 Task: Look for space in Fairfield, United States from 6th September, 2023 to 15th September, 2023 for 6 adults in price range Rs.8000 to Rs.12000. Place can be entire place or private room with 6 bedrooms having 6 beds and 6 bathrooms. Property type can be house, flat, guest house. Amenities needed are: wifi, TV, free parkinig on premises, gym, breakfast. Booking option can be shelf check-in. Required host language is English.
Action: Mouse moved to (468, 110)
Screenshot: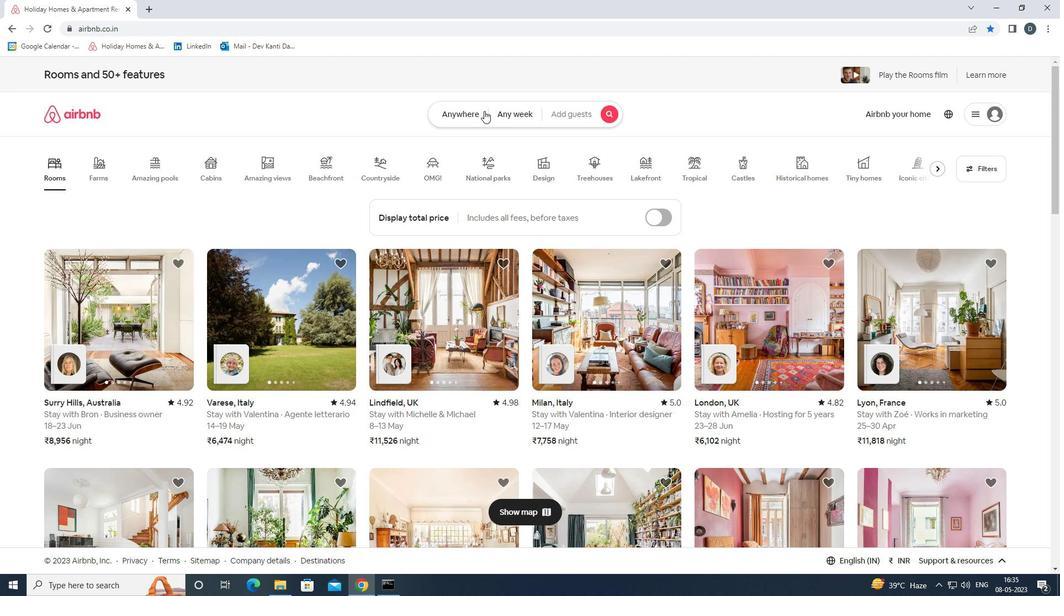 
Action: Mouse pressed left at (468, 110)
Screenshot: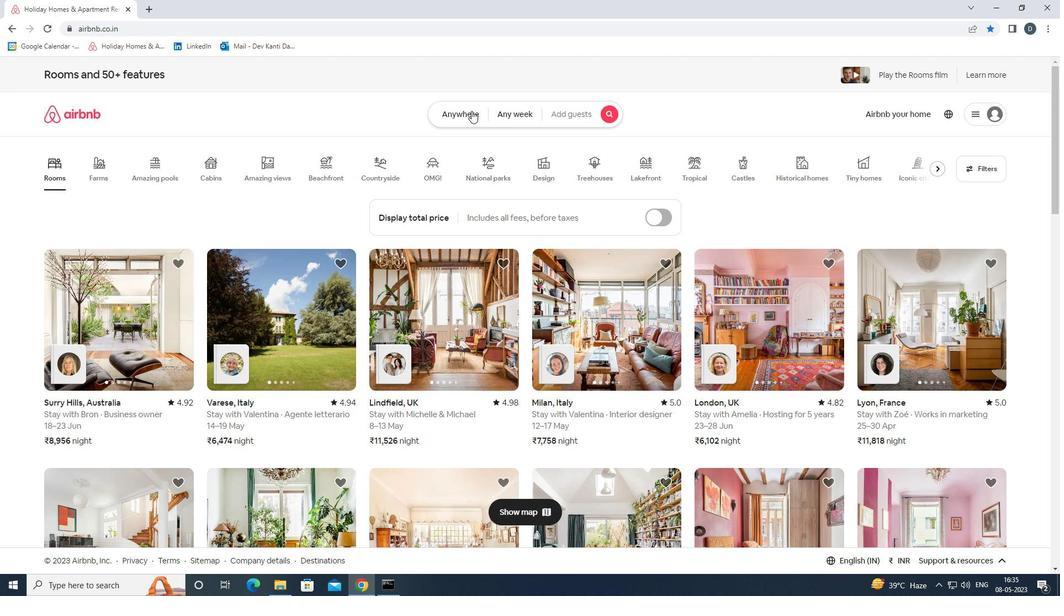 
Action: Mouse moved to (395, 159)
Screenshot: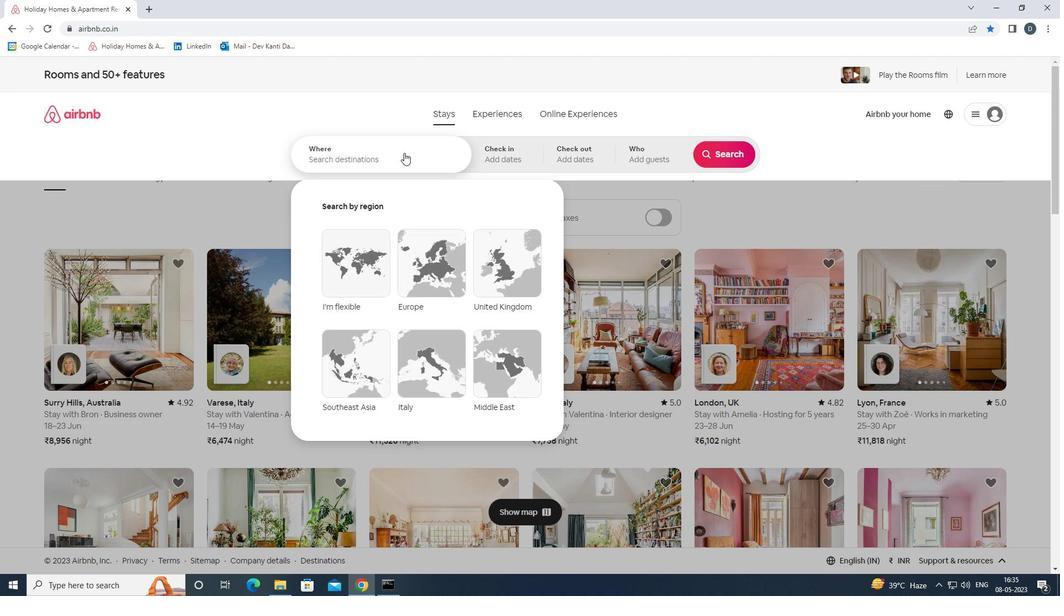 
Action: Mouse pressed left at (395, 159)
Screenshot: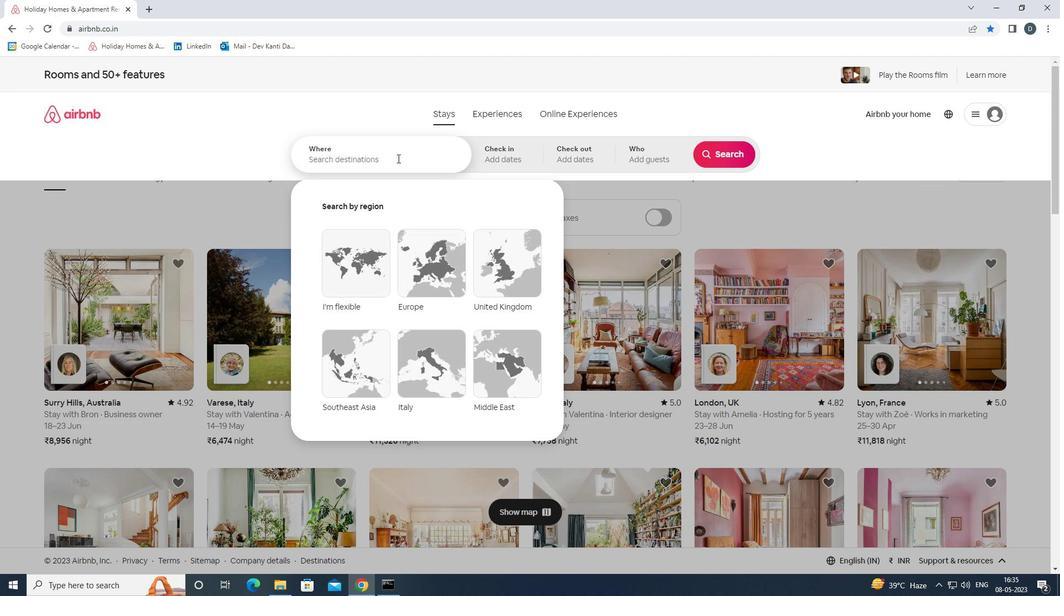 
Action: Key pressed <Key.shift><Key.shift><Key.shift><Key.shift><Key.shift><Key.shift><Key.shift><Key.shift><Key.shift><Key.shift><Key.shift><Key.shift><Key.shift><Key.shift><Key.shift><Key.shift><Key.shift><Key.shift><Key.shift>FAIRFIELD,<Key.shift>UNITED<Key.space><Key.shift>STATES<Key.enter>
Screenshot: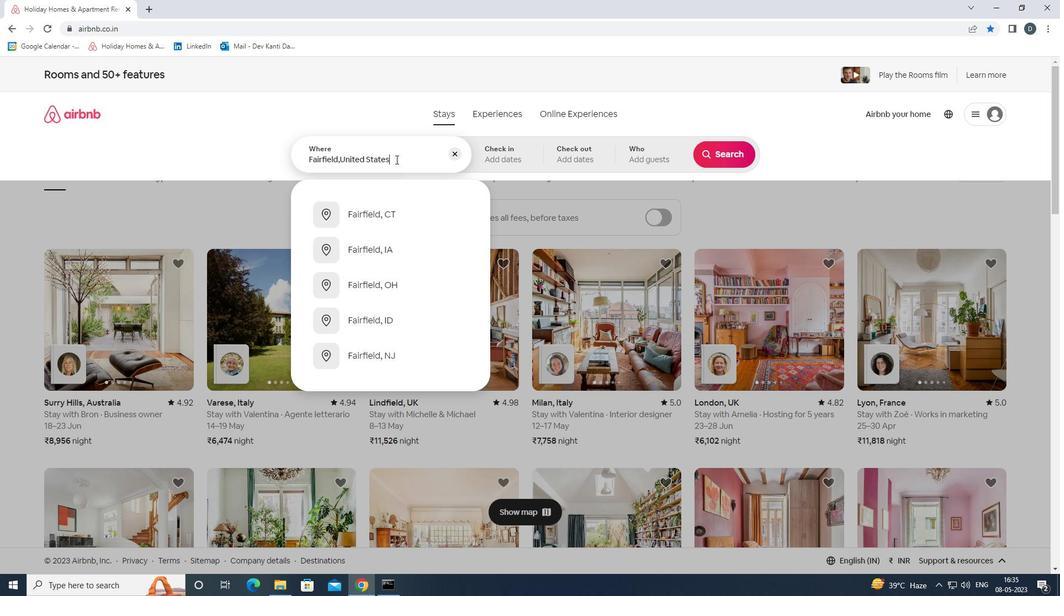 
Action: Mouse moved to (723, 239)
Screenshot: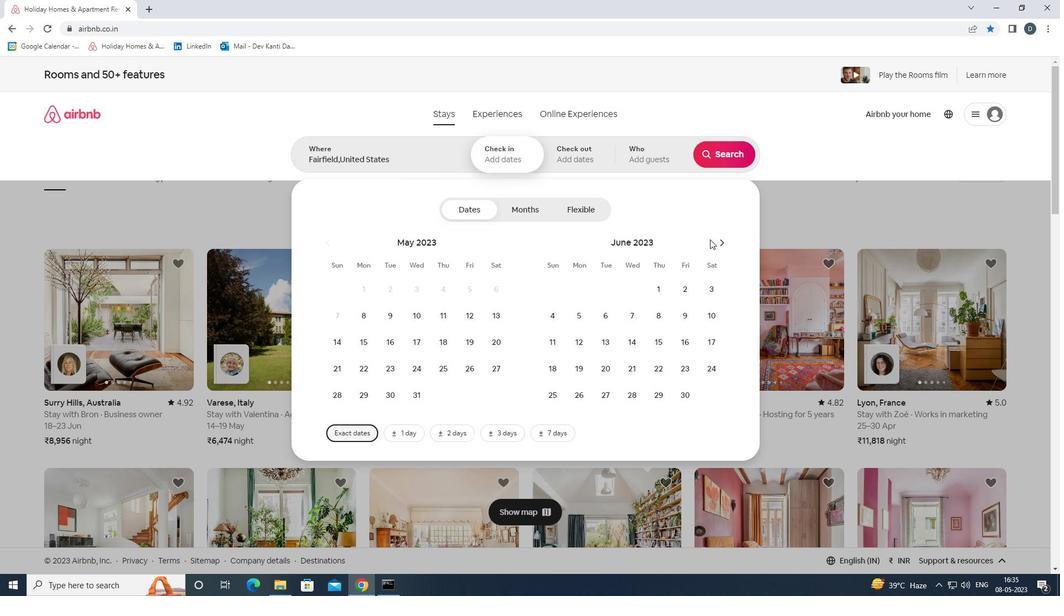 
Action: Mouse pressed left at (723, 239)
Screenshot: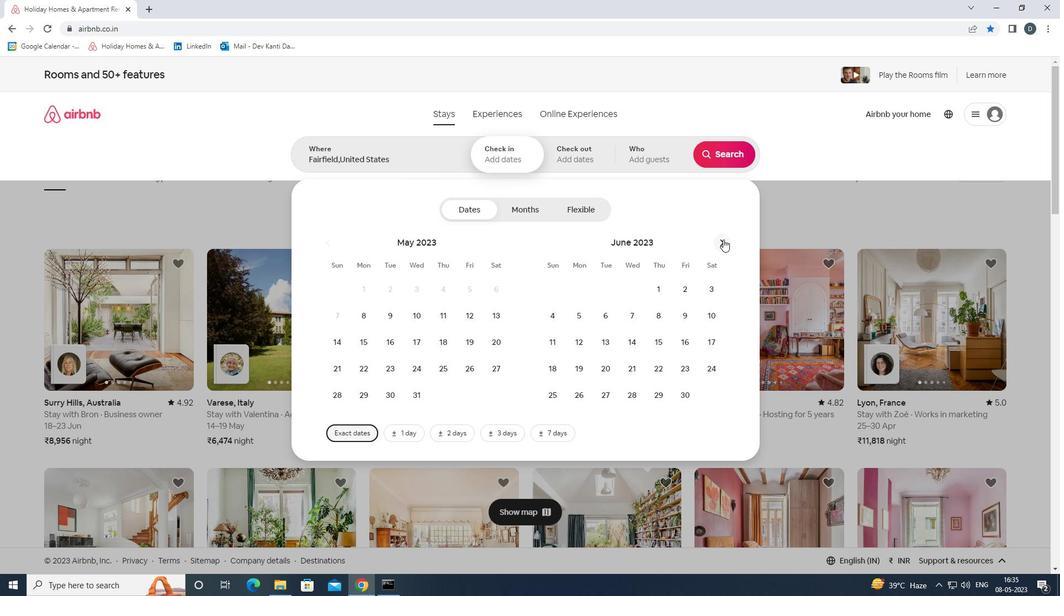 
Action: Mouse moved to (723, 240)
Screenshot: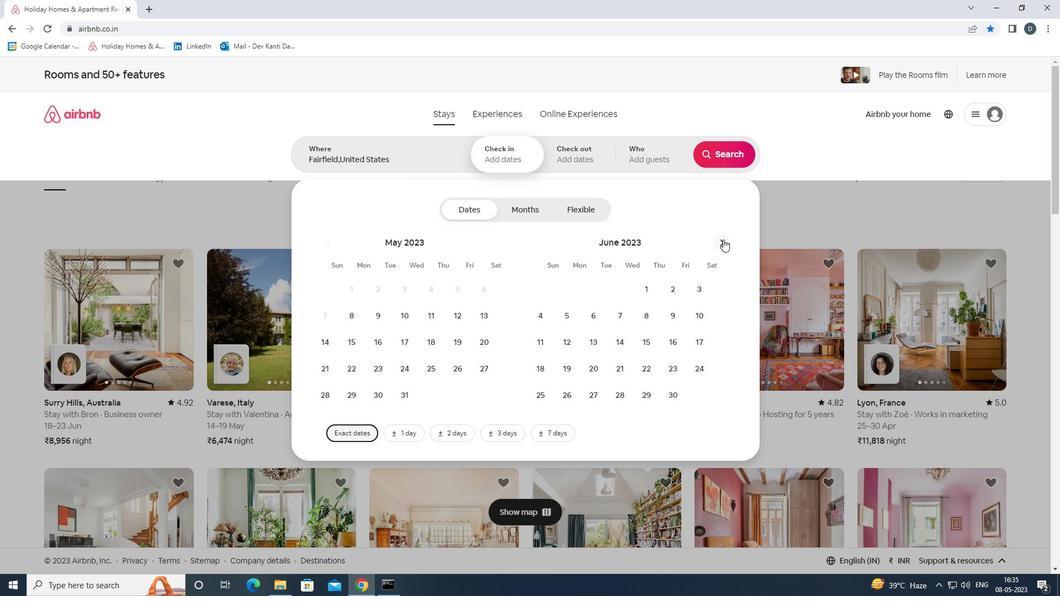 
Action: Mouse pressed left at (723, 240)
Screenshot: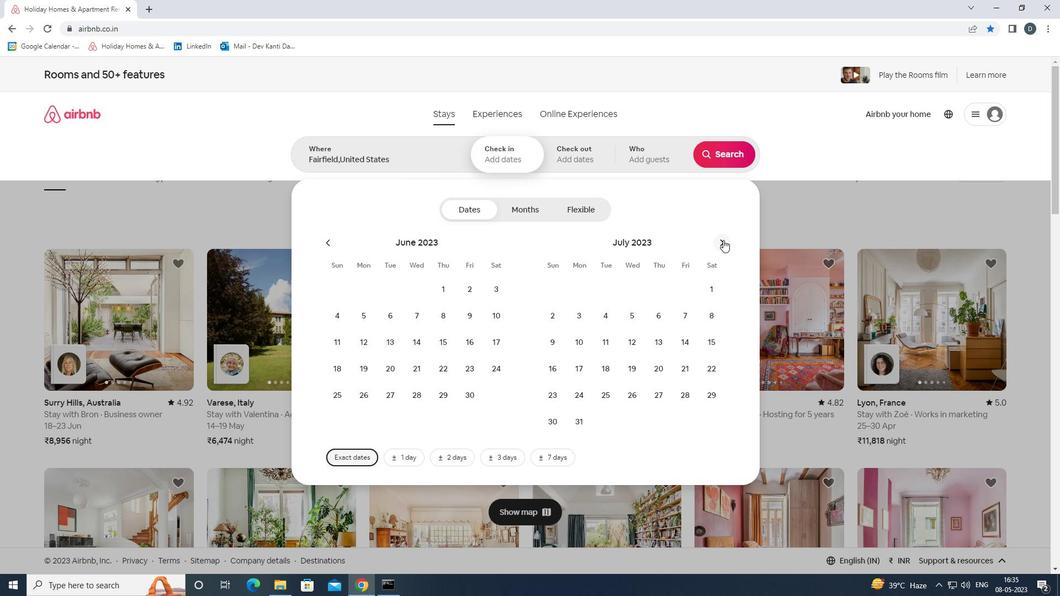 
Action: Mouse pressed left at (723, 240)
Screenshot: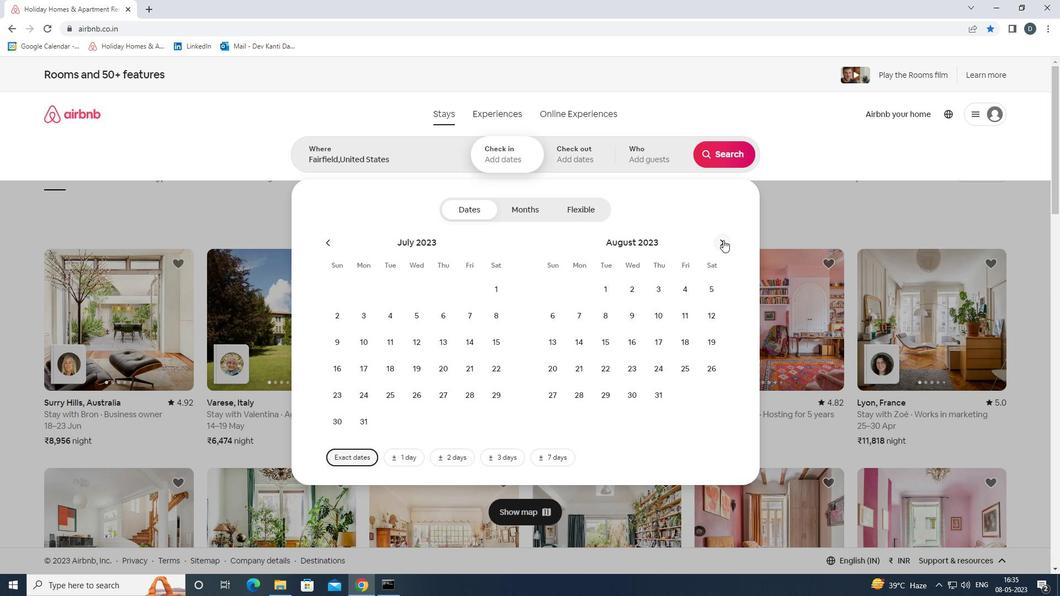 
Action: Mouse moved to (636, 314)
Screenshot: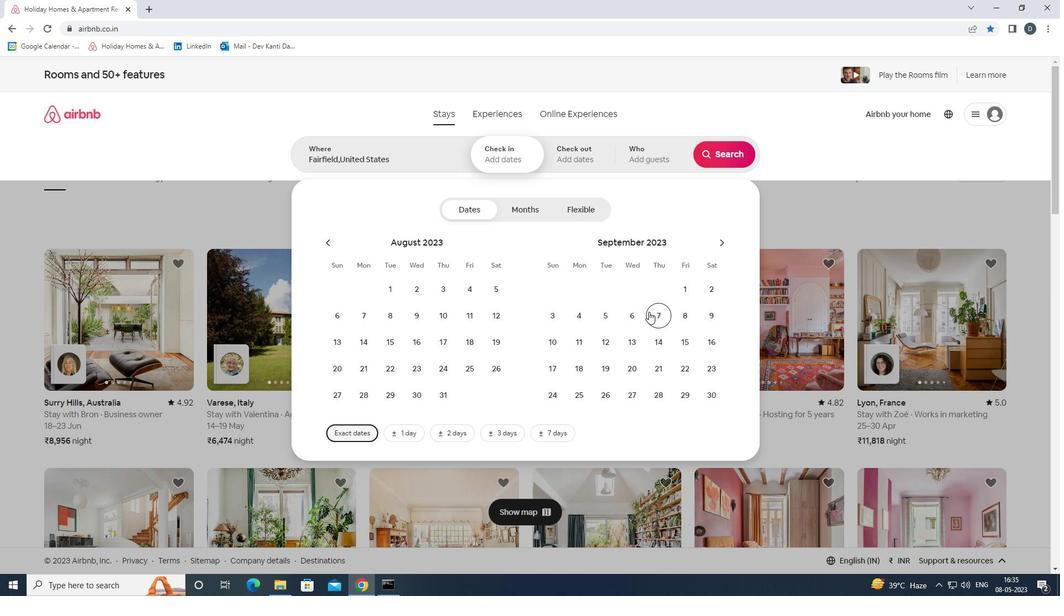 
Action: Mouse pressed left at (636, 314)
Screenshot: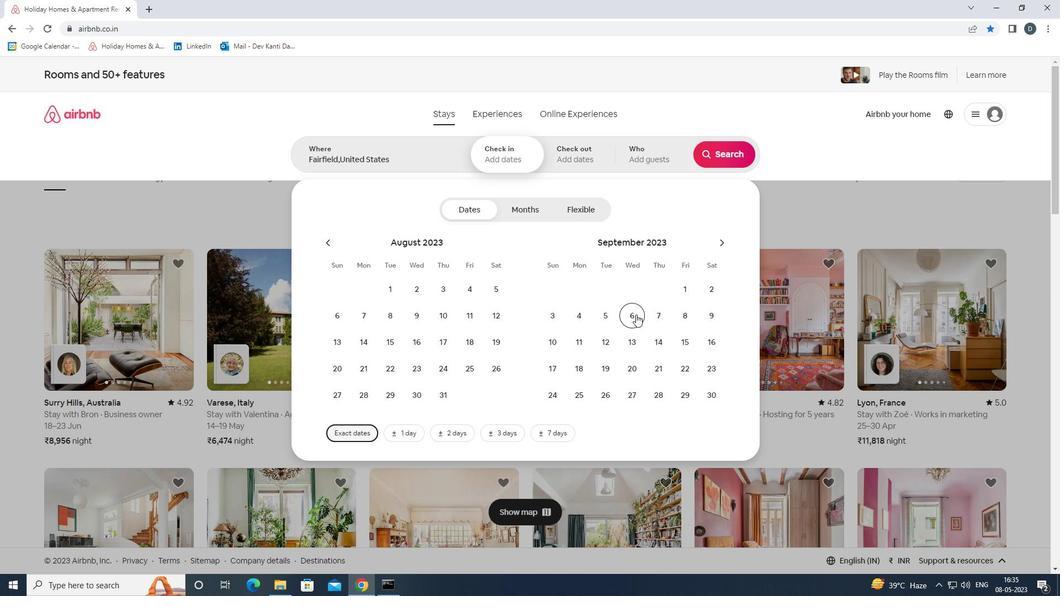 
Action: Mouse moved to (679, 336)
Screenshot: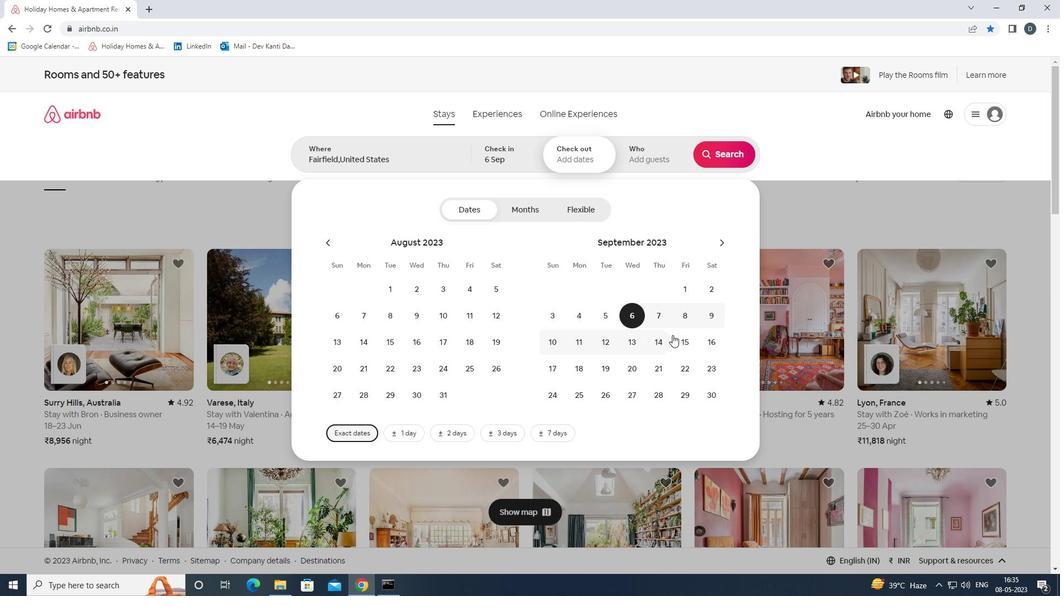 
Action: Mouse pressed left at (679, 336)
Screenshot: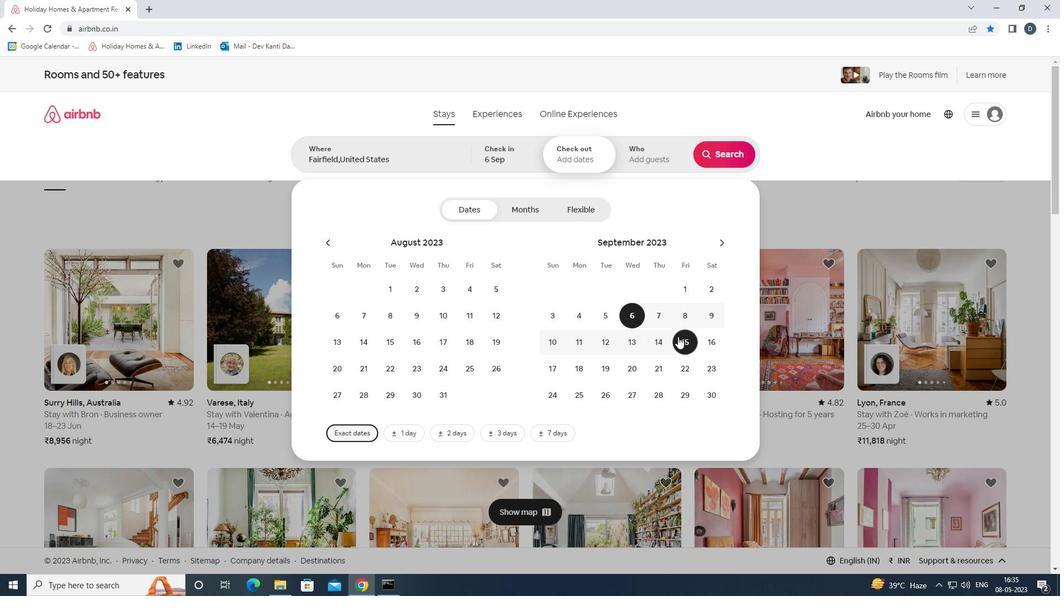 
Action: Mouse moved to (640, 163)
Screenshot: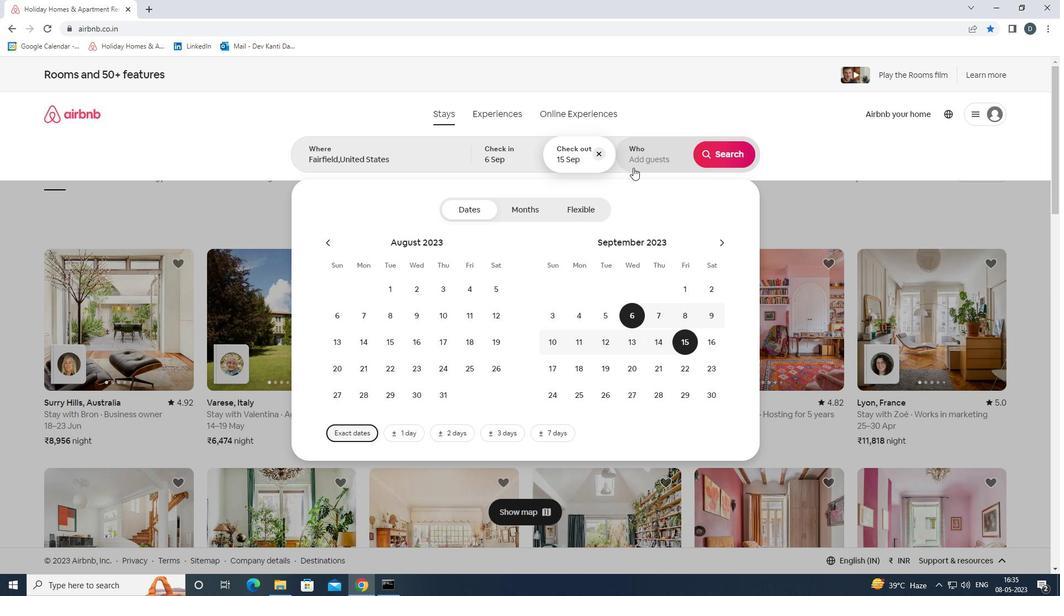 
Action: Mouse pressed left at (640, 163)
Screenshot: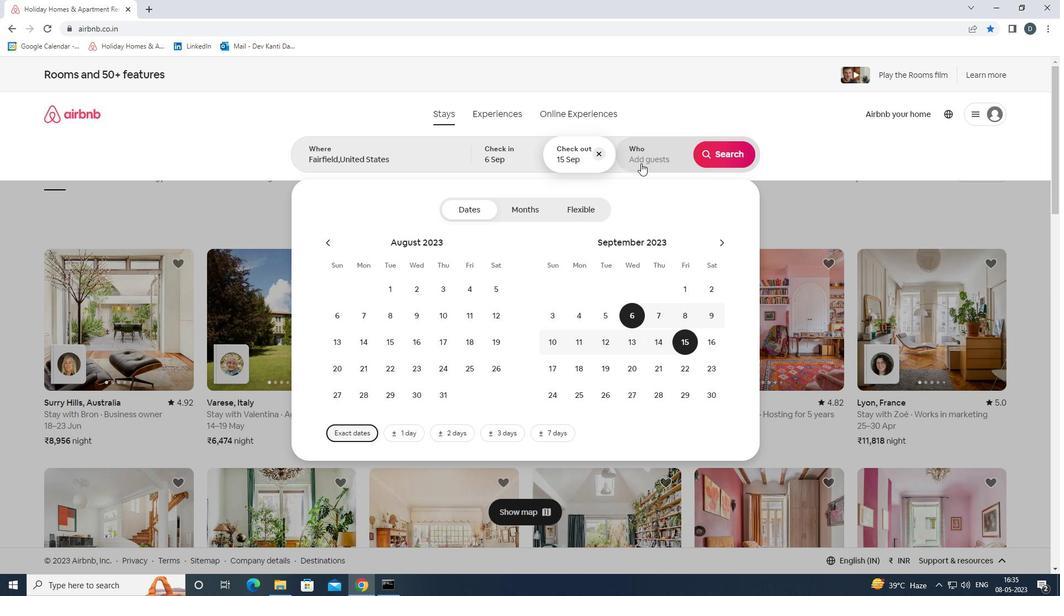 
Action: Mouse moved to (719, 212)
Screenshot: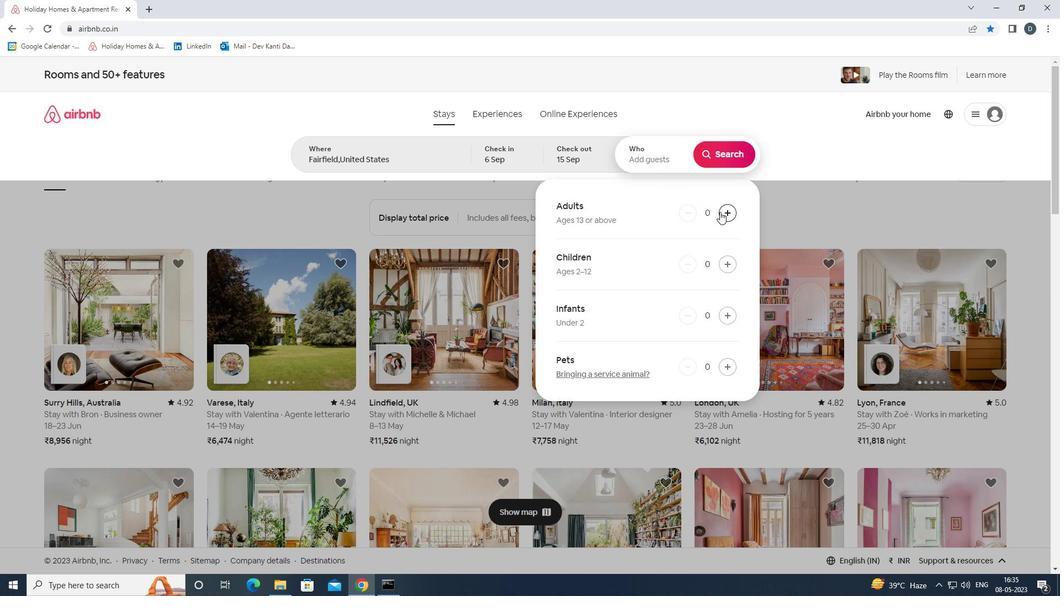 
Action: Mouse pressed left at (719, 212)
Screenshot: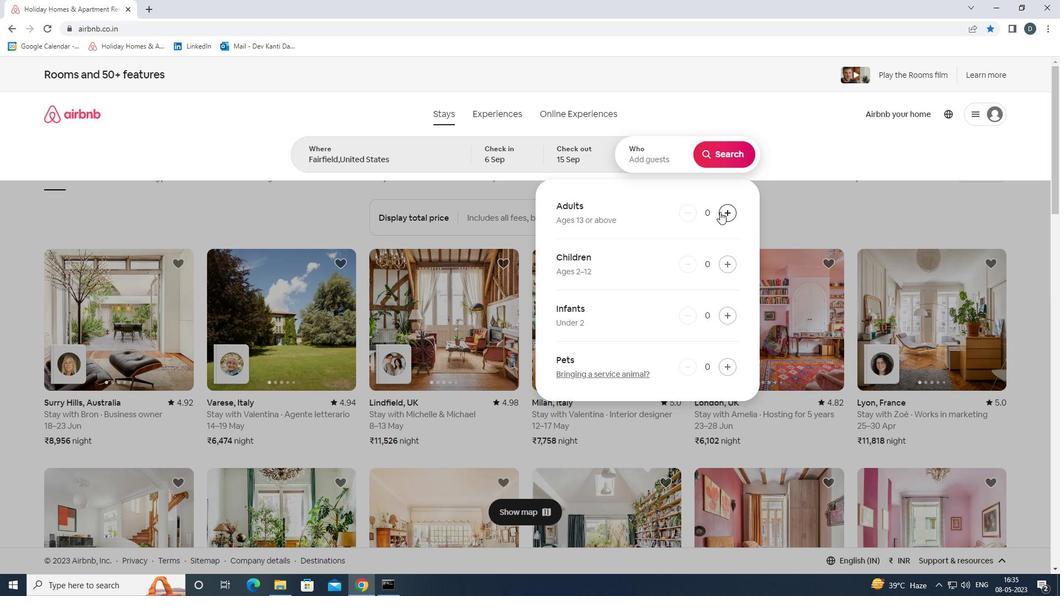 
Action: Mouse pressed left at (719, 212)
Screenshot: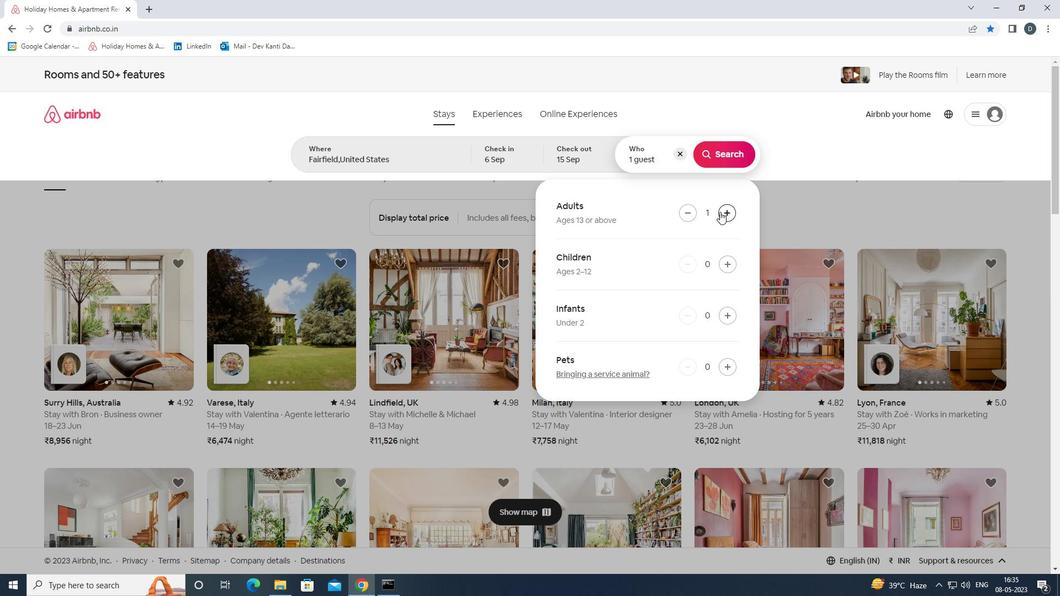
Action: Mouse pressed left at (719, 212)
Screenshot: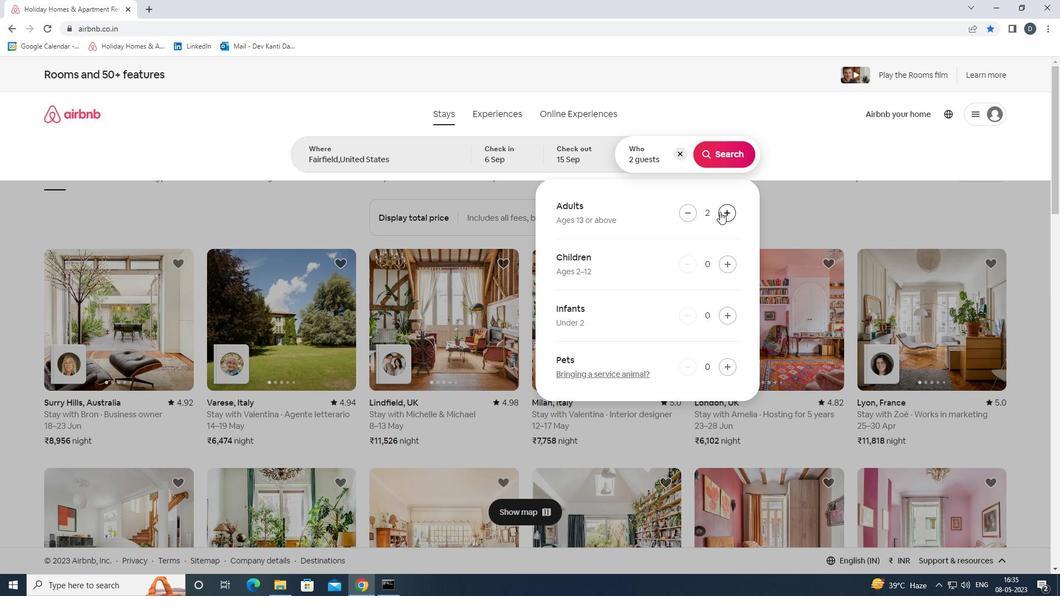 
Action: Mouse moved to (720, 212)
Screenshot: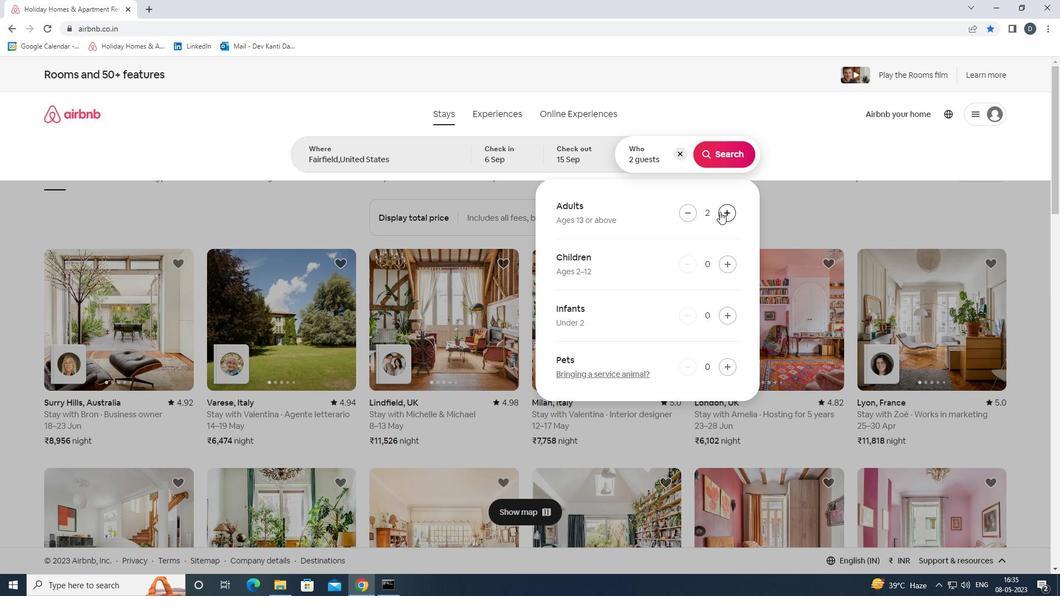 
Action: Mouse pressed left at (720, 212)
Screenshot: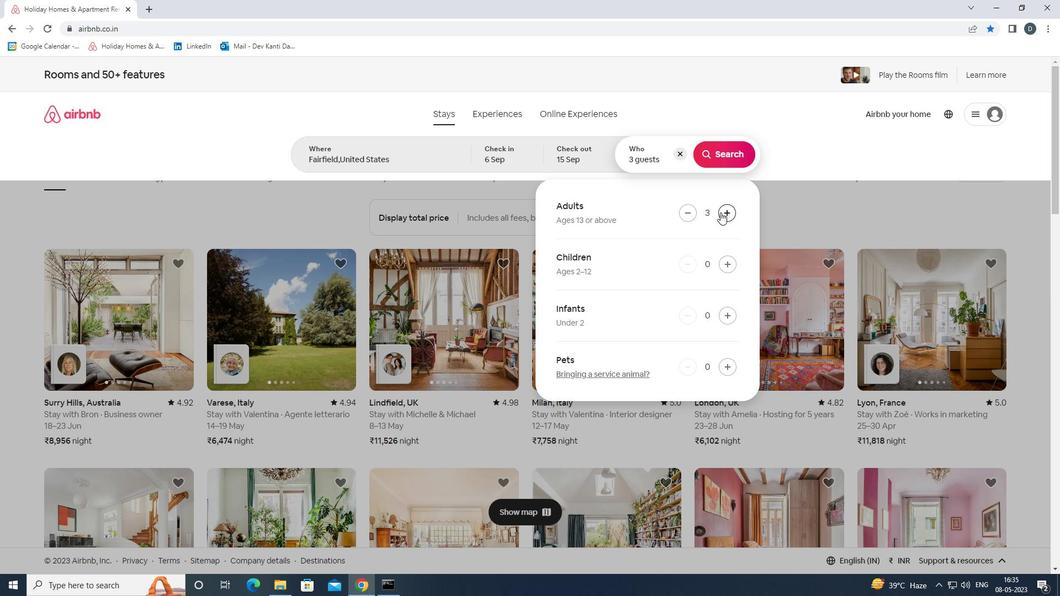 
Action: Mouse moved to (721, 212)
Screenshot: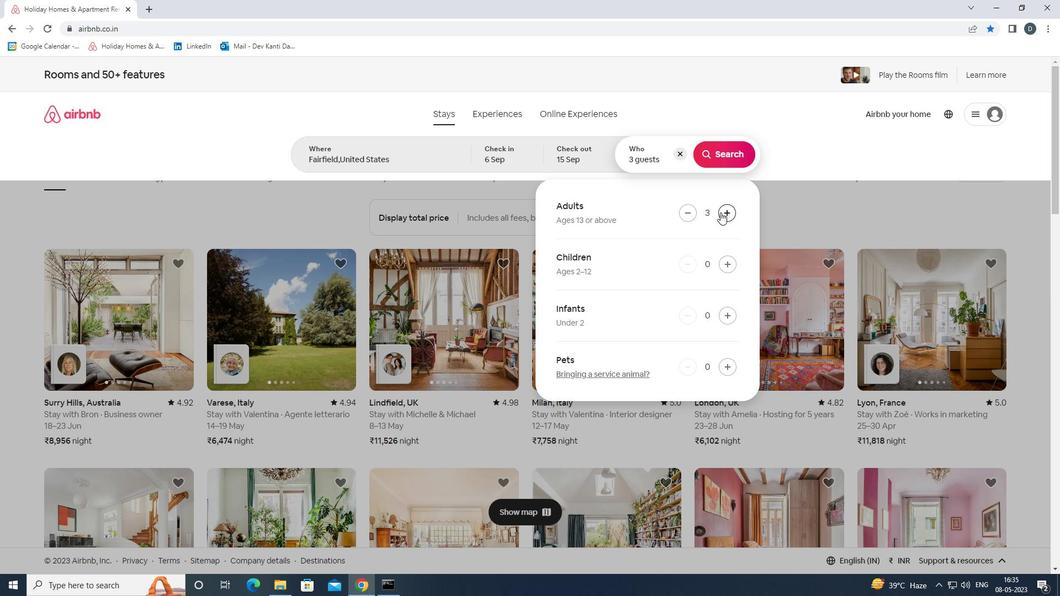
Action: Mouse pressed left at (721, 212)
Screenshot: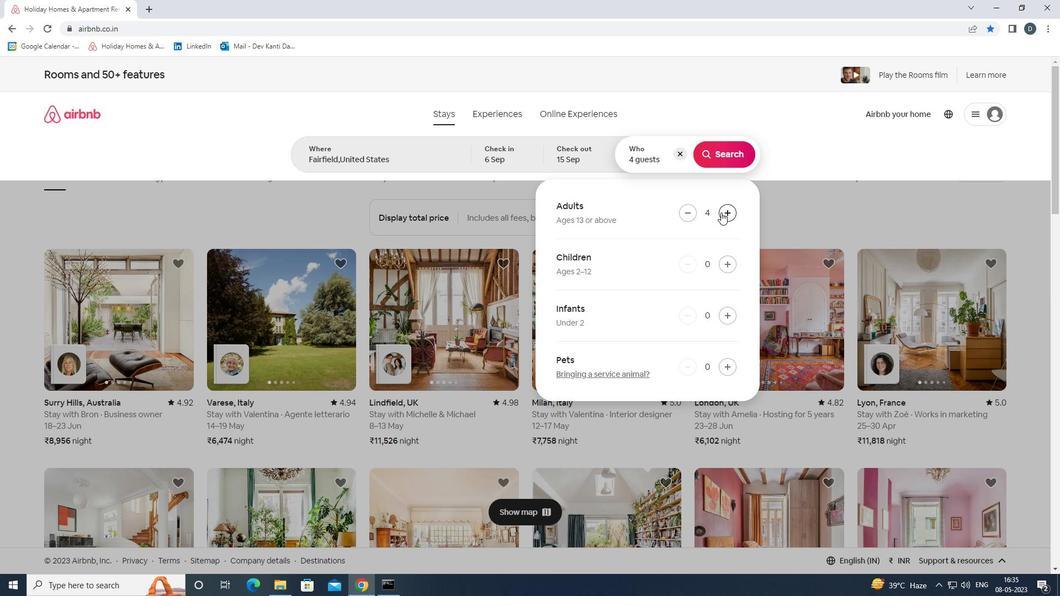 
Action: Mouse pressed left at (721, 212)
Screenshot: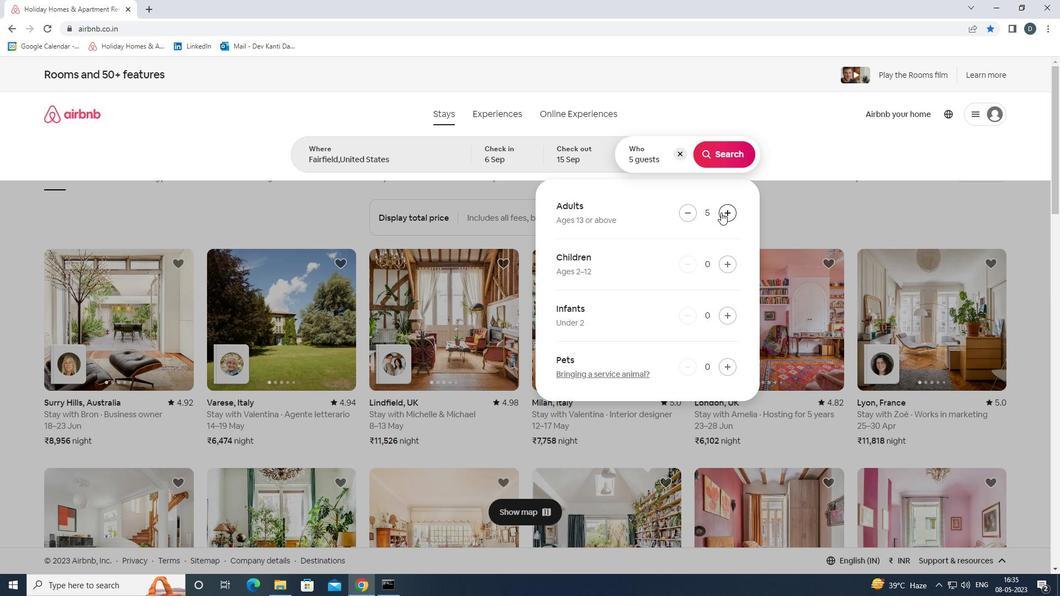 
Action: Mouse moved to (722, 162)
Screenshot: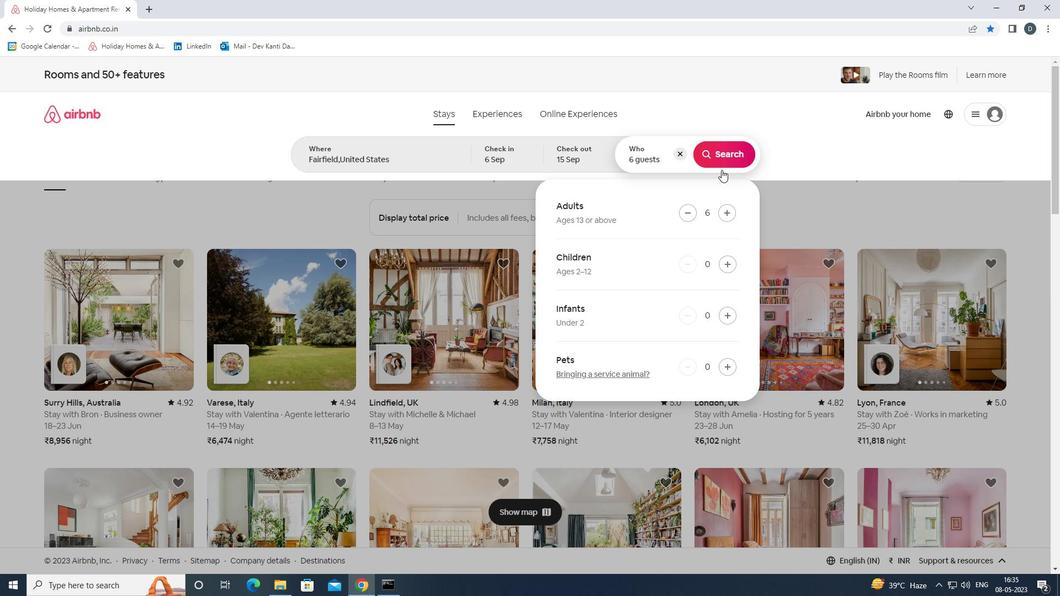 
Action: Mouse pressed left at (722, 162)
Screenshot: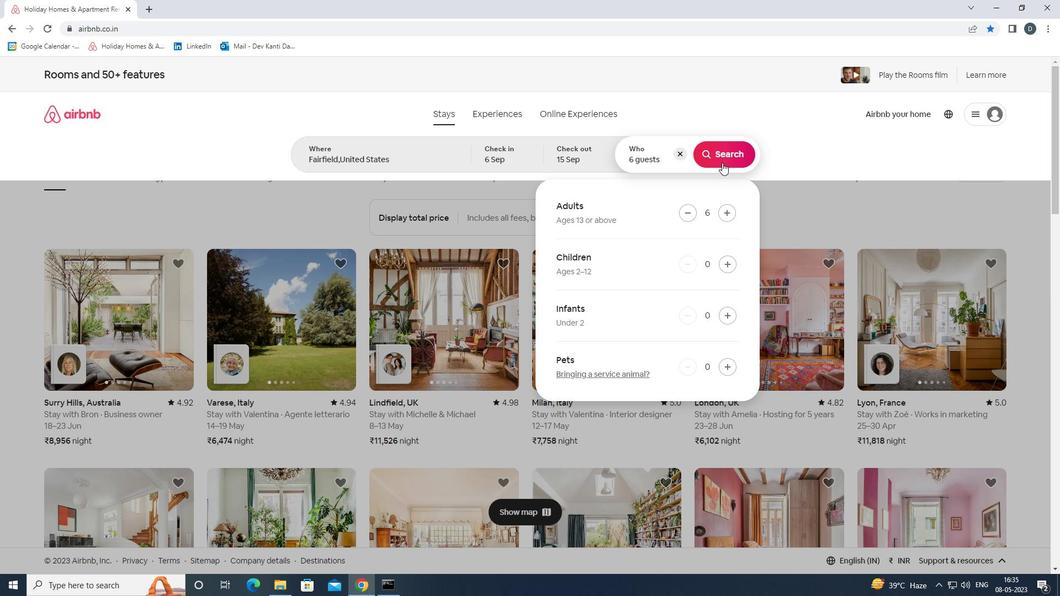 
Action: Mouse moved to (1018, 121)
Screenshot: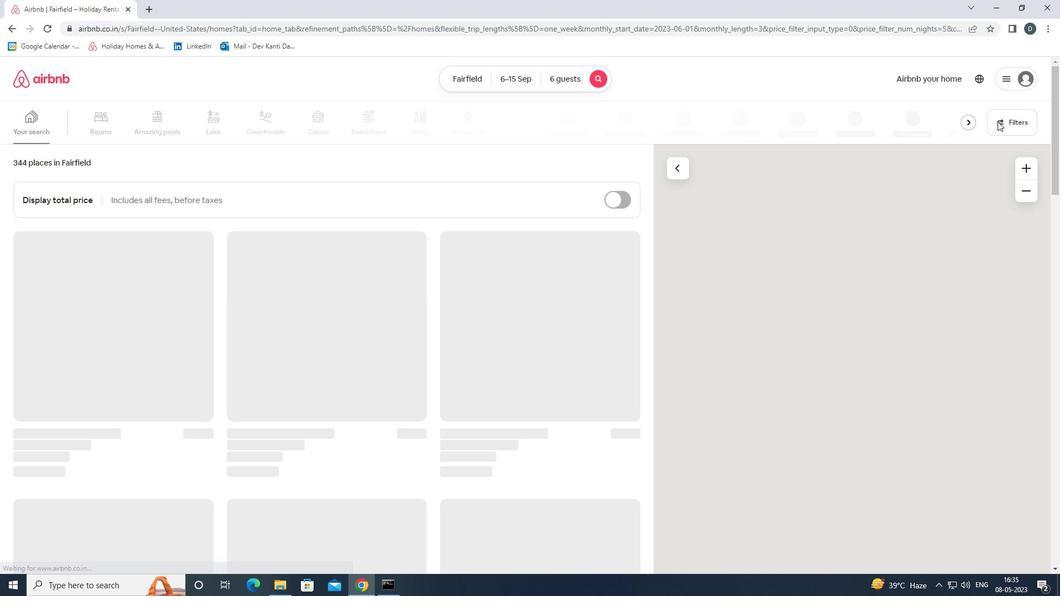
Action: Mouse pressed left at (1018, 121)
Screenshot: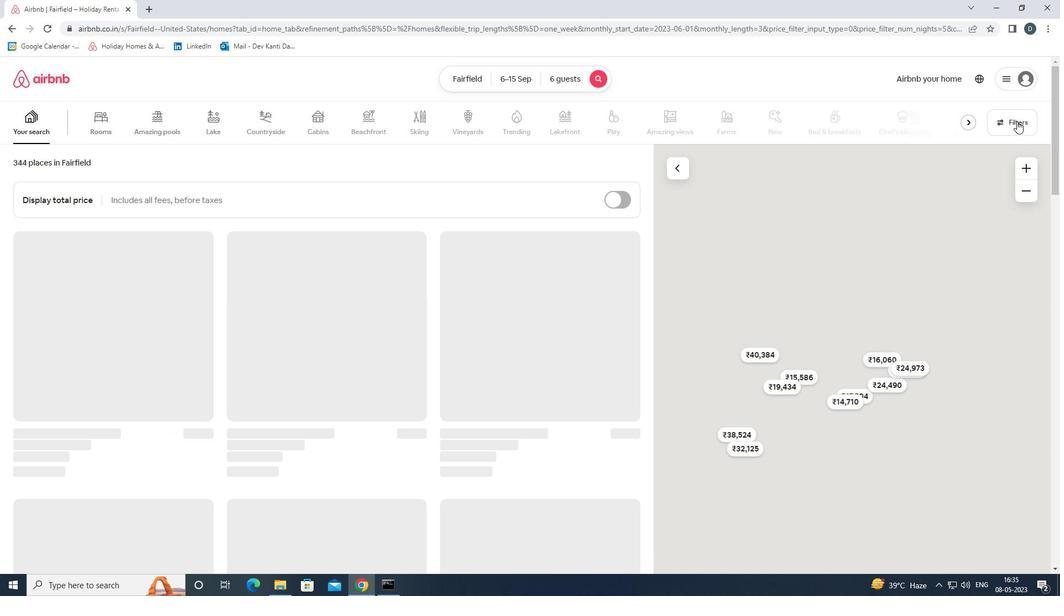 
Action: Mouse moved to (455, 393)
Screenshot: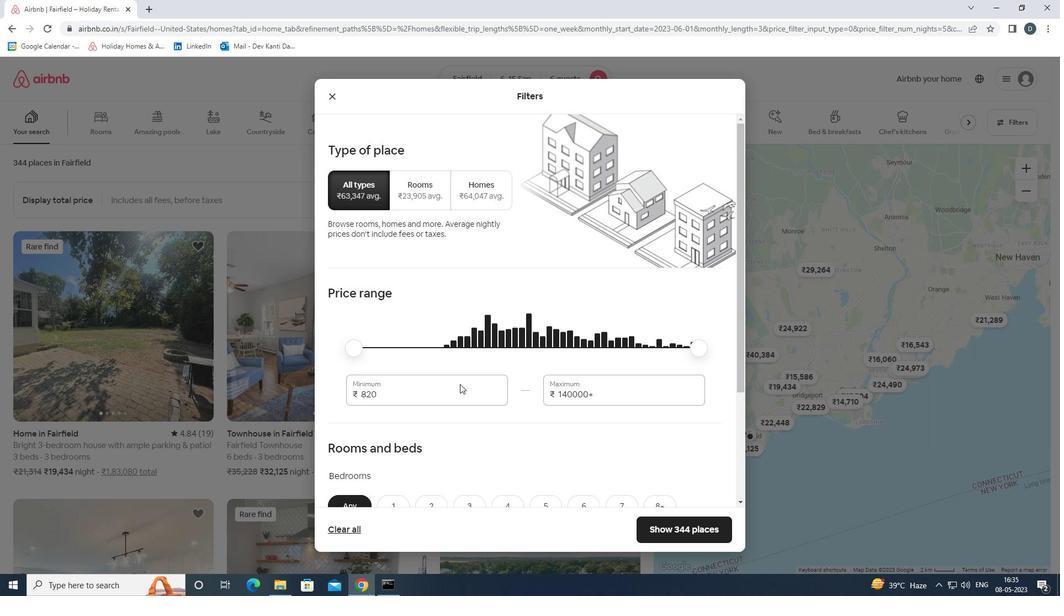 
Action: Mouse pressed left at (455, 393)
Screenshot: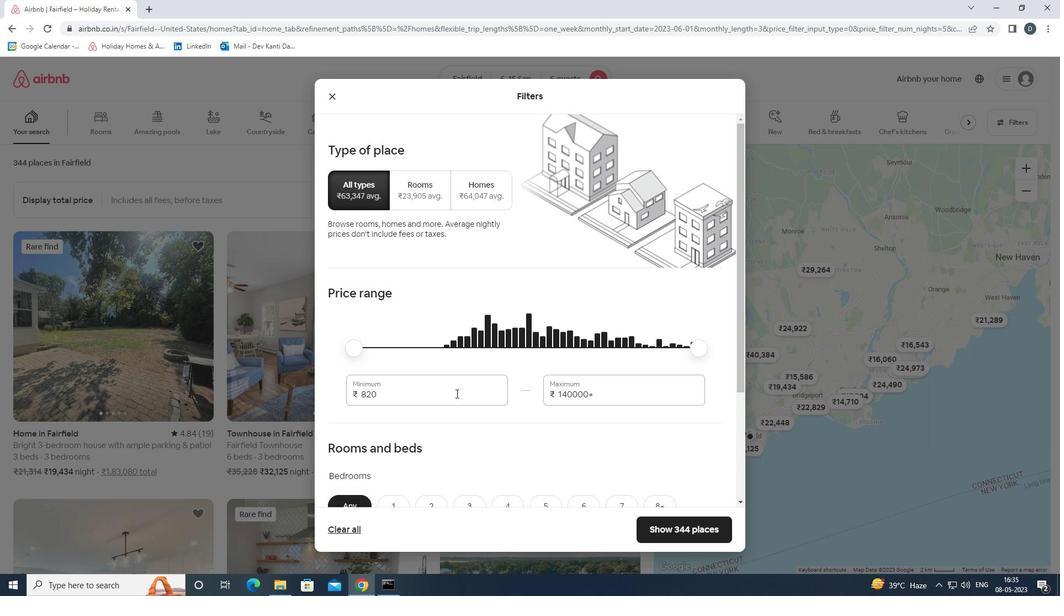 
Action: Mouse pressed left at (455, 393)
Screenshot: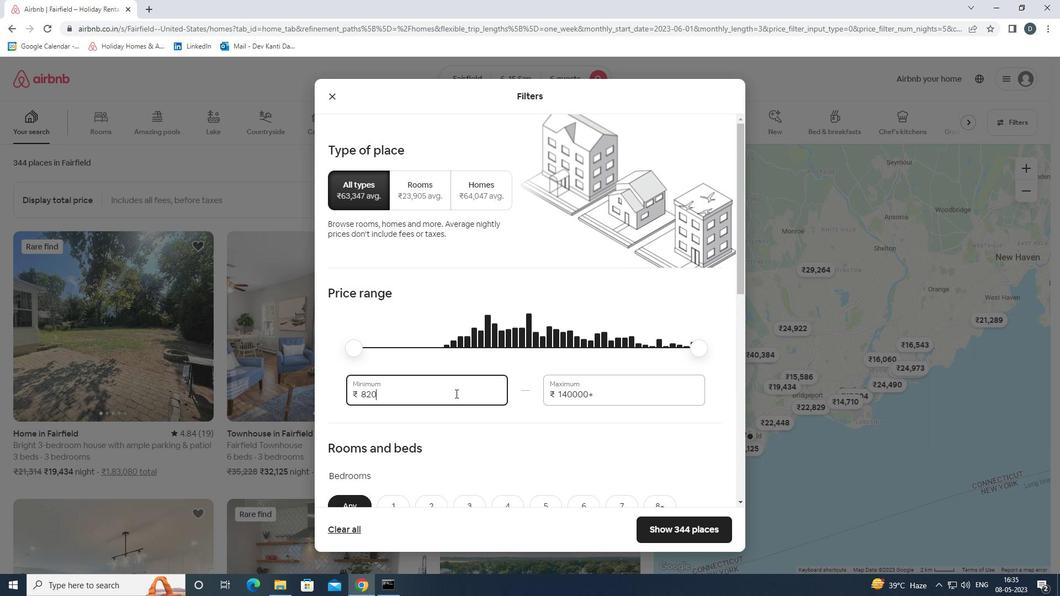 
Action: Mouse moved to (452, 358)
Screenshot: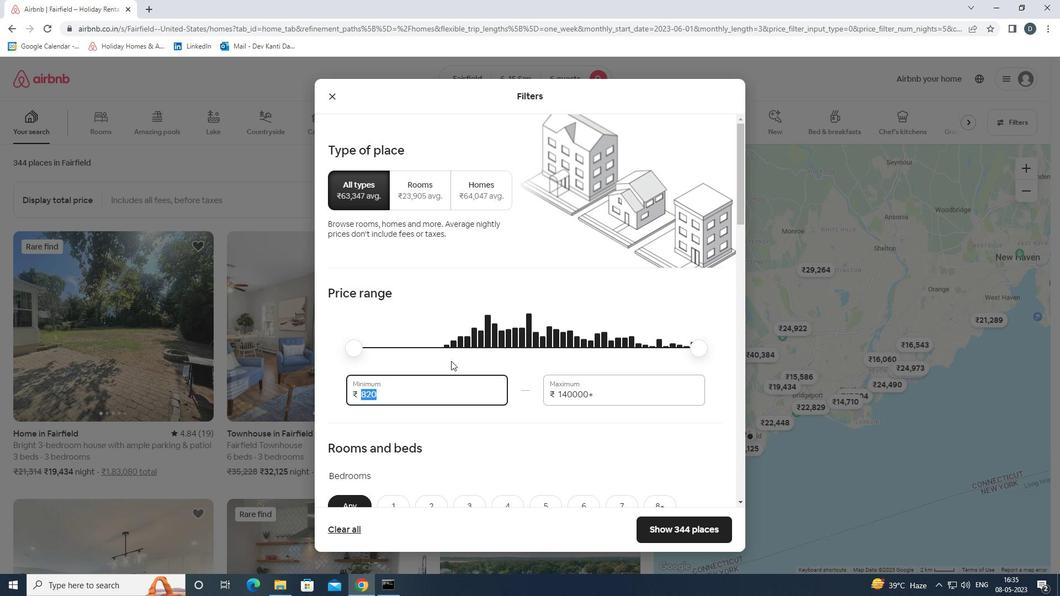 
Action: Key pressed 8000<Key.tab>12000
Screenshot: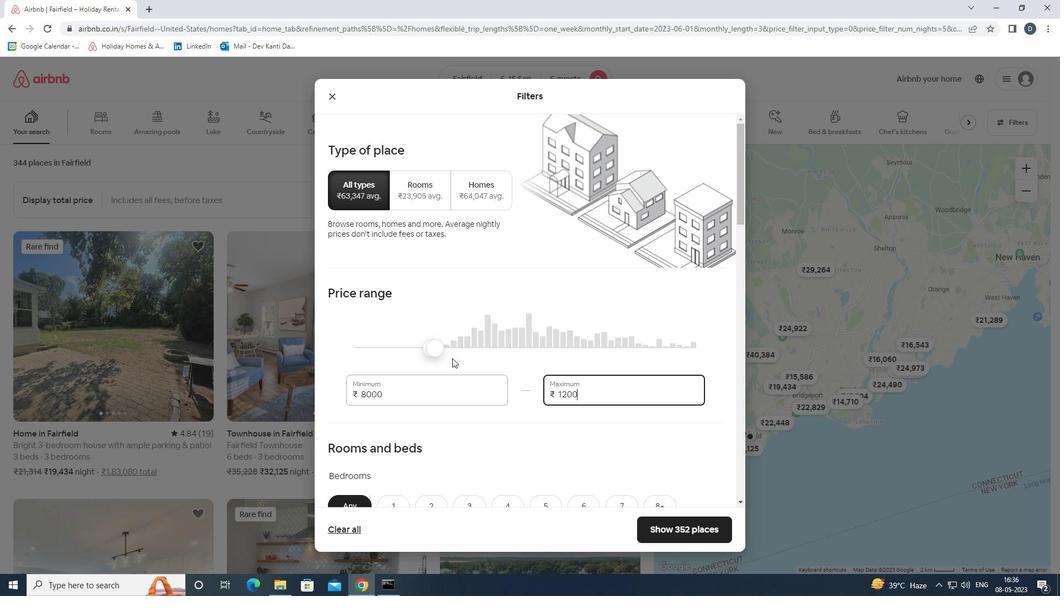 
Action: Mouse scrolled (452, 357) with delta (0, 0)
Screenshot: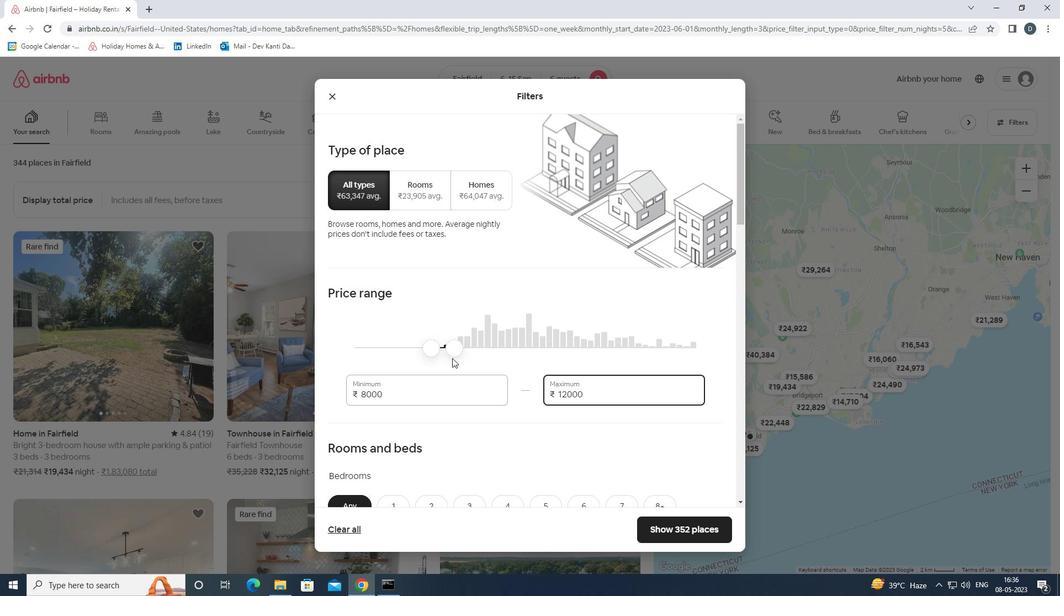 
Action: Mouse scrolled (452, 357) with delta (0, 0)
Screenshot: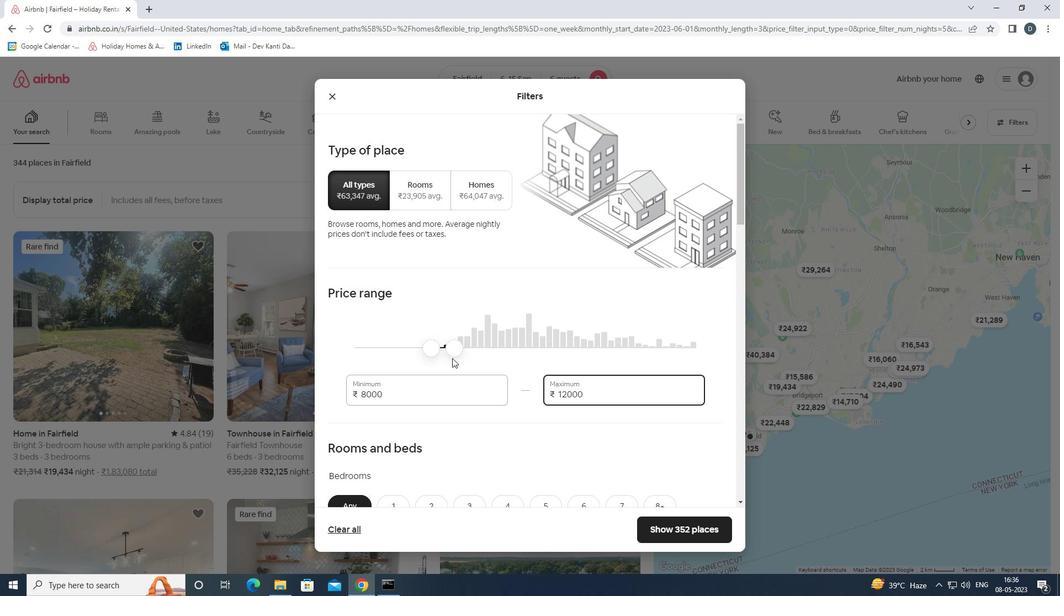 
Action: Mouse moved to (461, 356)
Screenshot: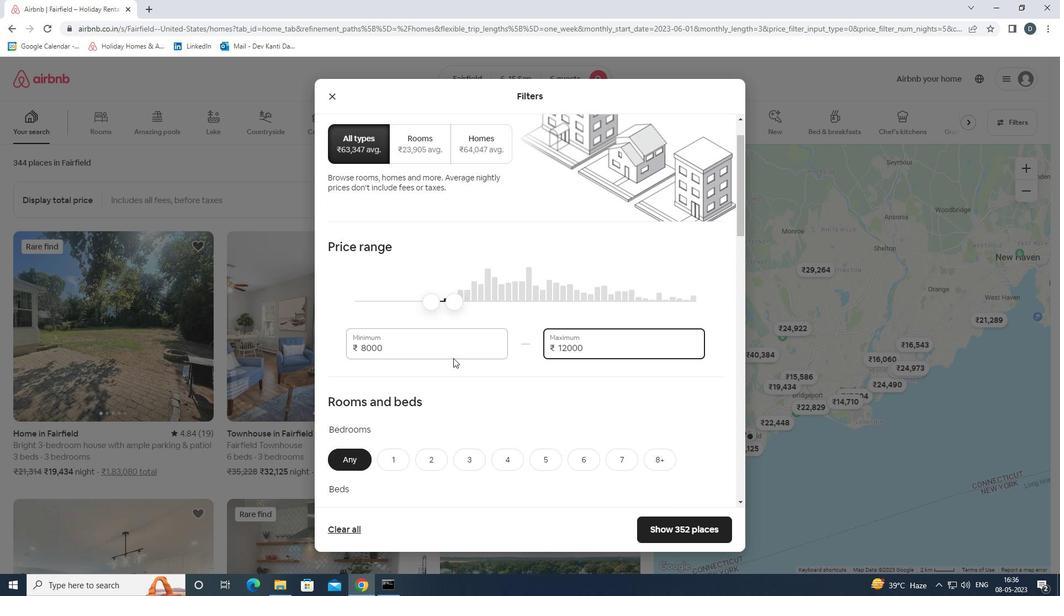 
Action: Mouse scrolled (461, 356) with delta (0, 0)
Screenshot: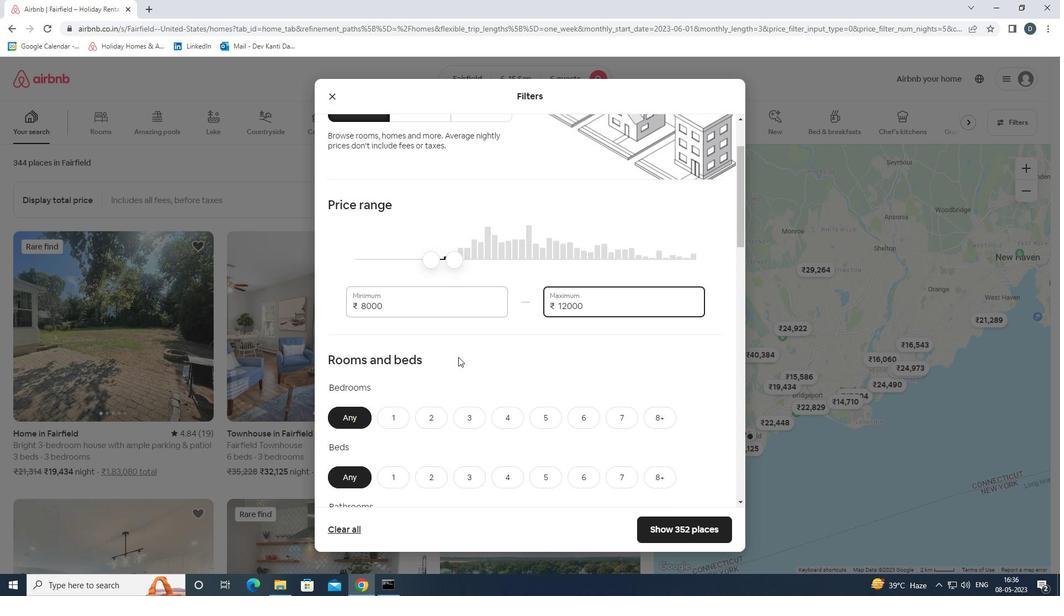 
Action: Mouse scrolled (461, 356) with delta (0, 0)
Screenshot: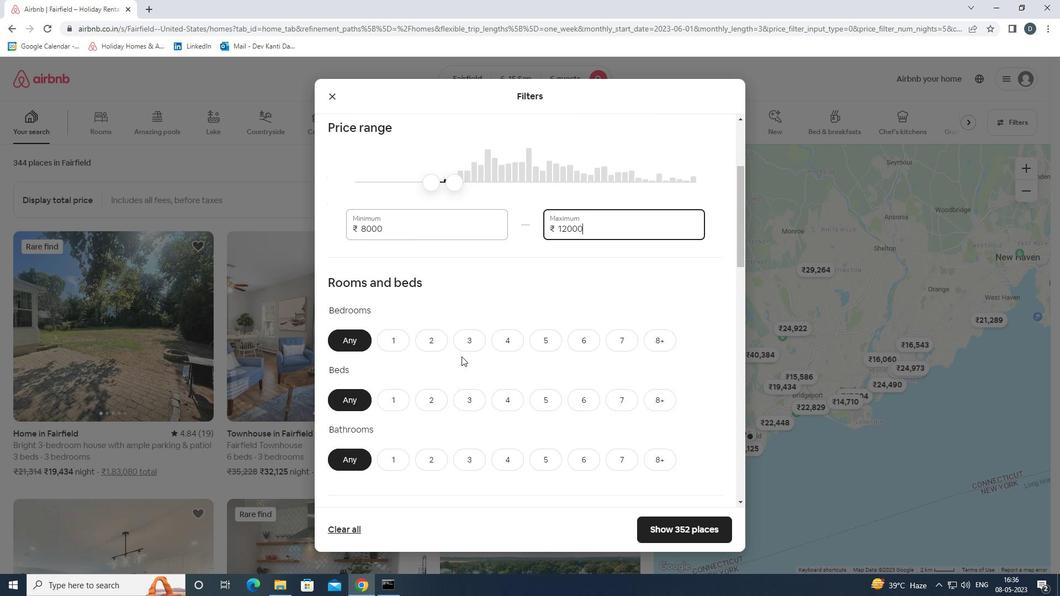 
Action: Mouse moved to (581, 288)
Screenshot: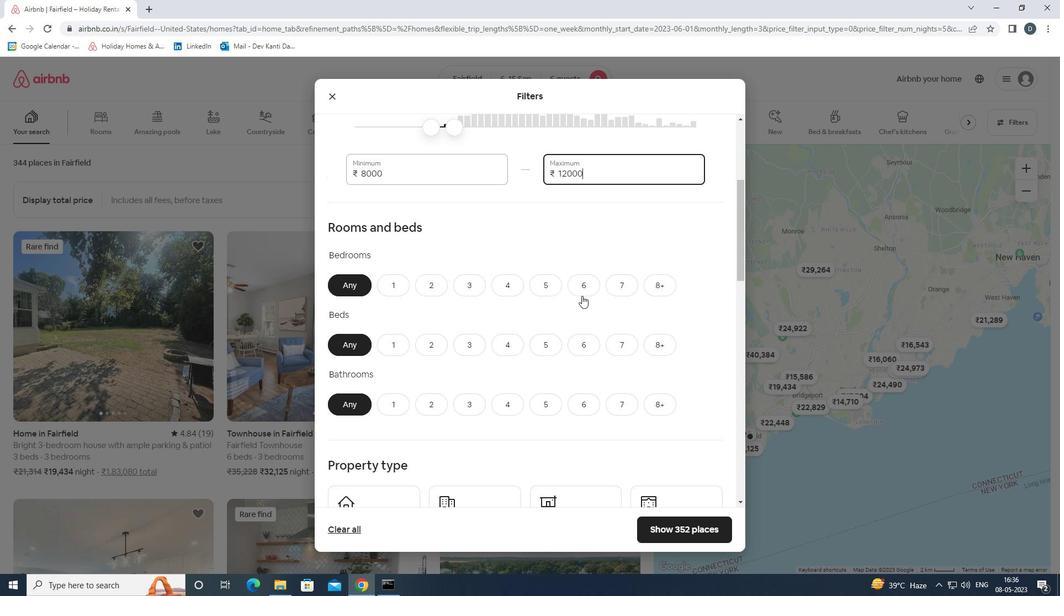 
Action: Mouse pressed left at (581, 288)
Screenshot: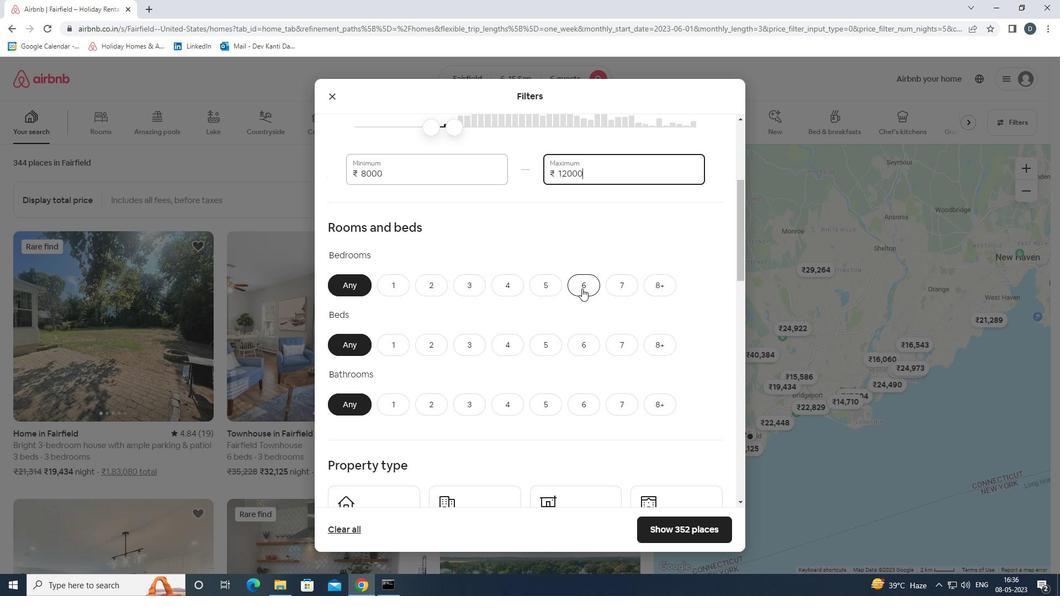 
Action: Mouse moved to (577, 340)
Screenshot: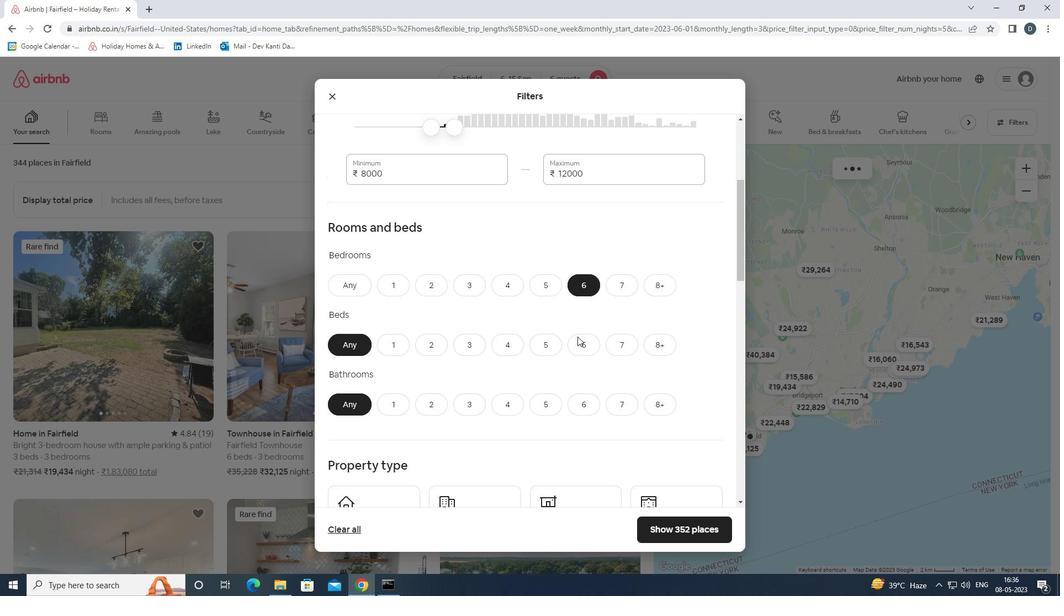 
Action: Mouse pressed left at (577, 340)
Screenshot: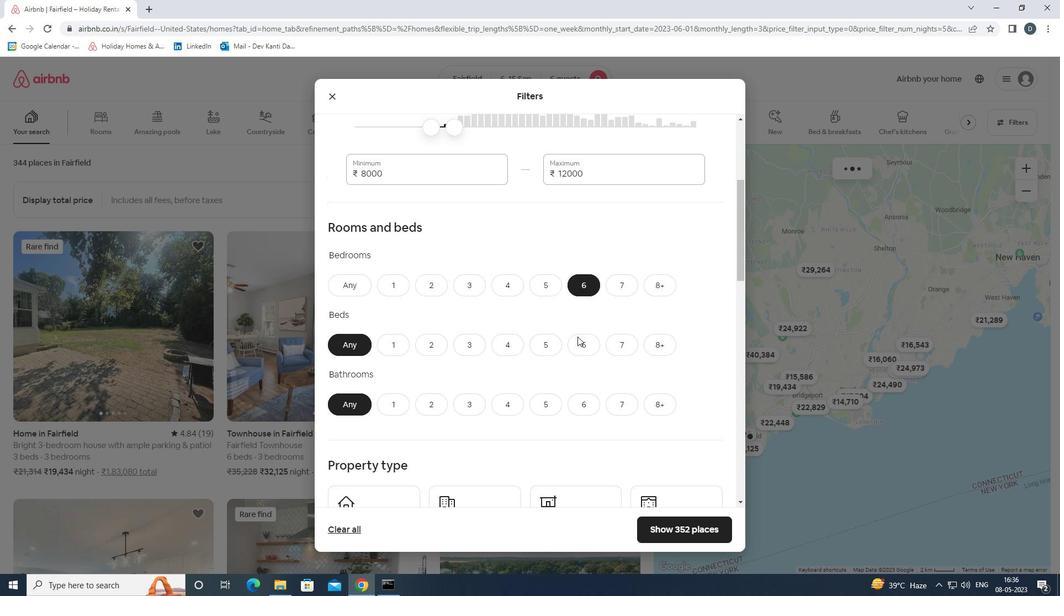
Action: Mouse moved to (581, 404)
Screenshot: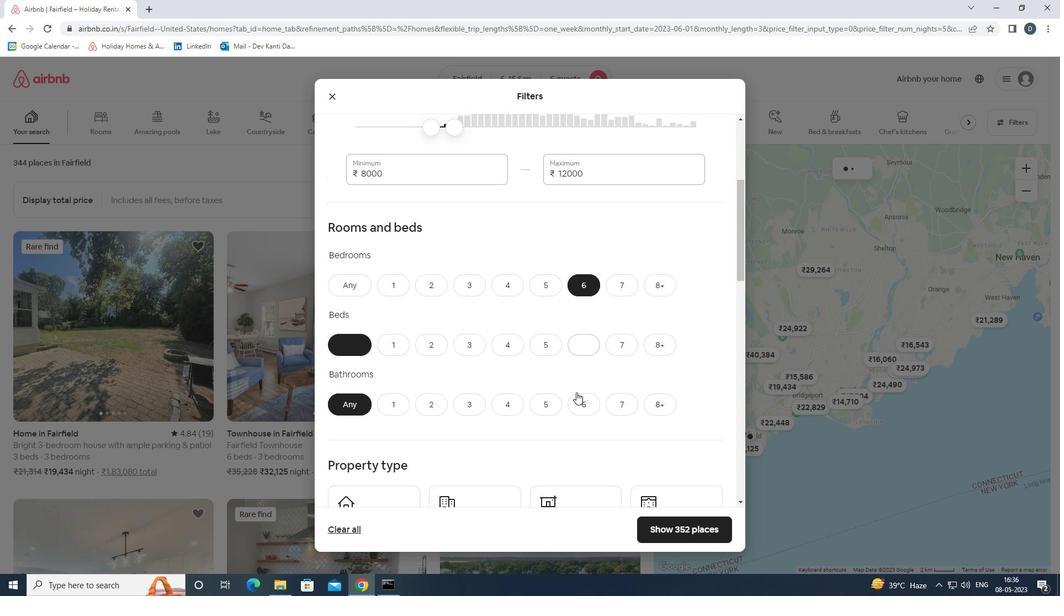 
Action: Mouse pressed left at (581, 404)
Screenshot: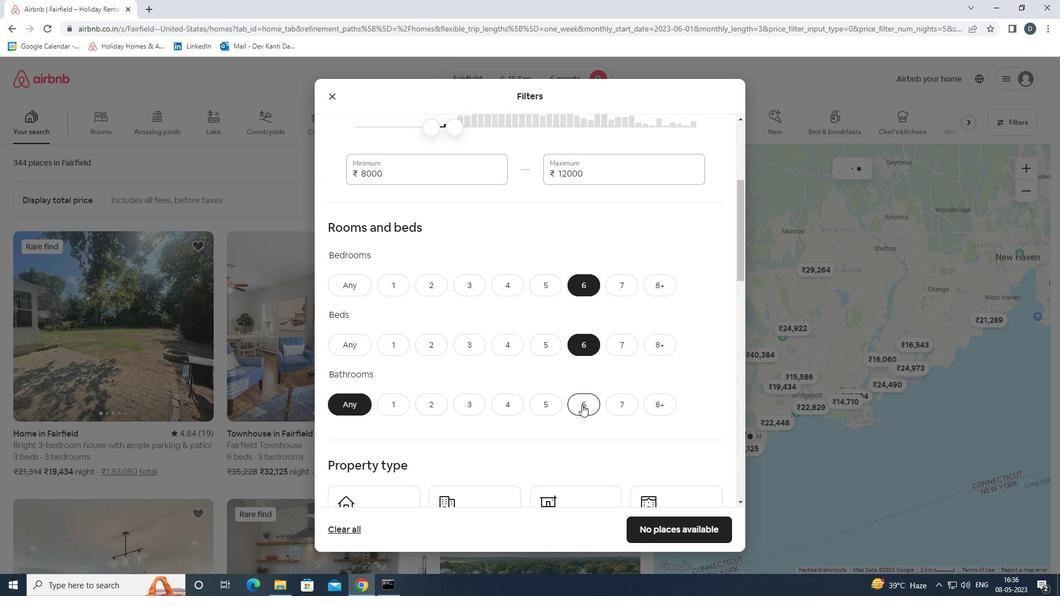 
Action: Mouse moved to (581, 398)
Screenshot: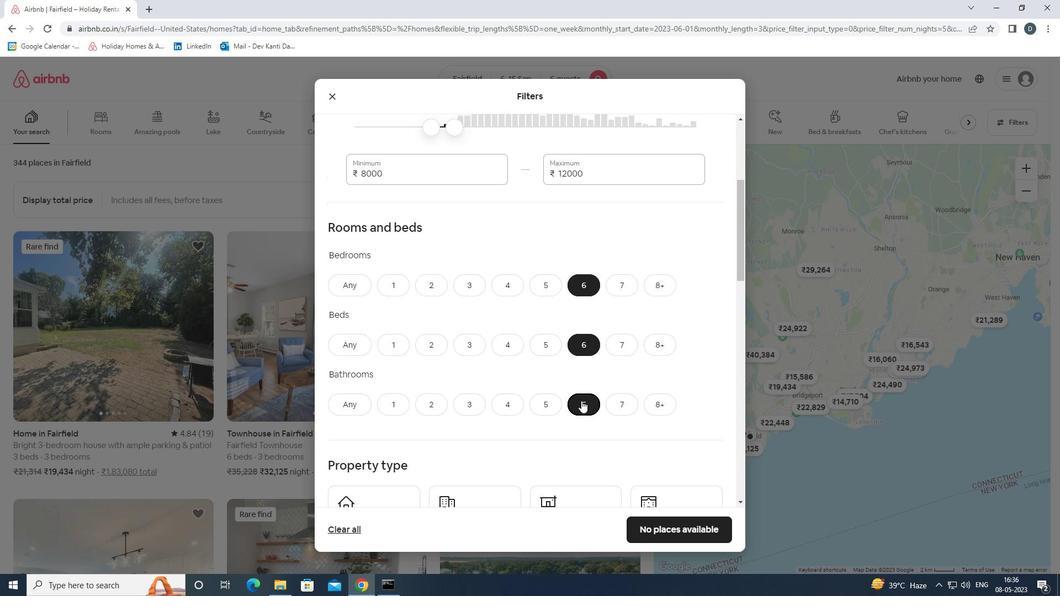 
Action: Mouse scrolled (581, 397) with delta (0, 0)
Screenshot: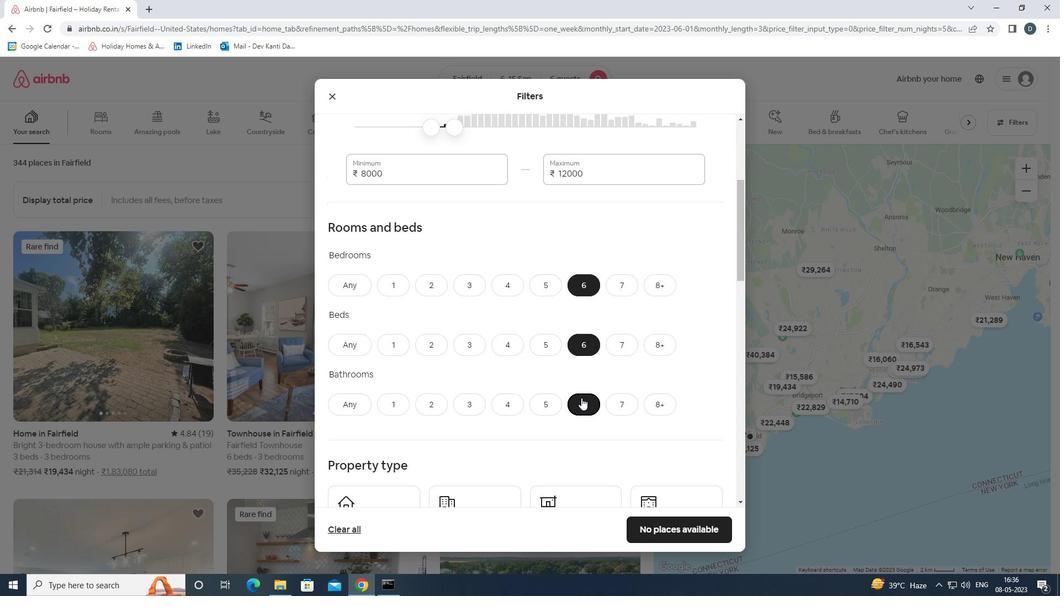 
Action: Mouse scrolled (581, 397) with delta (0, 0)
Screenshot: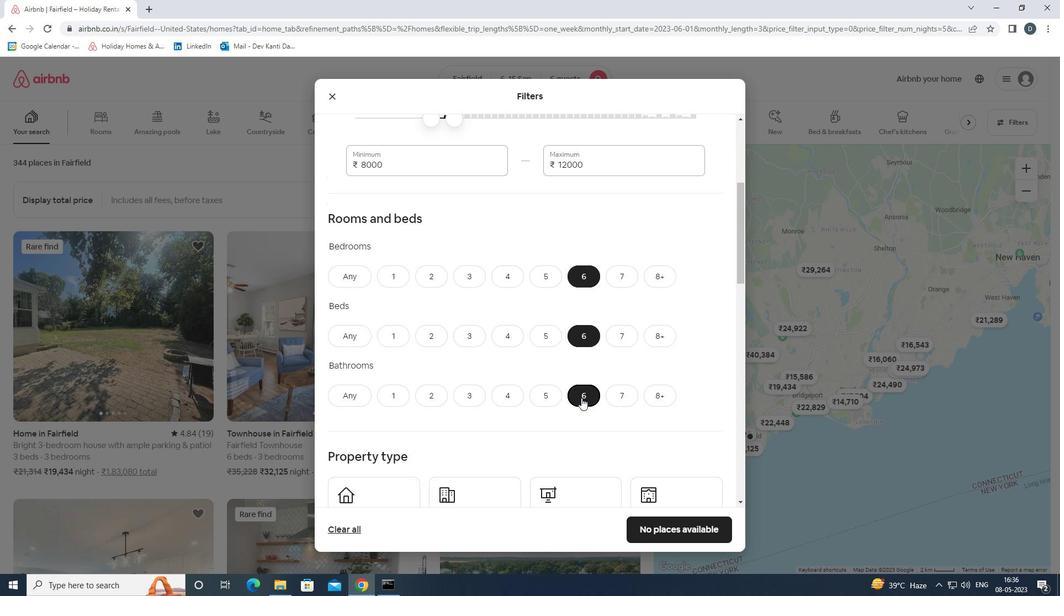 
Action: Mouse moved to (380, 415)
Screenshot: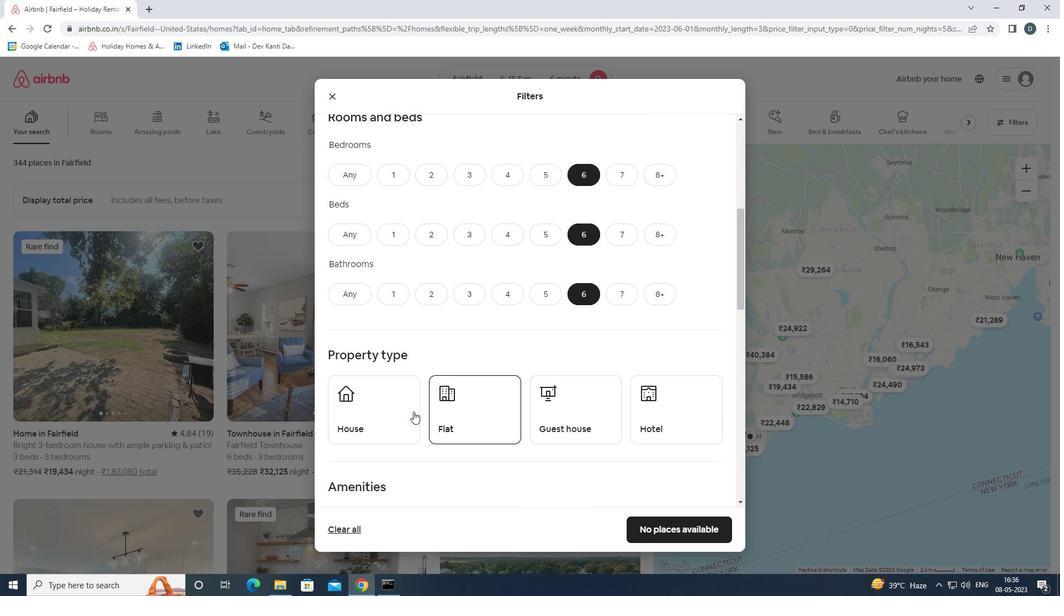 
Action: Mouse pressed left at (380, 415)
Screenshot: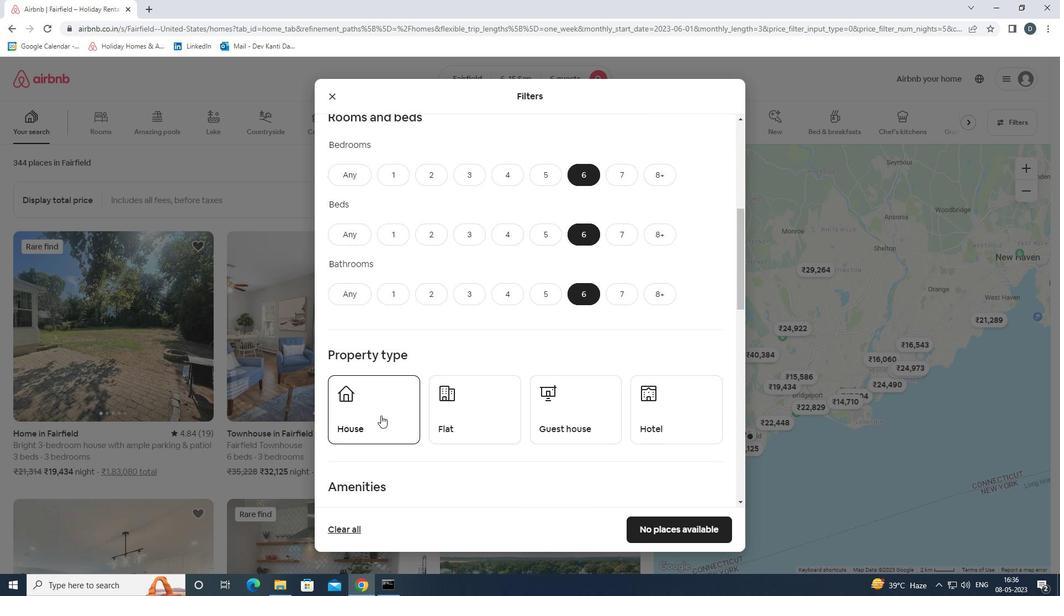 
Action: Mouse moved to (478, 417)
Screenshot: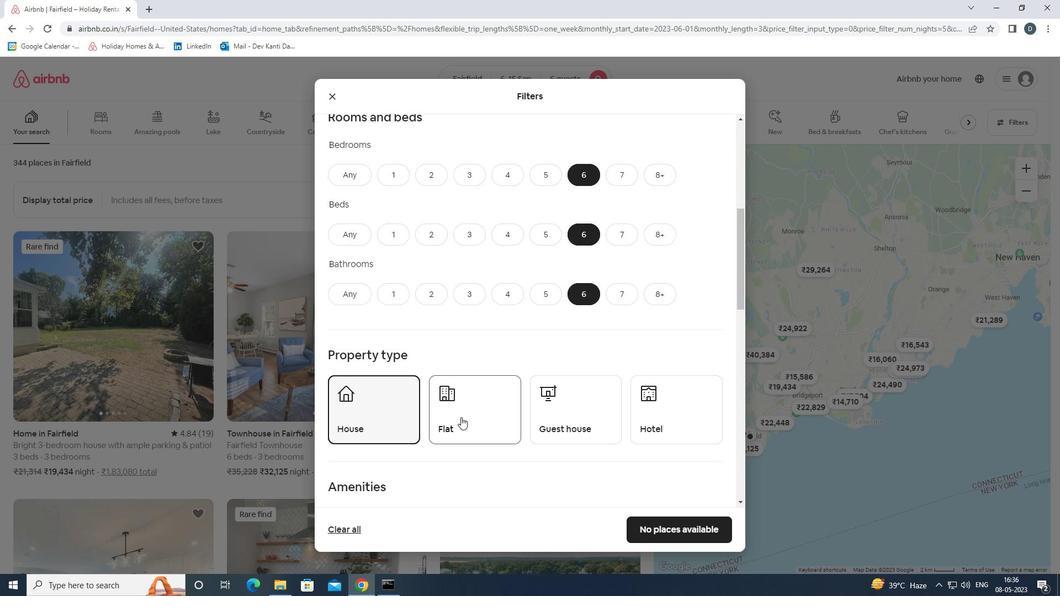 
Action: Mouse pressed left at (478, 417)
Screenshot: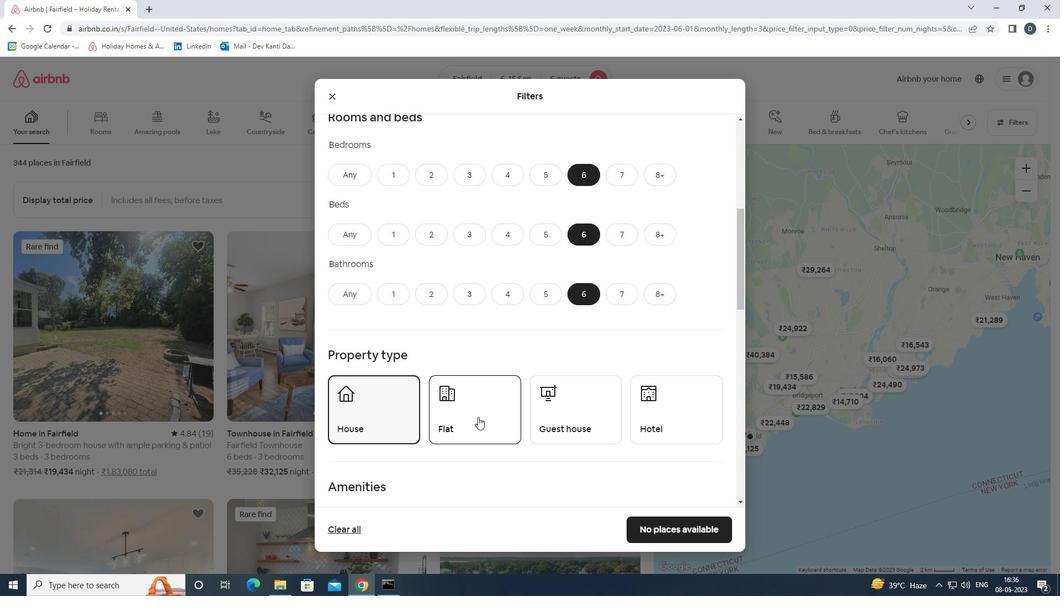 
Action: Mouse moved to (575, 407)
Screenshot: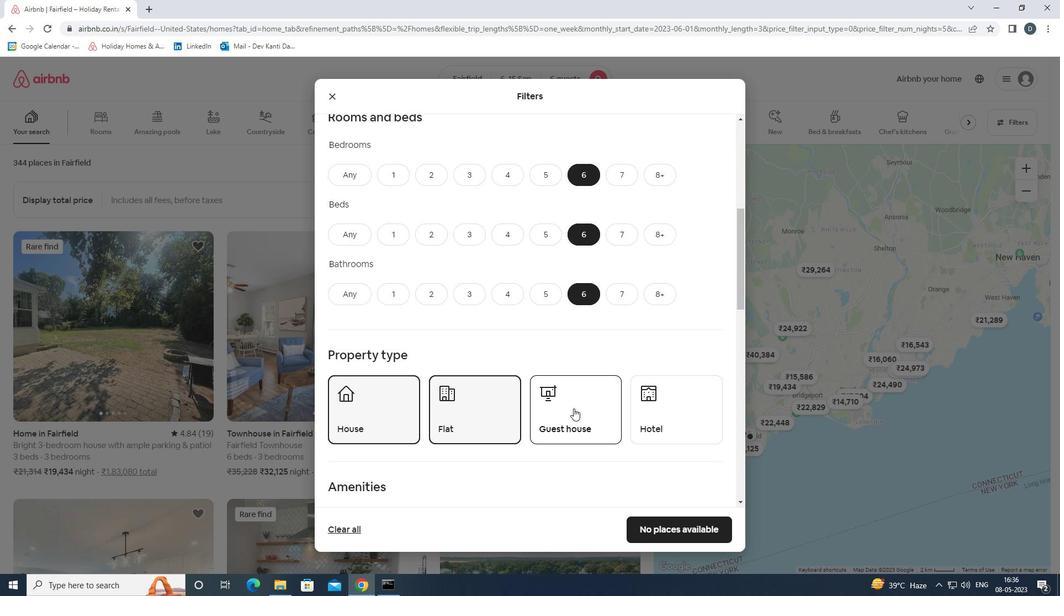 
Action: Mouse pressed left at (575, 407)
Screenshot: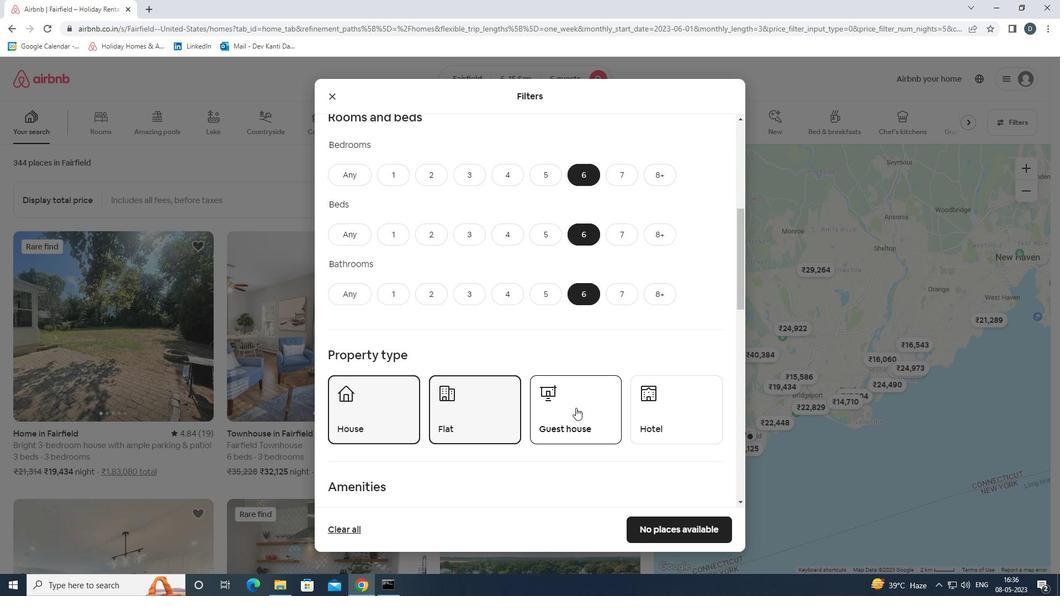 
Action: Mouse moved to (575, 405)
Screenshot: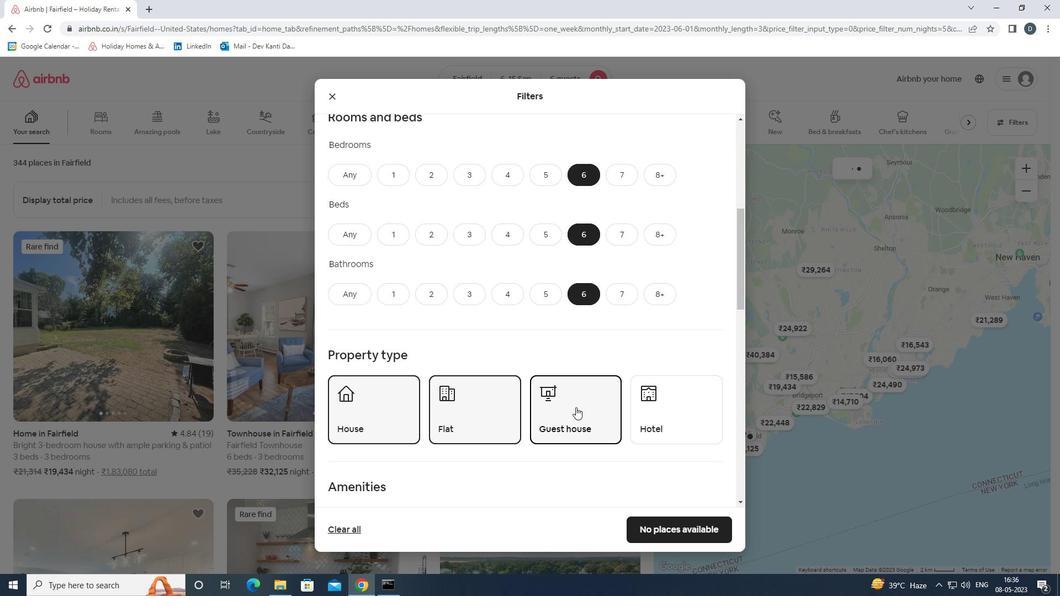 
Action: Mouse scrolled (575, 405) with delta (0, 0)
Screenshot: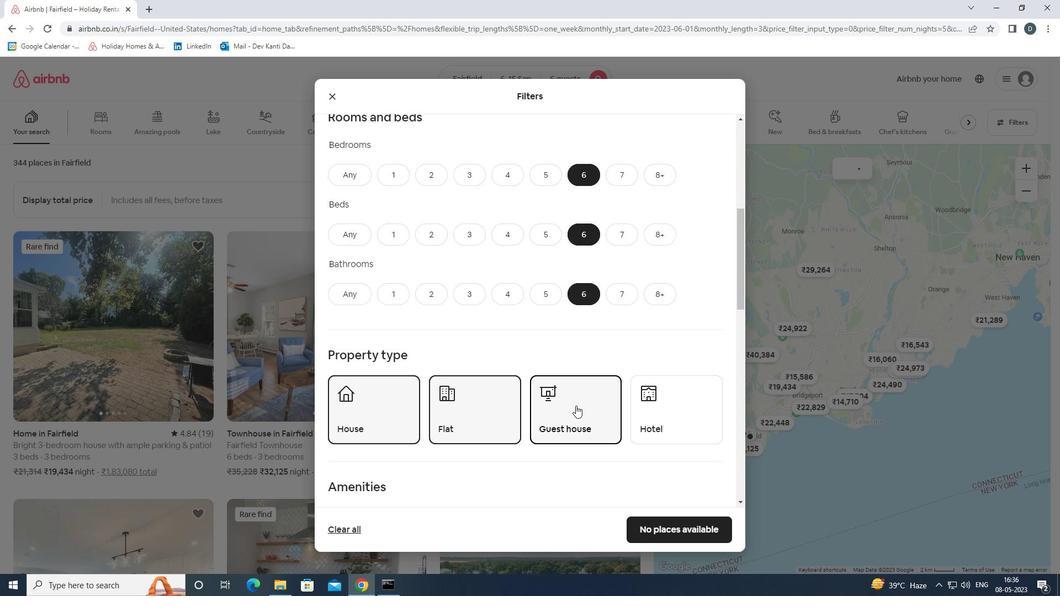 
Action: Mouse scrolled (575, 405) with delta (0, 0)
Screenshot: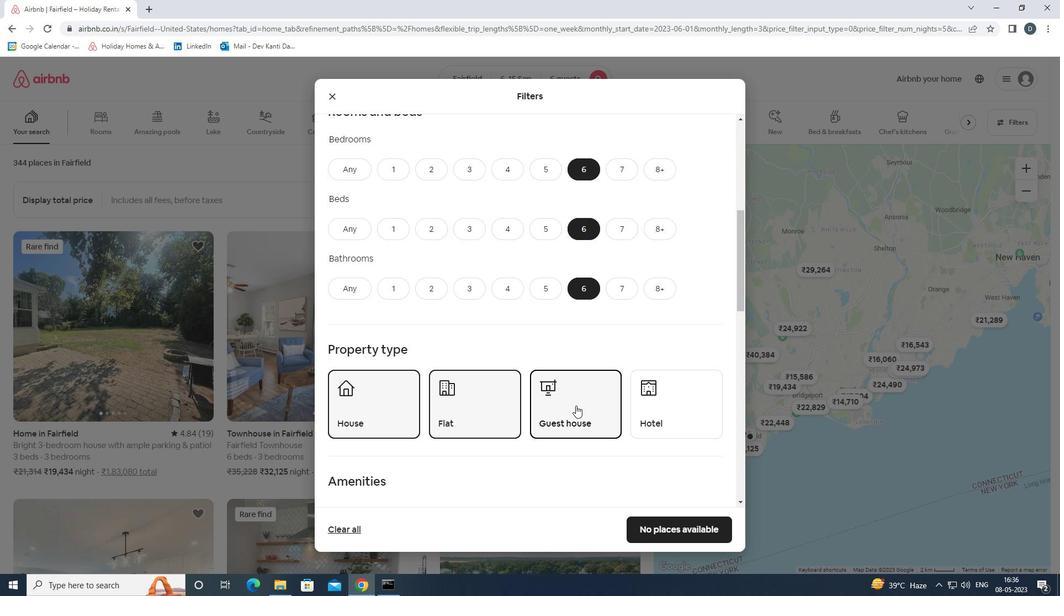 
Action: Mouse scrolled (575, 405) with delta (0, 0)
Screenshot: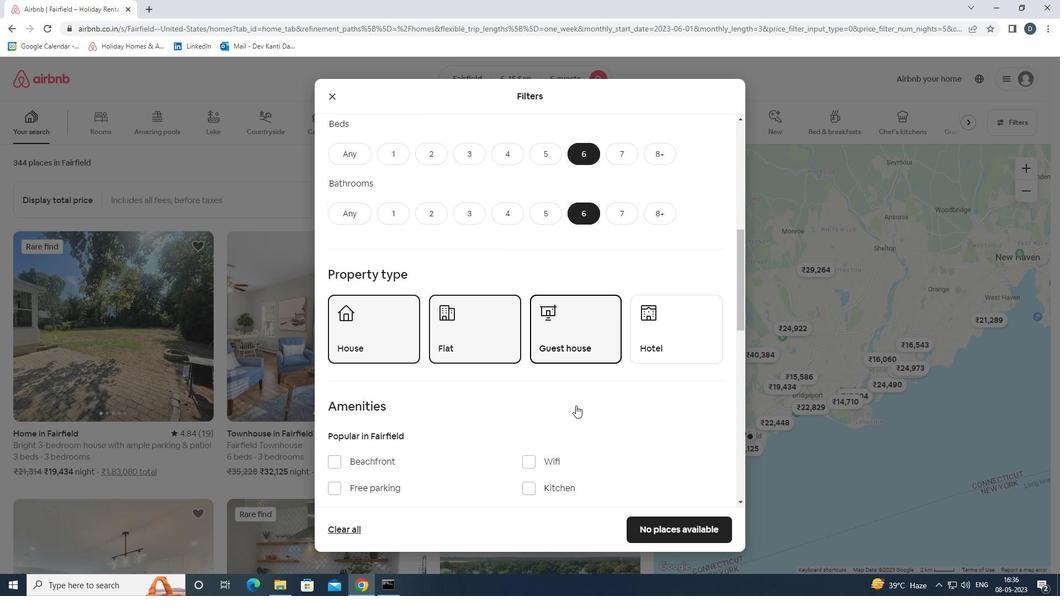
Action: Mouse moved to (549, 378)
Screenshot: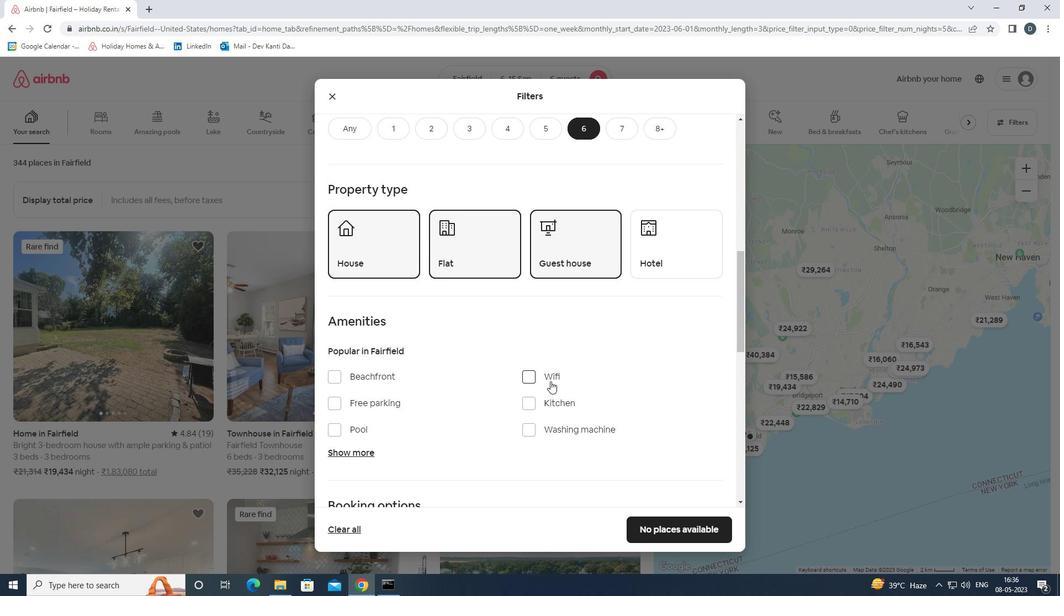 
Action: Mouse pressed left at (549, 378)
Screenshot: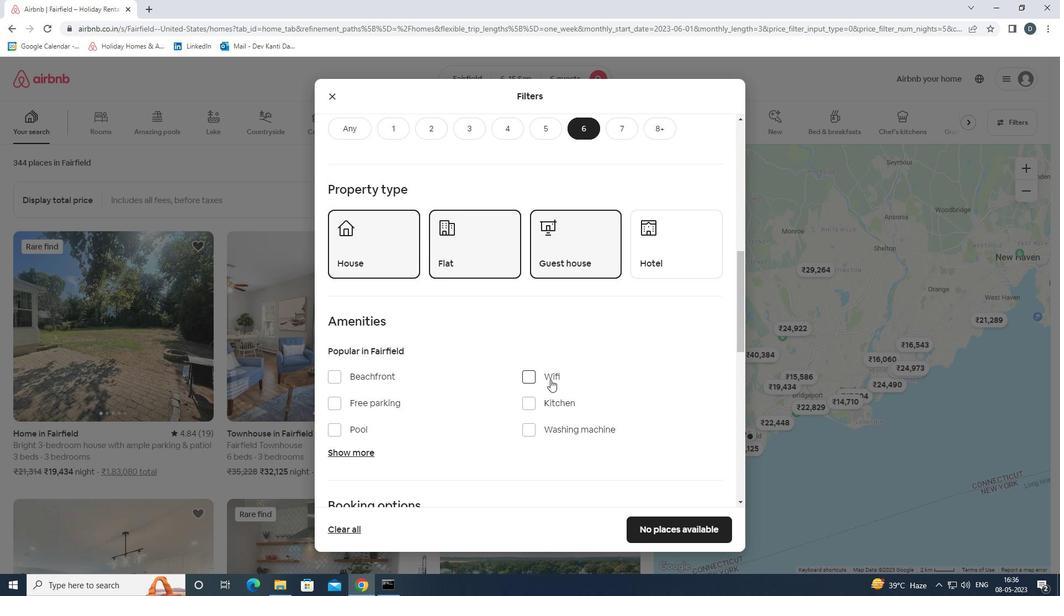 
Action: Mouse moved to (391, 403)
Screenshot: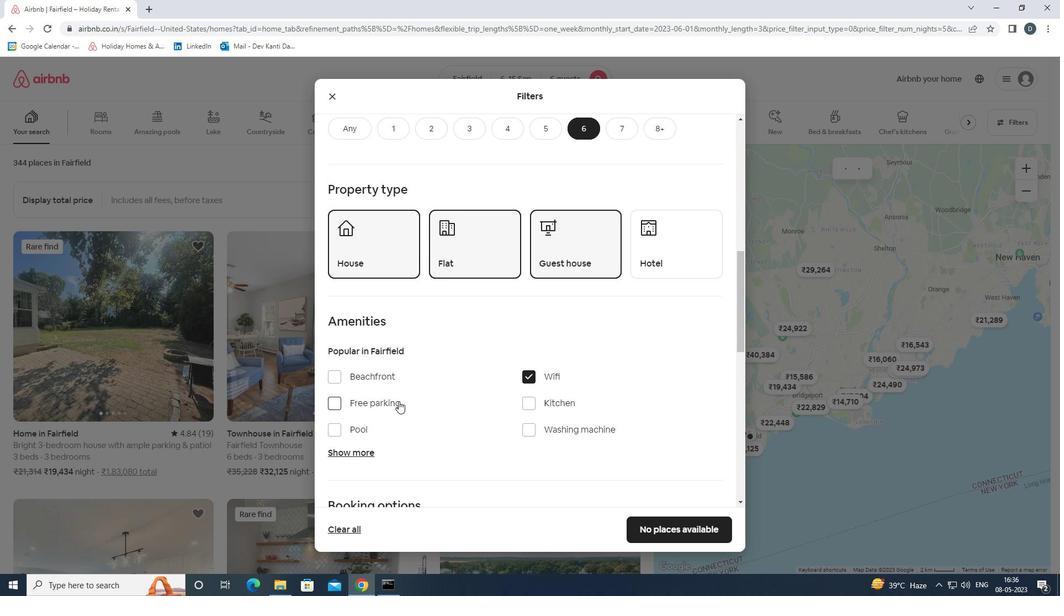 
Action: Mouse pressed left at (391, 403)
Screenshot: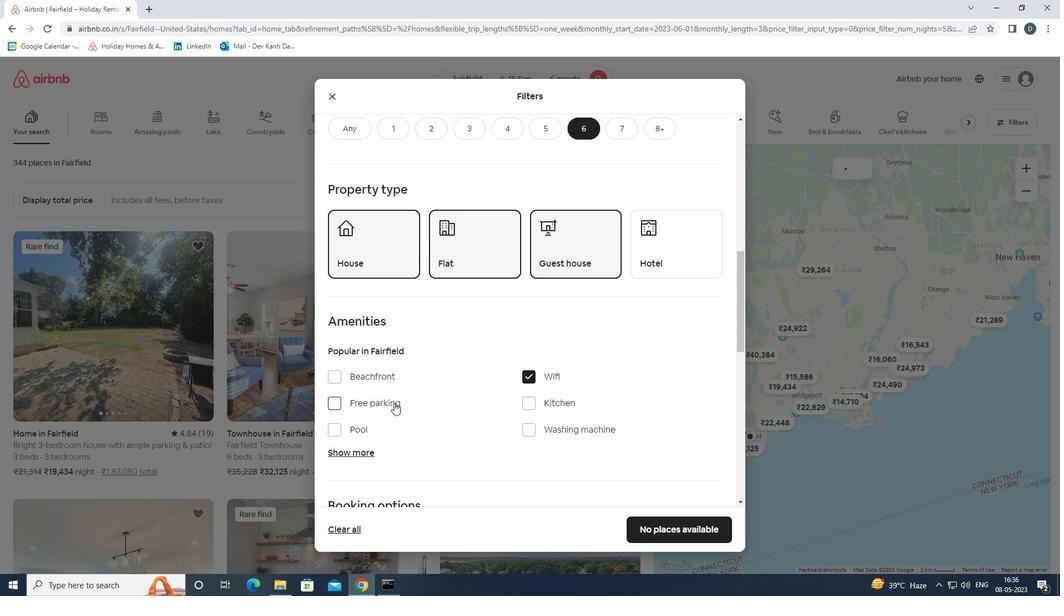 
Action: Mouse scrolled (391, 403) with delta (0, 0)
Screenshot: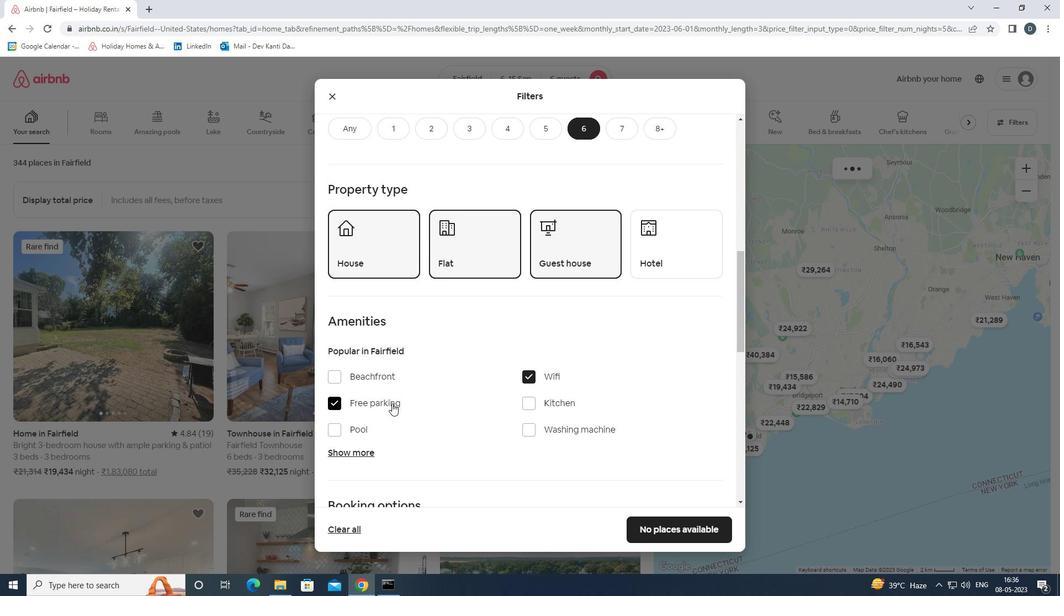 
Action: Mouse moved to (357, 400)
Screenshot: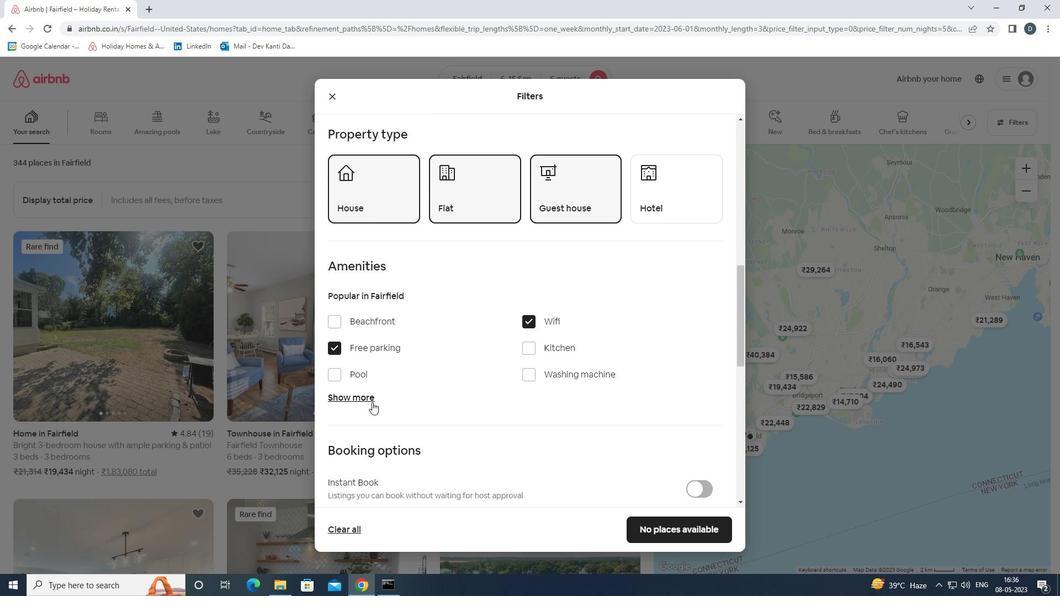 
Action: Mouse pressed left at (357, 400)
Screenshot: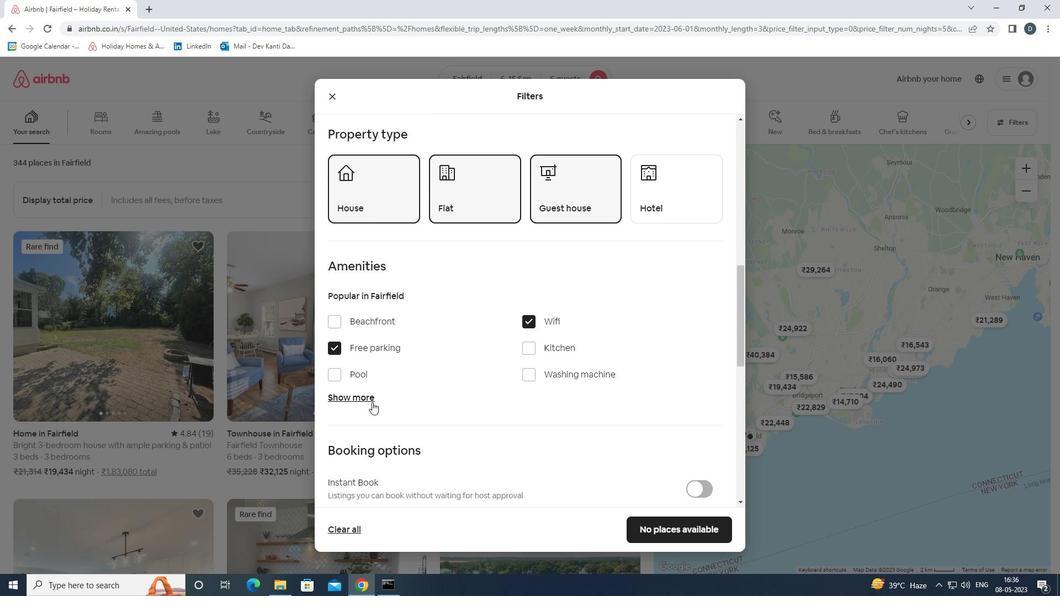 
Action: Mouse scrolled (357, 400) with delta (0, 0)
Screenshot: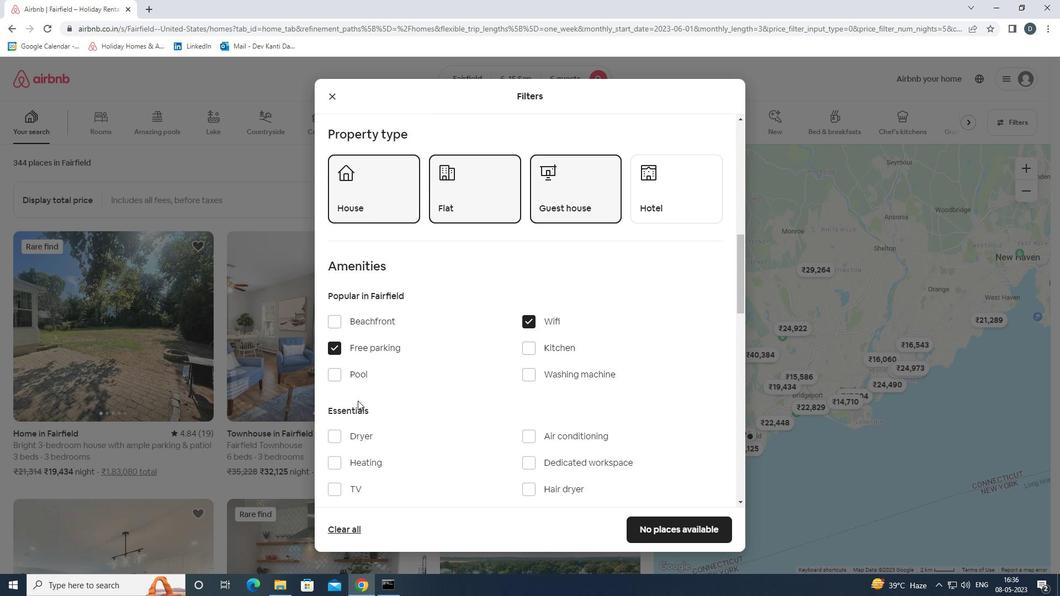 
Action: Mouse moved to (357, 432)
Screenshot: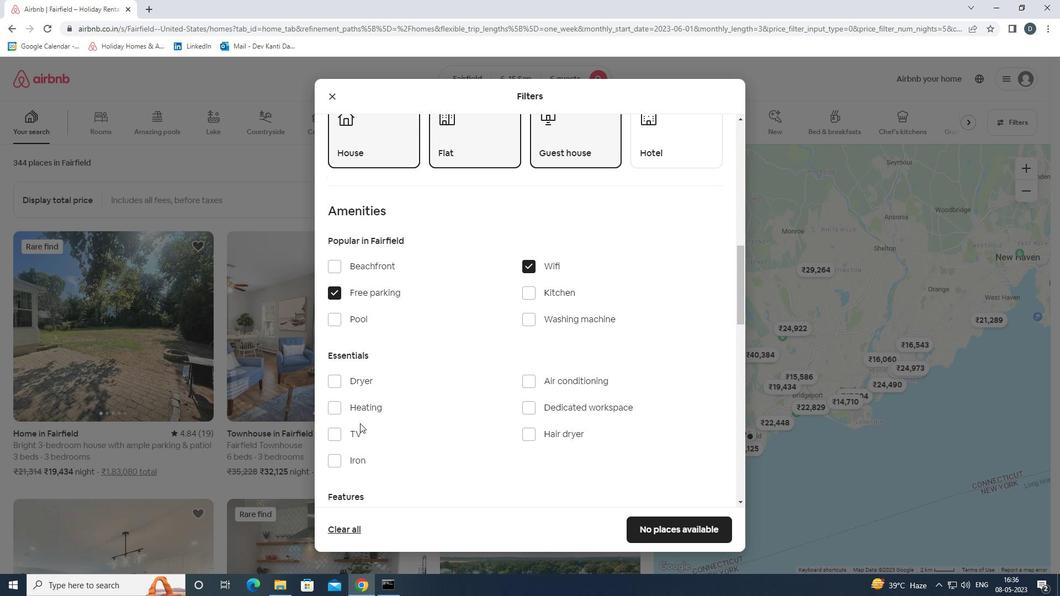 
Action: Mouse pressed left at (357, 432)
Screenshot: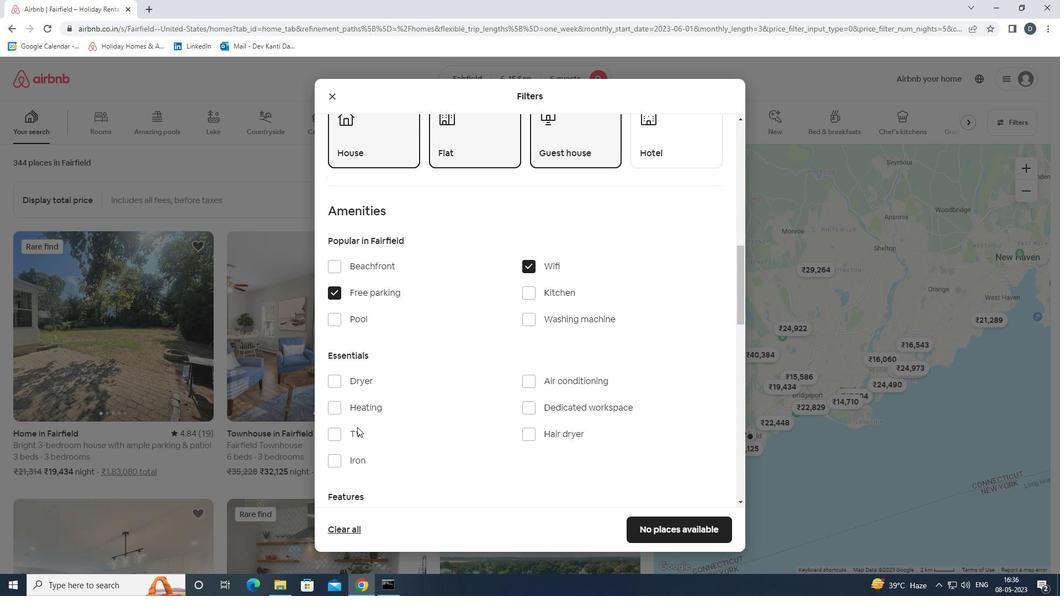 
Action: Mouse scrolled (357, 431) with delta (0, 0)
Screenshot: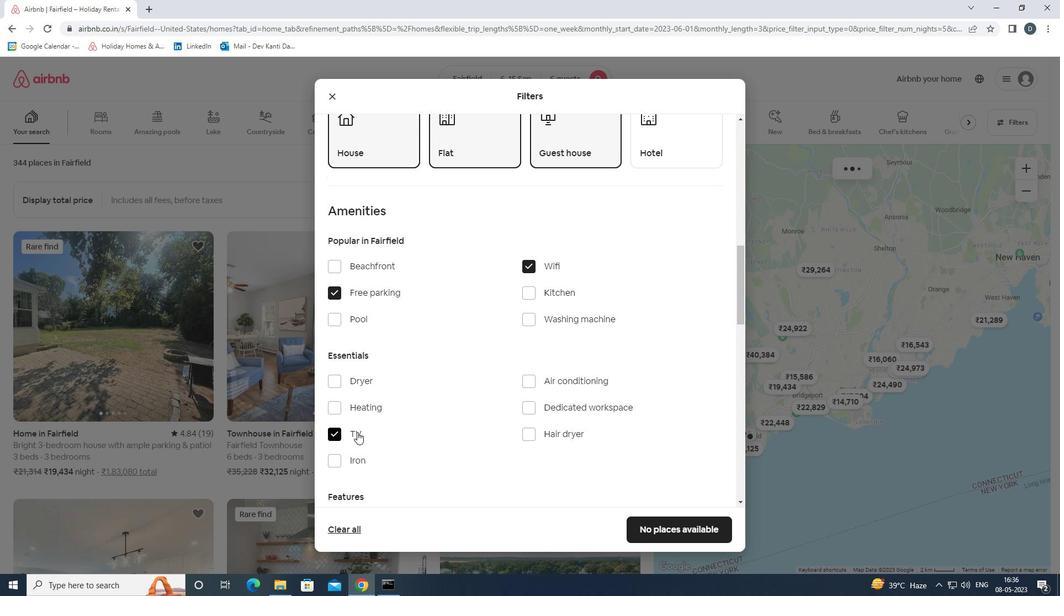 
Action: Mouse moved to (380, 426)
Screenshot: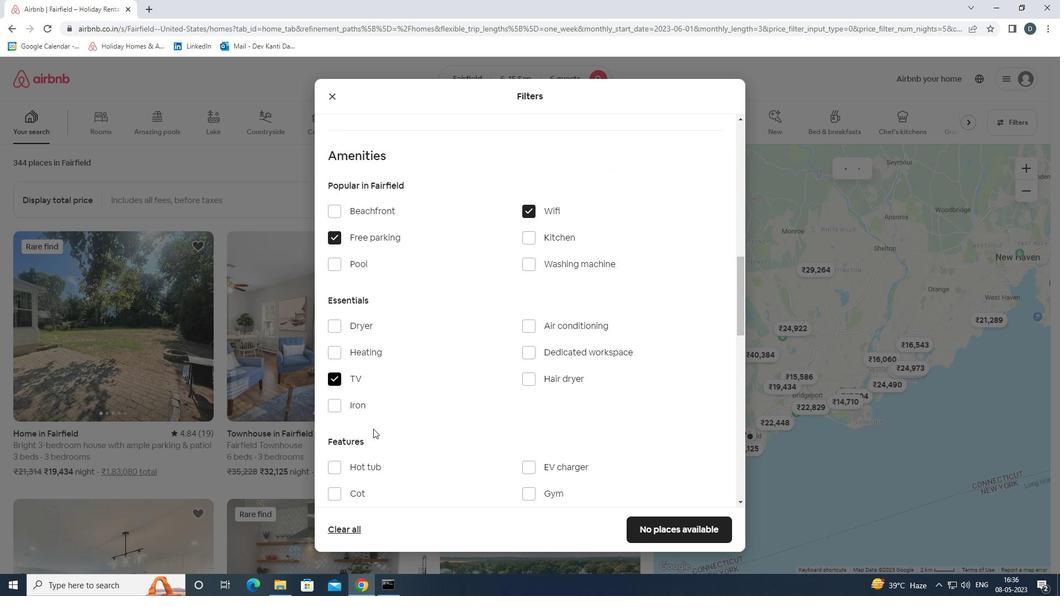 
Action: Mouse scrolled (380, 426) with delta (0, 0)
Screenshot: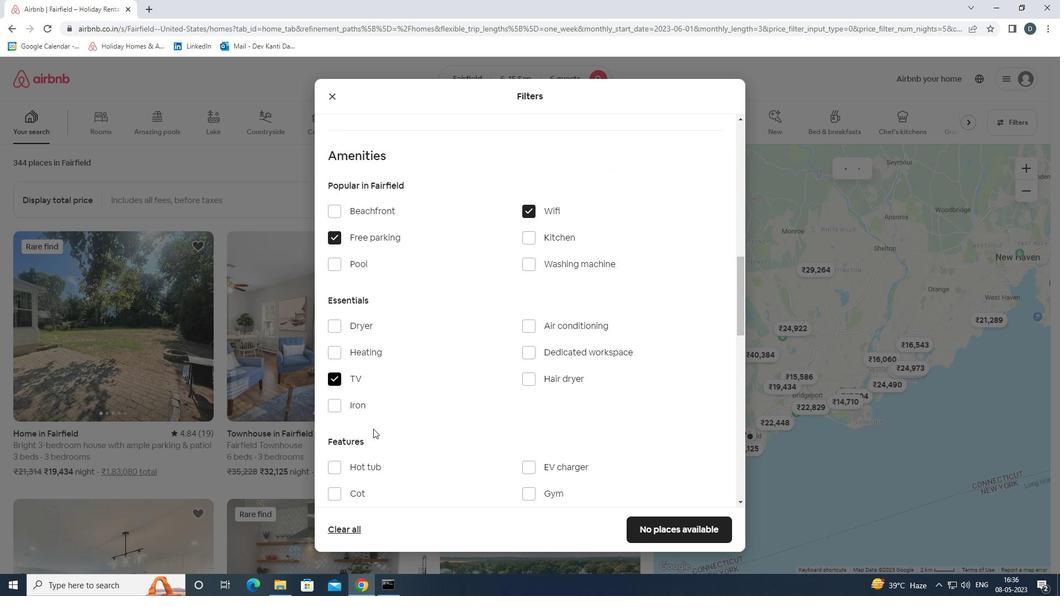 
Action: Mouse moved to (462, 417)
Screenshot: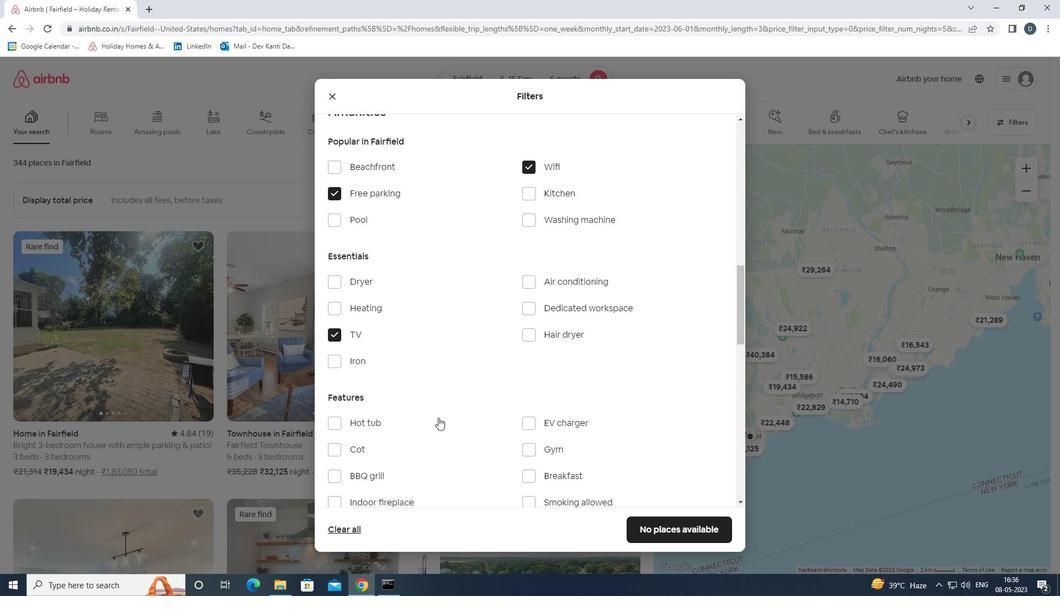 
Action: Mouse scrolled (462, 416) with delta (0, 0)
Screenshot: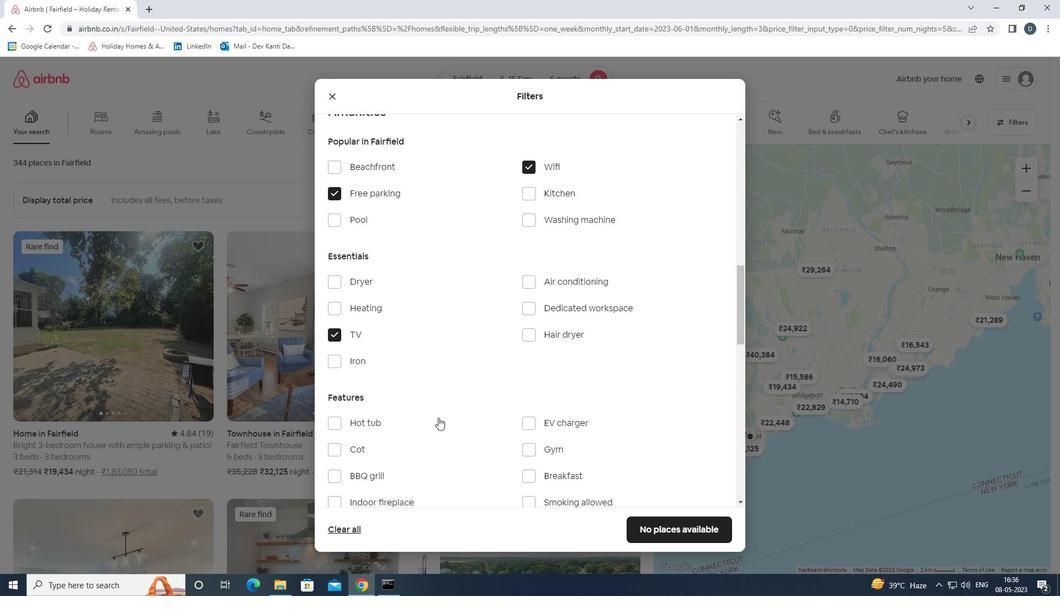
Action: Mouse moved to (546, 388)
Screenshot: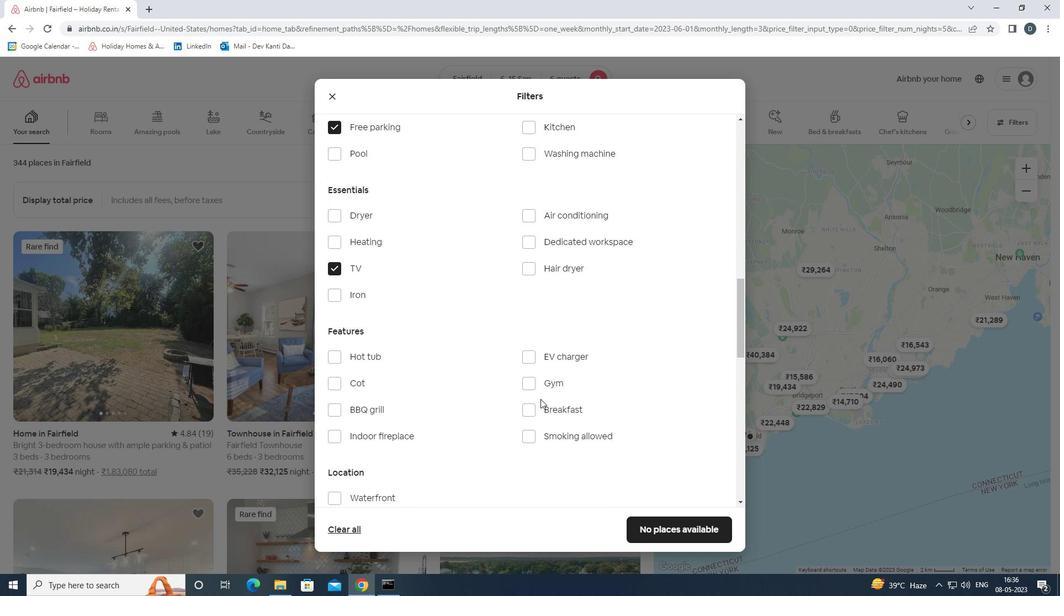 
Action: Mouse pressed left at (546, 388)
Screenshot: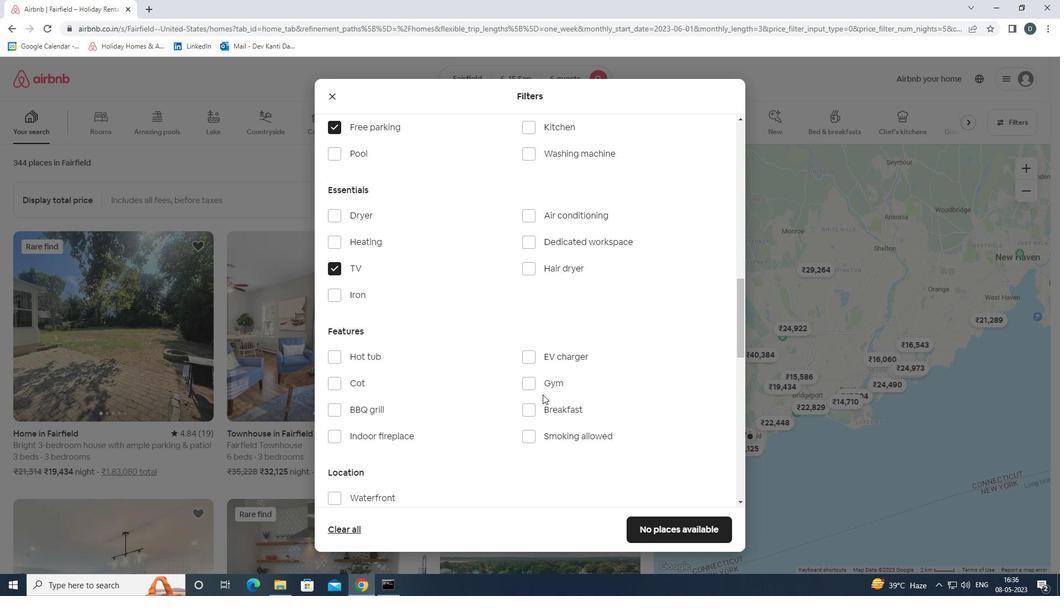 
Action: Mouse moved to (545, 404)
Screenshot: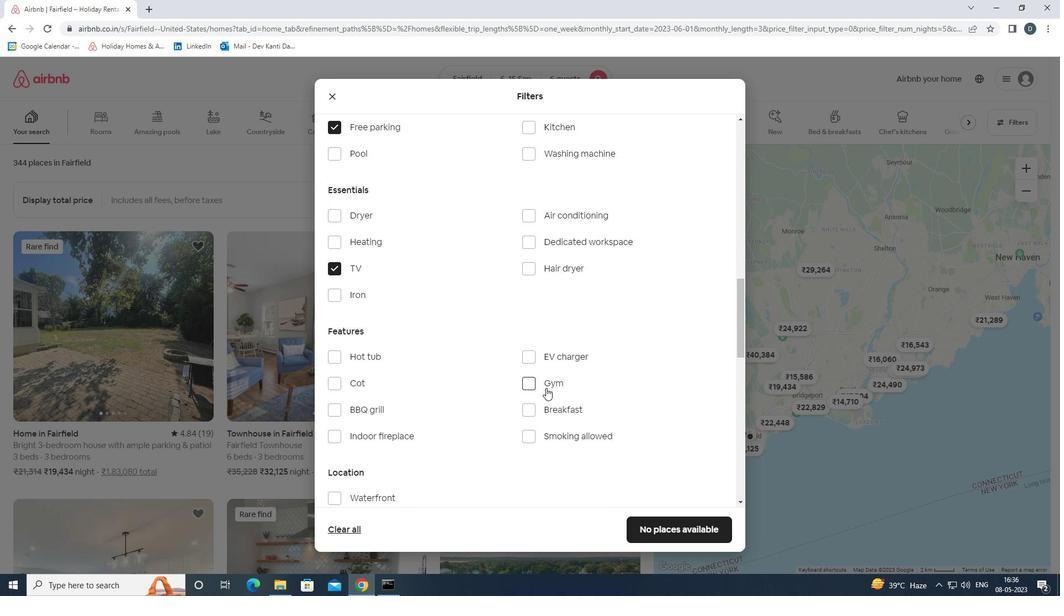 
Action: Mouse pressed left at (545, 404)
Screenshot: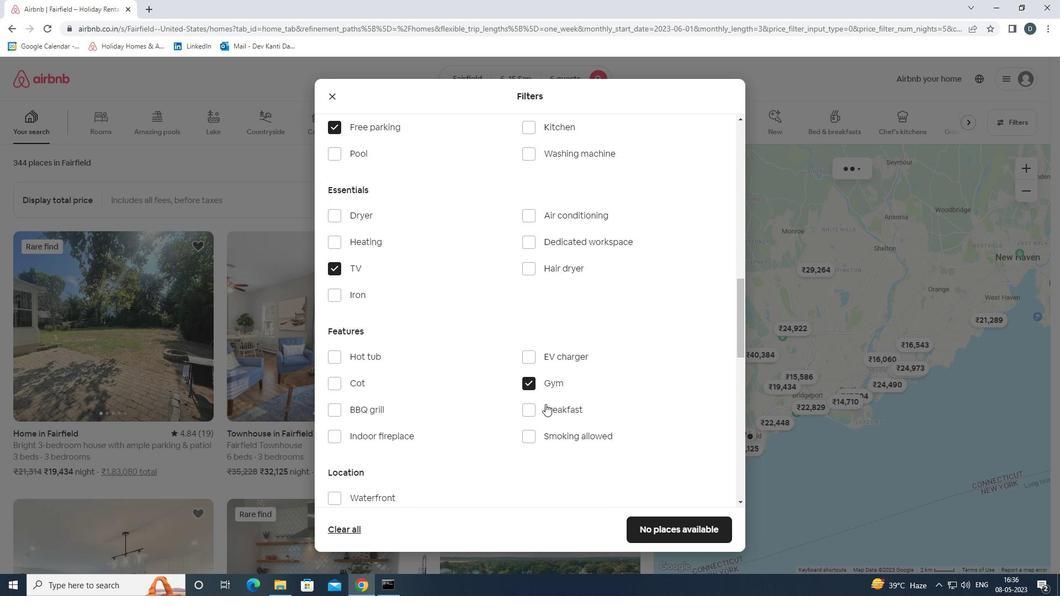 
Action: Mouse moved to (568, 406)
Screenshot: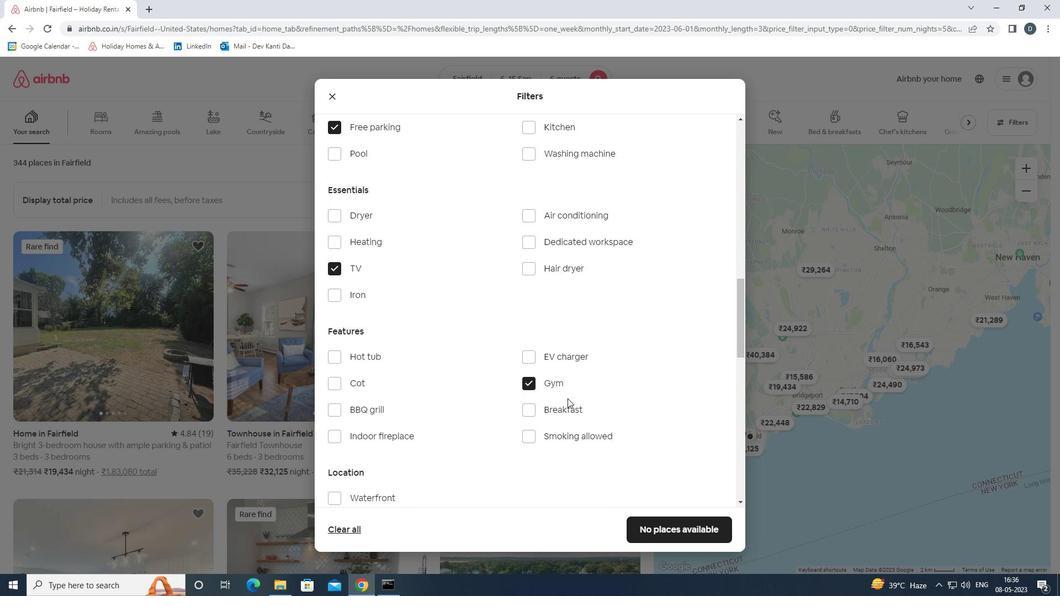 
Action: Mouse pressed left at (568, 406)
Screenshot: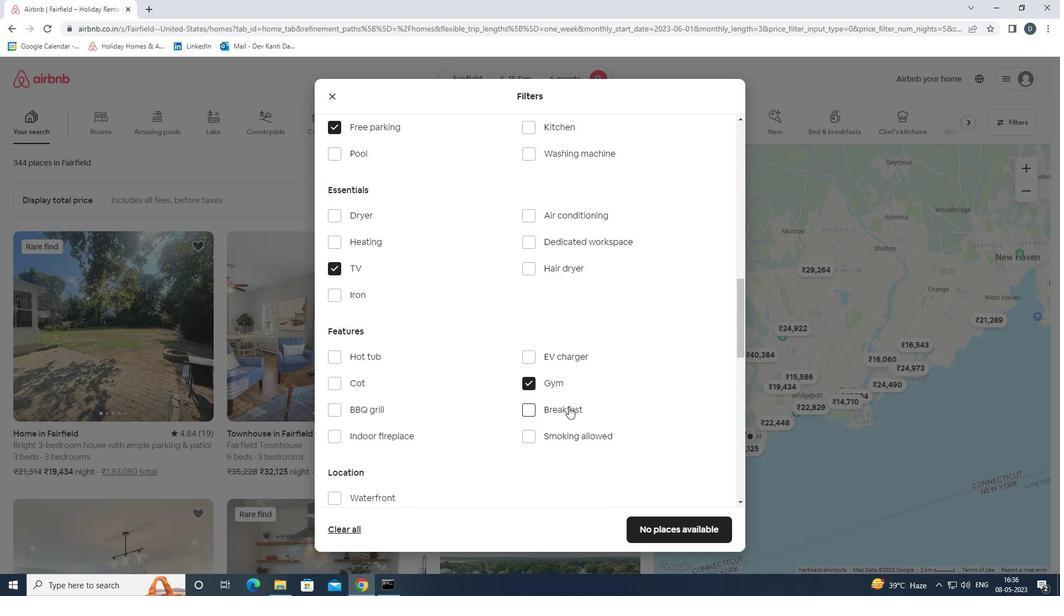 
Action: Mouse moved to (553, 403)
Screenshot: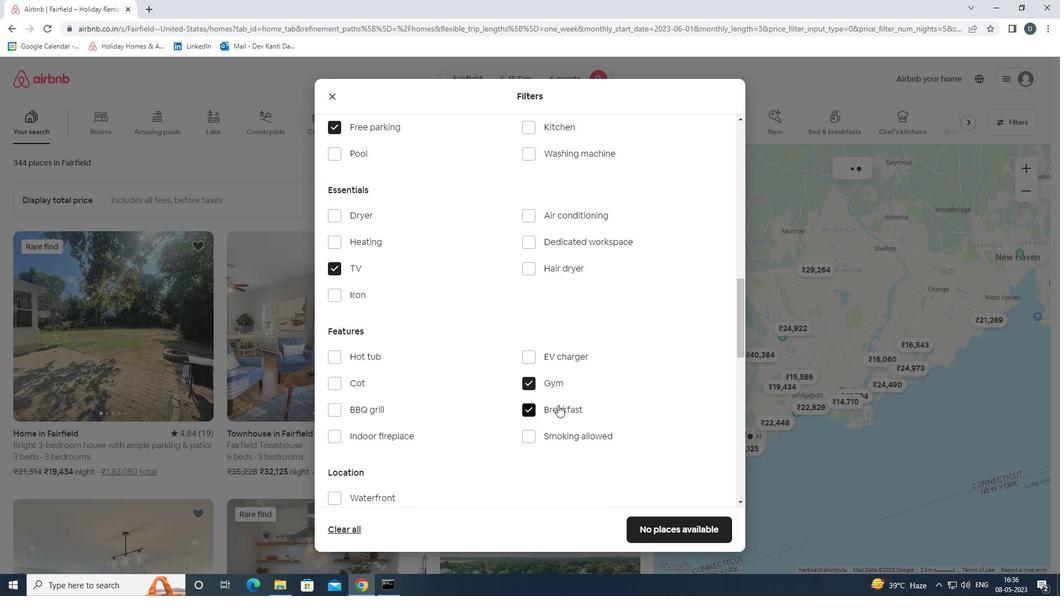 
Action: Mouse scrolled (553, 403) with delta (0, 0)
Screenshot: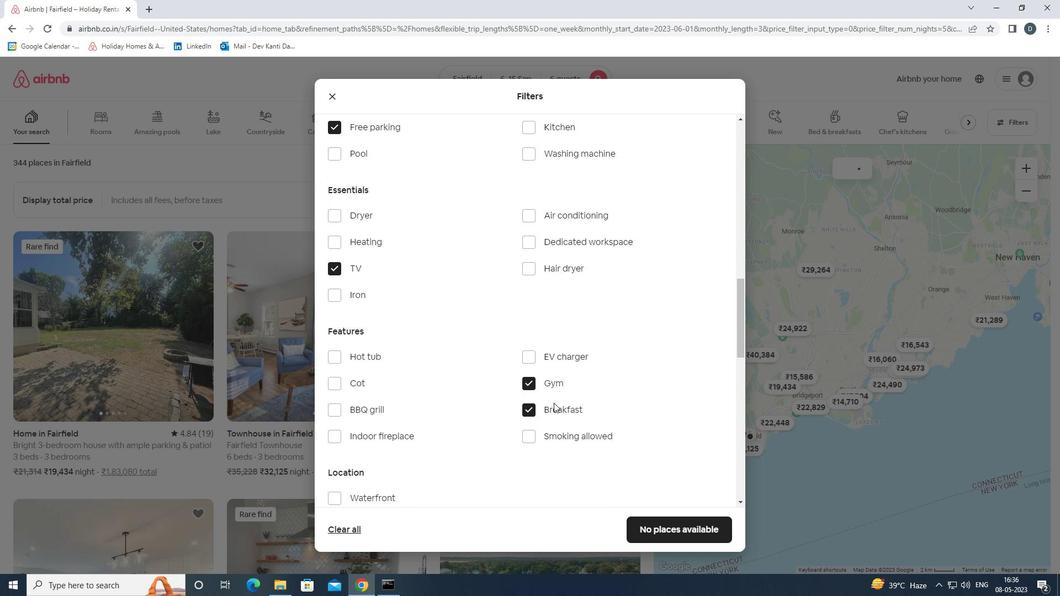 
Action: Mouse moved to (553, 406)
Screenshot: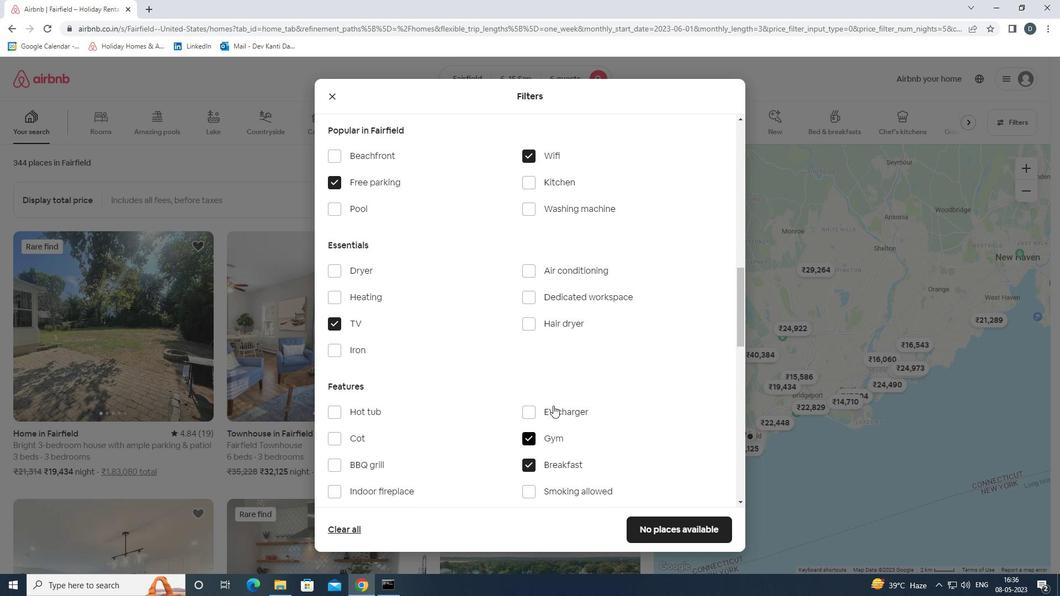 
Action: Mouse scrolled (553, 405) with delta (0, 0)
Screenshot: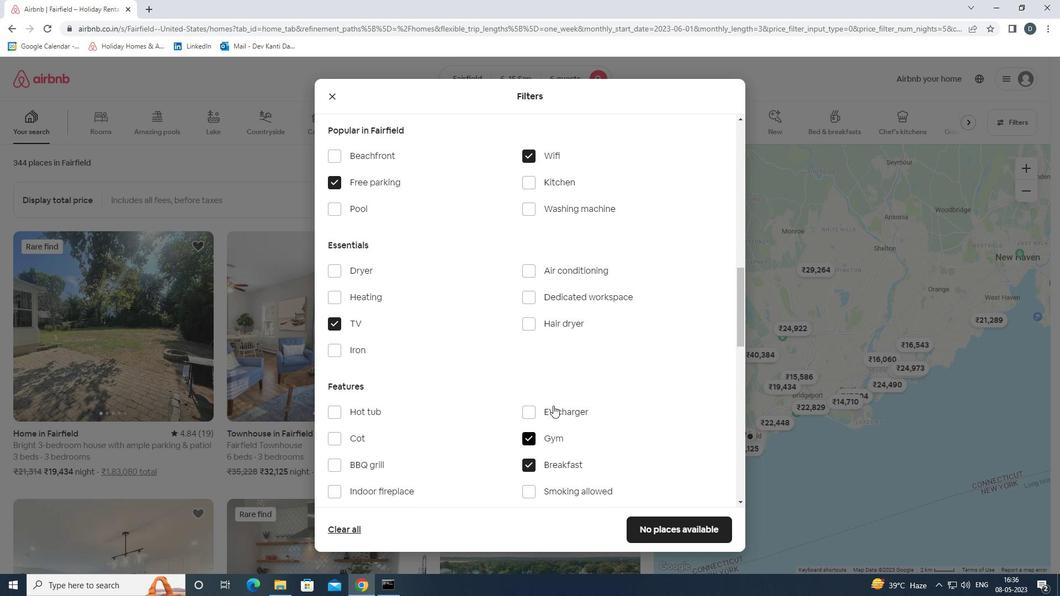 
Action: Mouse moved to (554, 406)
Screenshot: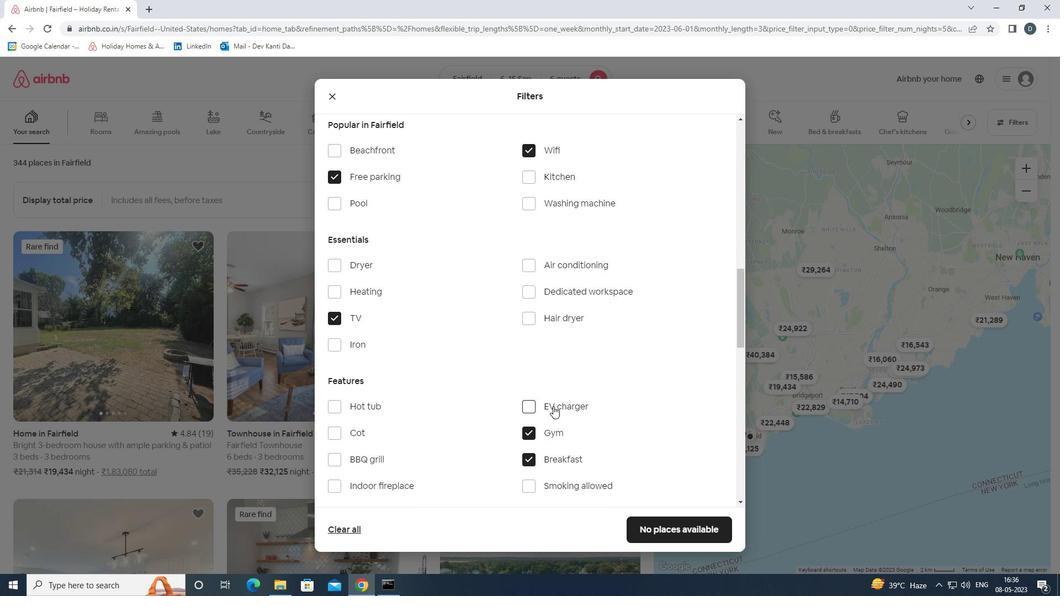 
Action: Mouse scrolled (554, 405) with delta (0, 0)
Screenshot: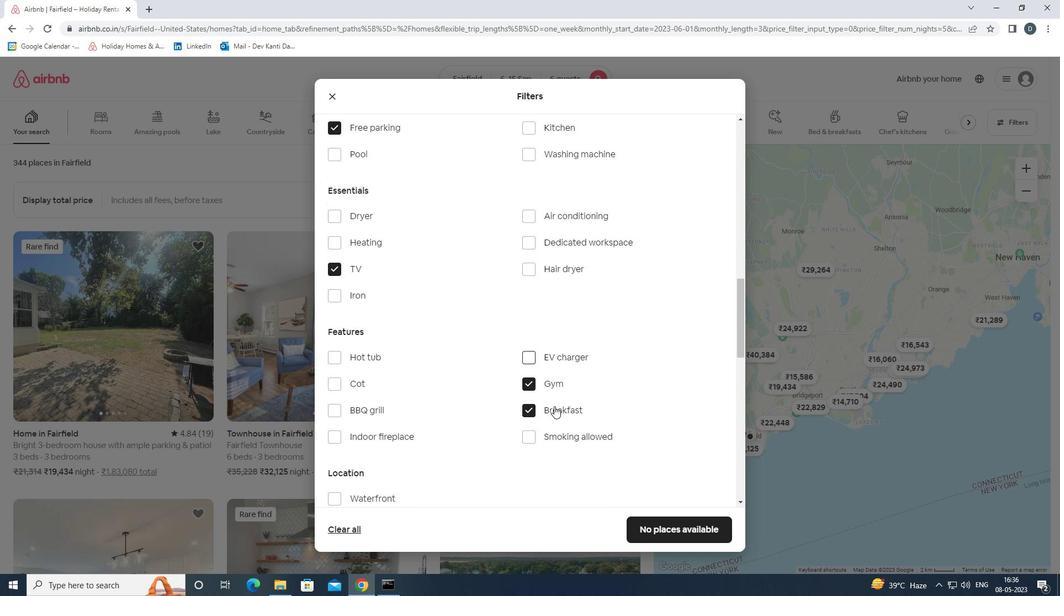 
Action: Mouse scrolled (554, 405) with delta (0, 0)
Screenshot: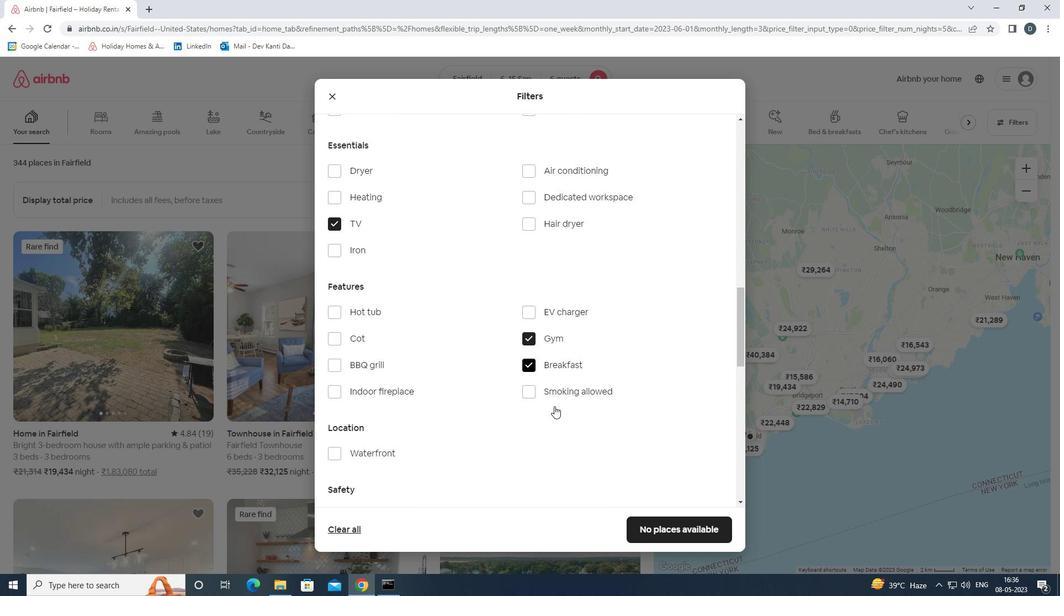 
Action: Mouse scrolled (554, 405) with delta (0, 0)
Screenshot: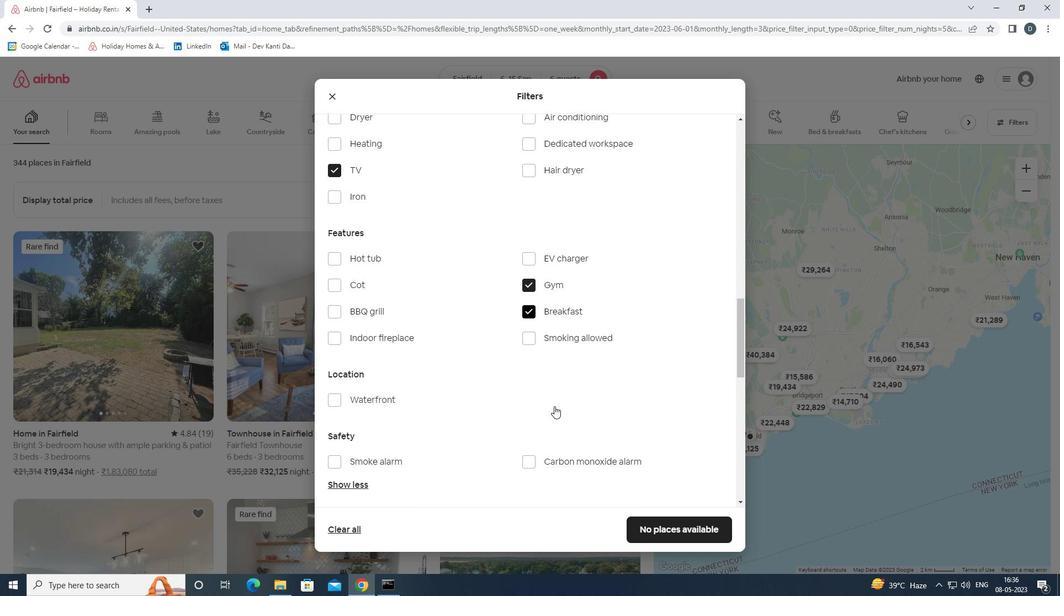 
Action: Mouse scrolled (554, 405) with delta (0, 0)
Screenshot: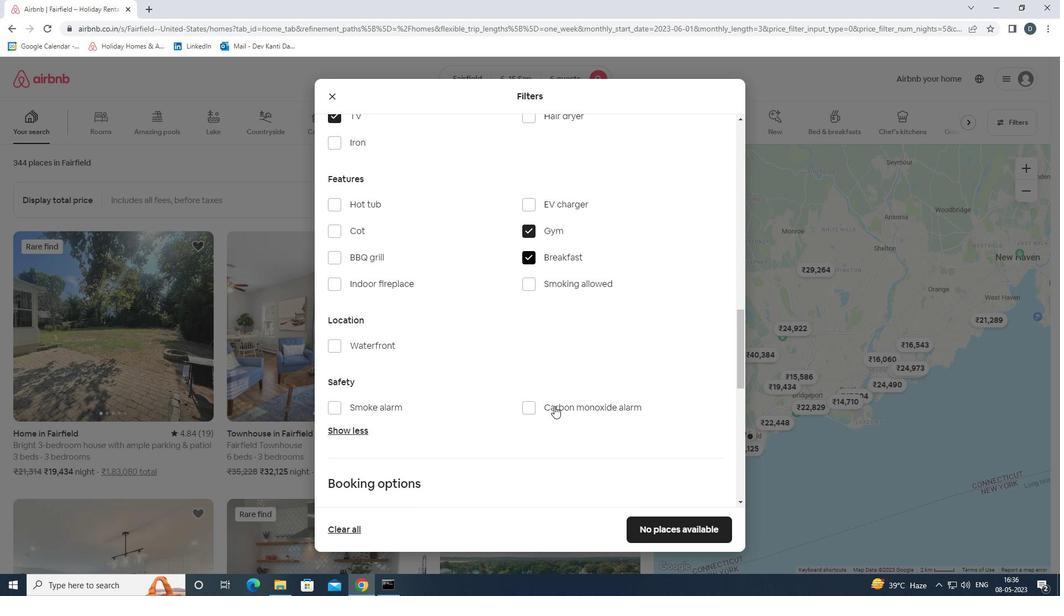 
Action: Mouse scrolled (554, 405) with delta (0, 0)
Screenshot: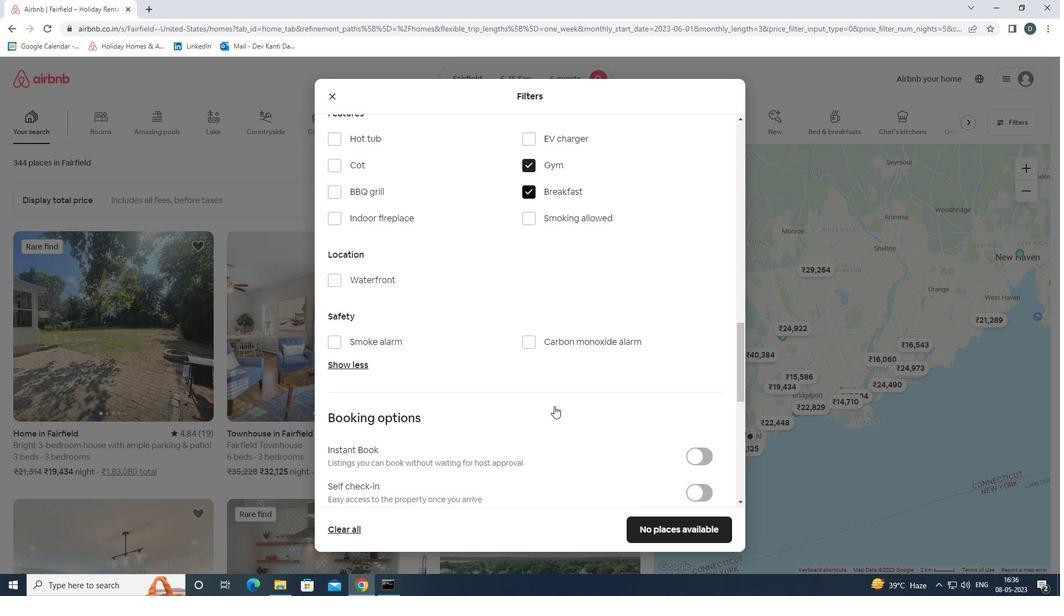 
Action: Mouse scrolled (554, 405) with delta (0, 0)
Screenshot: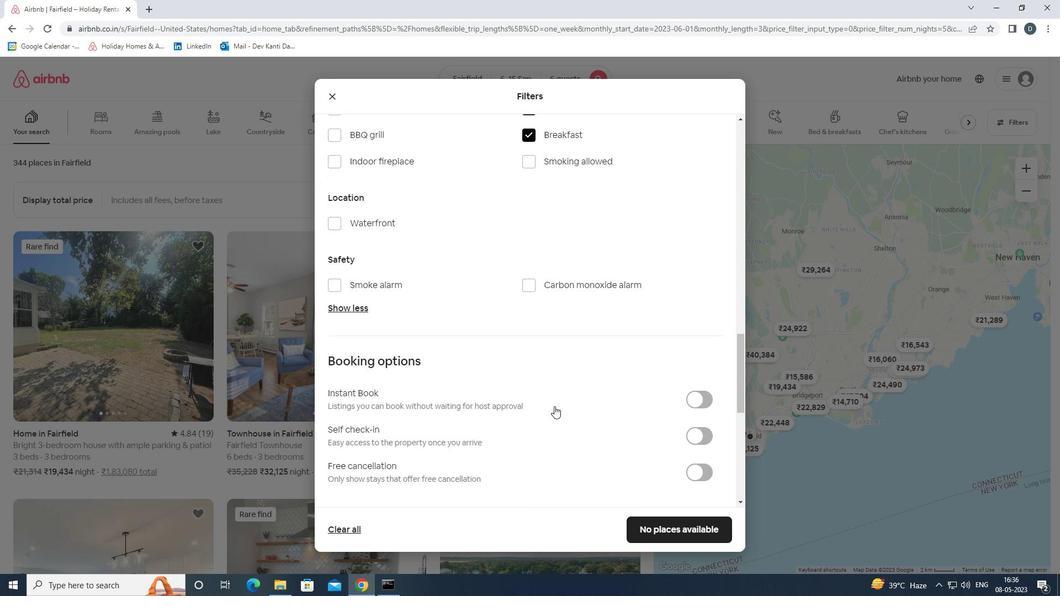 
Action: Mouse moved to (700, 374)
Screenshot: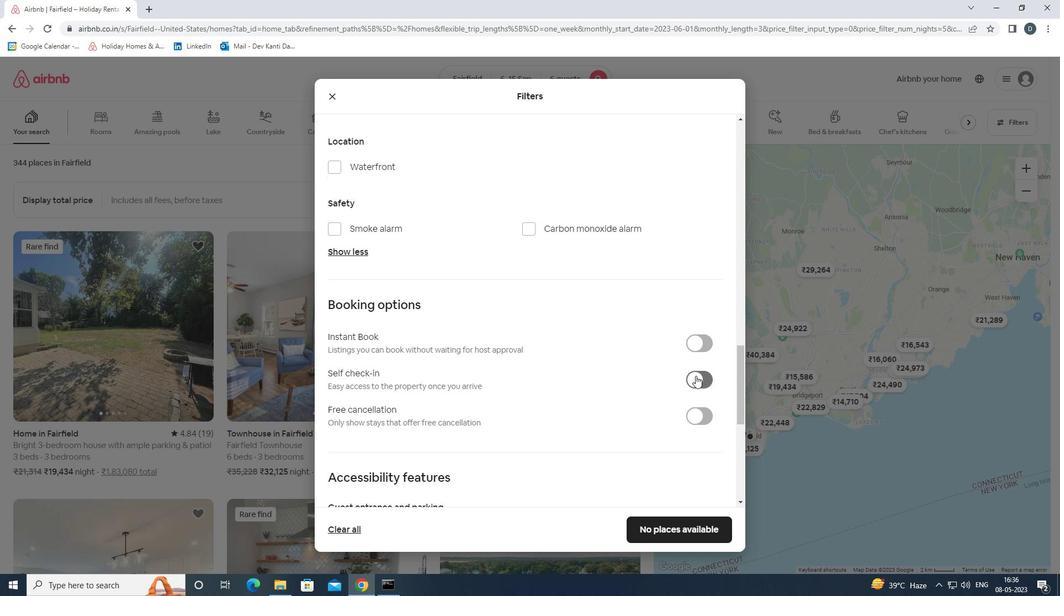 
Action: Mouse pressed left at (700, 374)
Screenshot: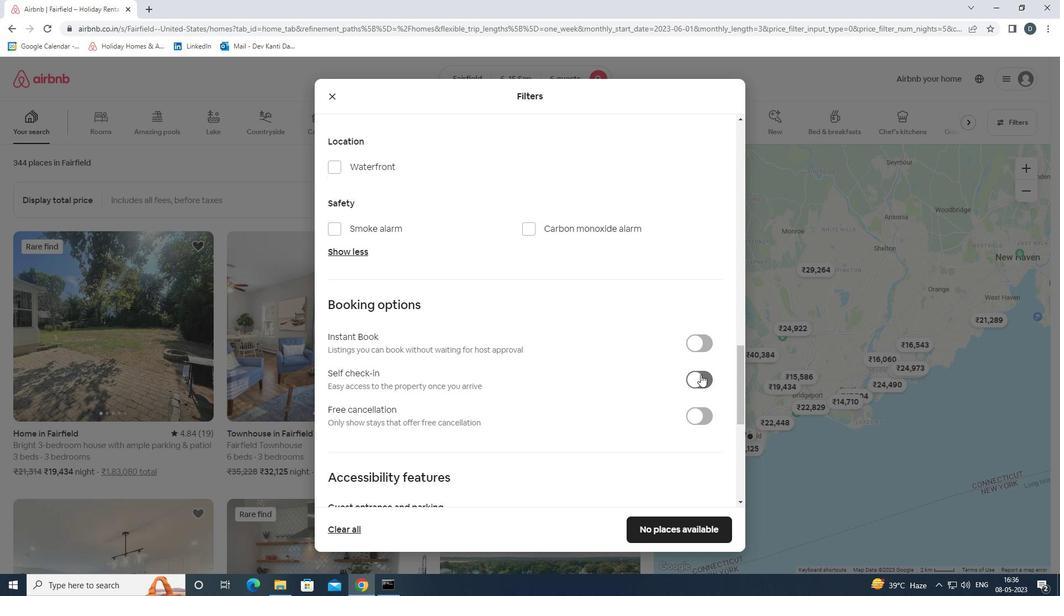 
Action: Mouse moved to (702, 374)
Screenshot: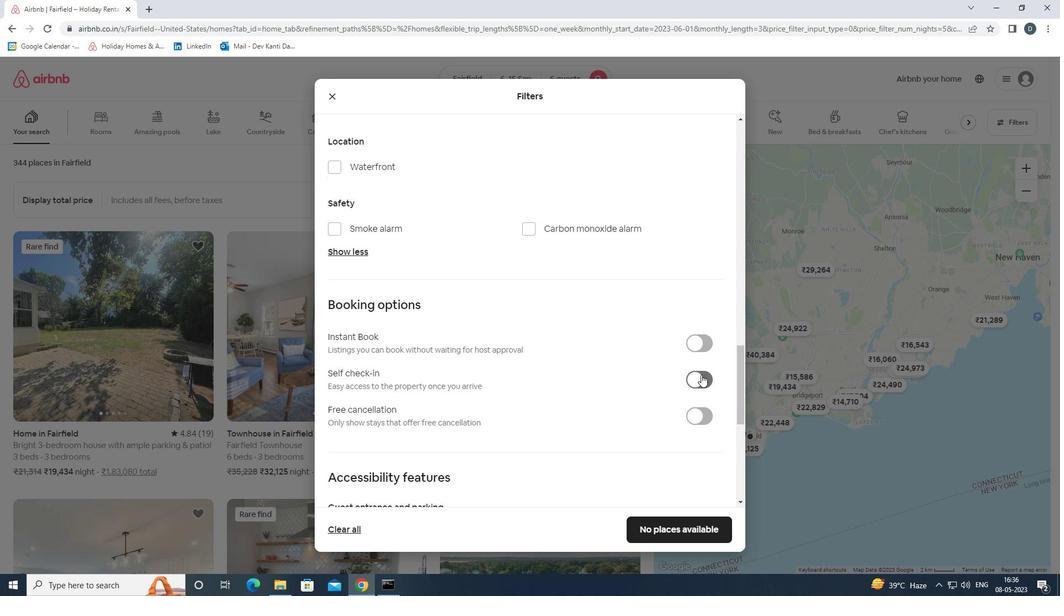 
Action: Mouse scrolled (702, 374) with delta (0, 0)
Screenshot: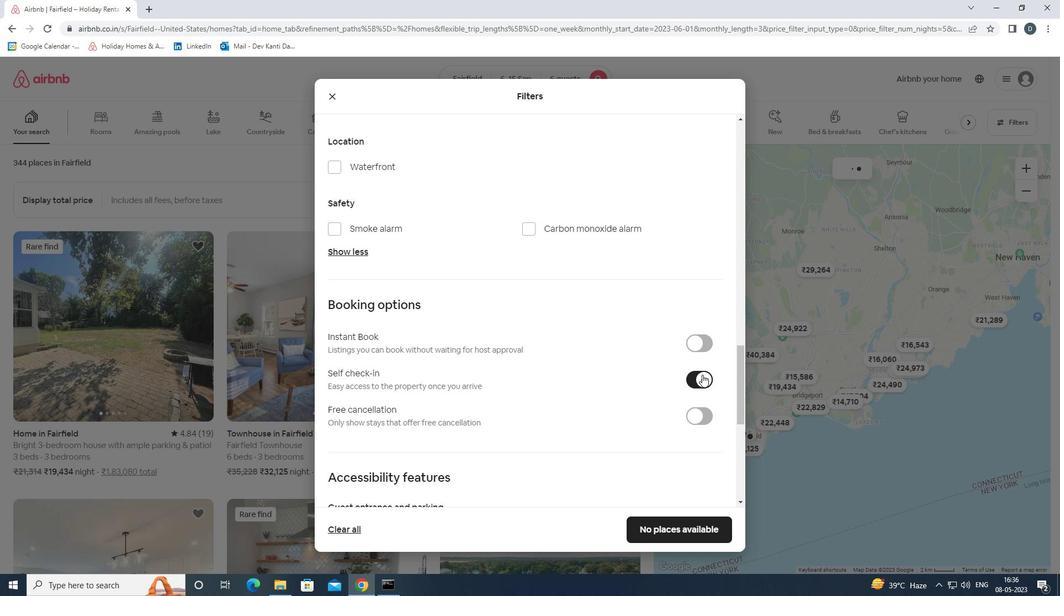 
Action: Mouse scrolled (702, 374) with delta (0, 0)
Screenshot: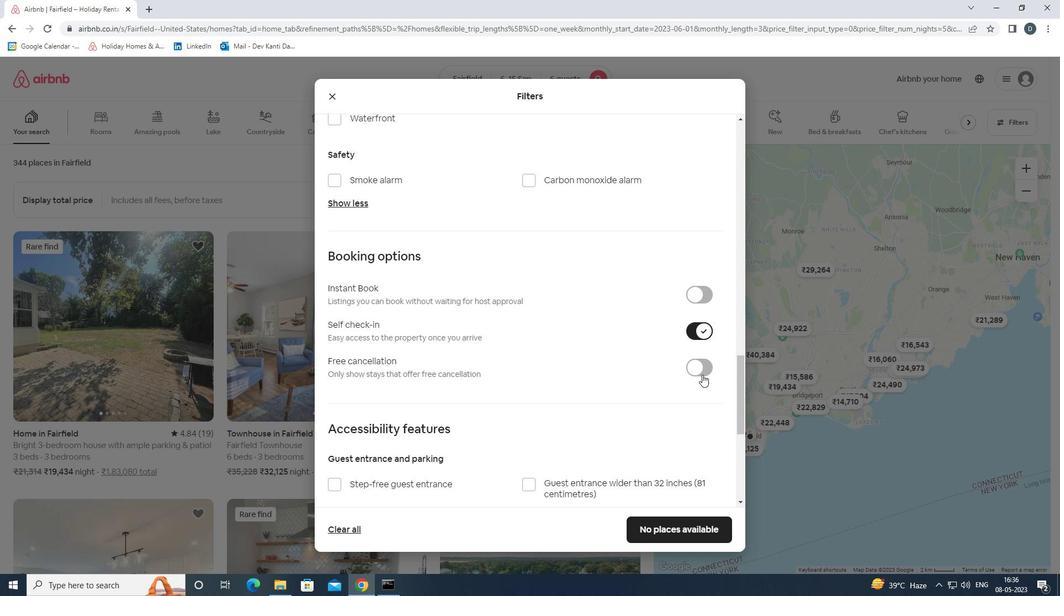 
Action: Mouse scrolled (702, 374) with delta (0, 0)
Screenshot: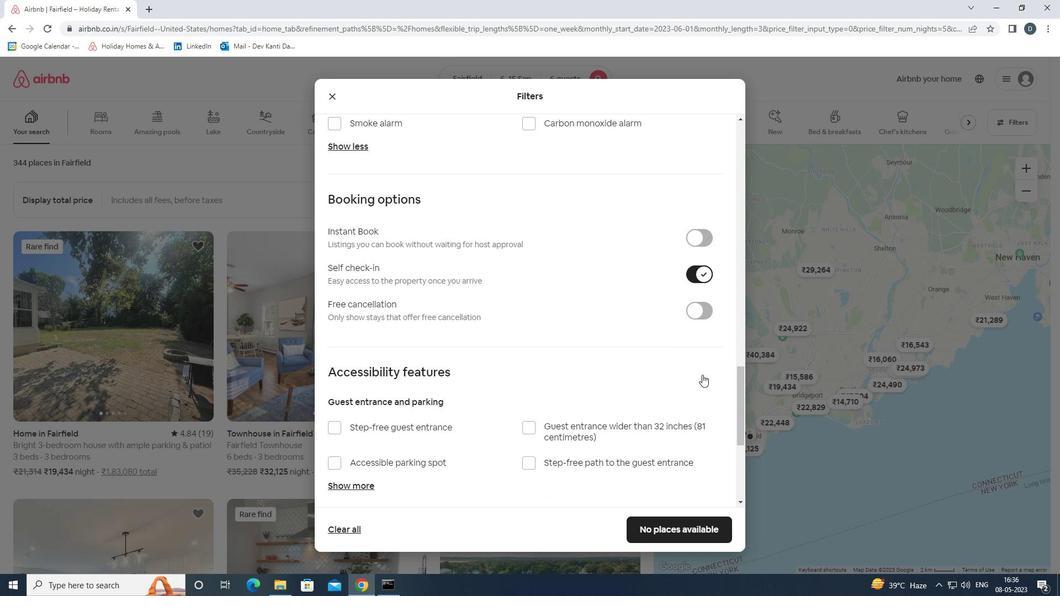 
Action: Mouse scrolled (702, 374) with delta (0, 0)
Screenshot: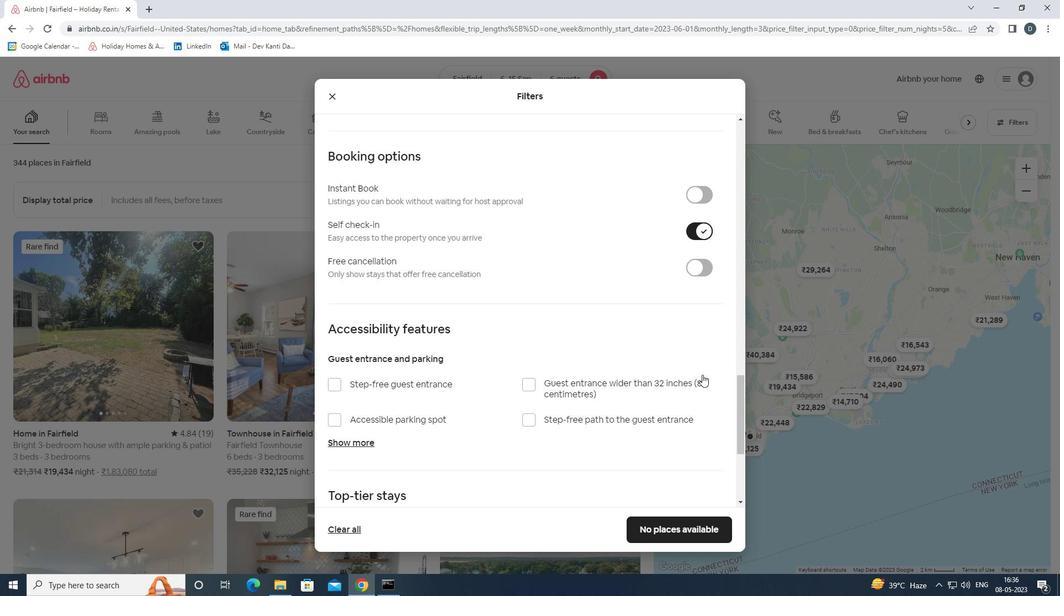 
Action: Mouse scrolled (702, 374) with delta (0, 0)
Screenshot: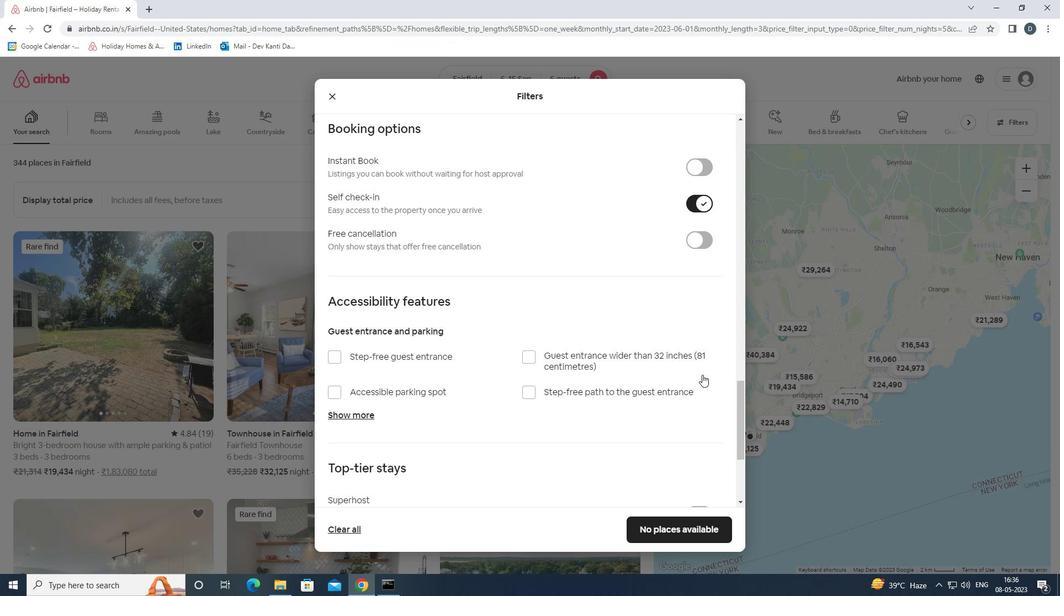 
Action: Mouse moved to (668, 394)
Screenshot: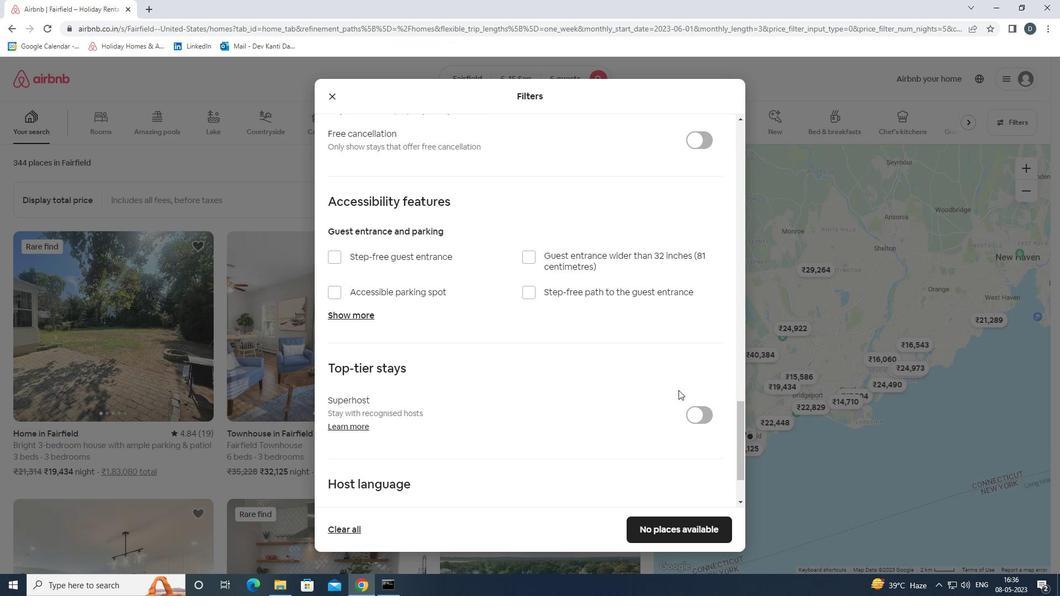 
Action: Mouse scrolled (668, 394) with delta (0, 0)
Screenshot: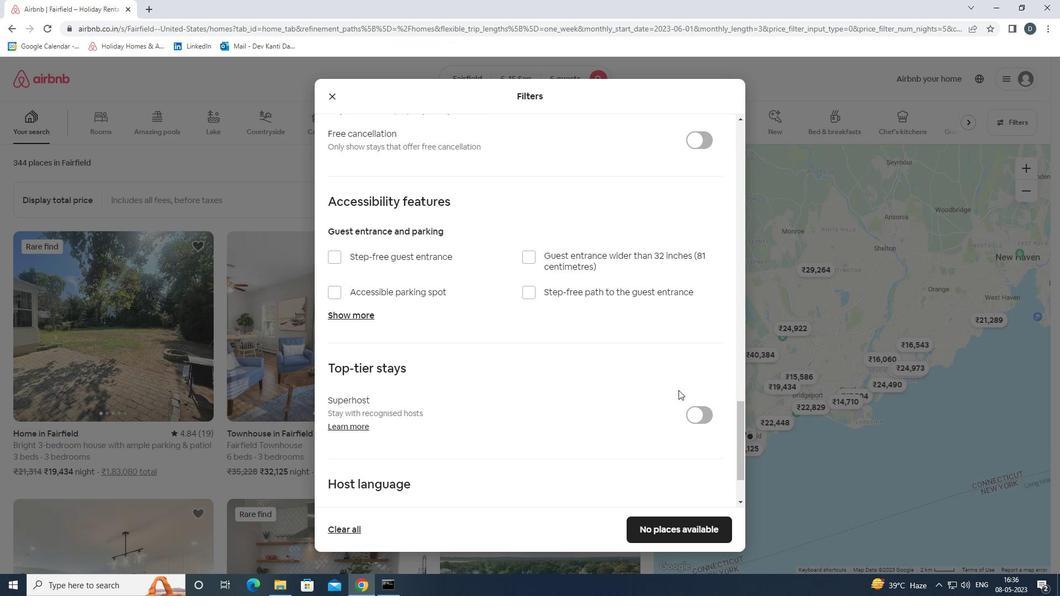 
Action: Mouse moved to (668, 395)
Screenshot: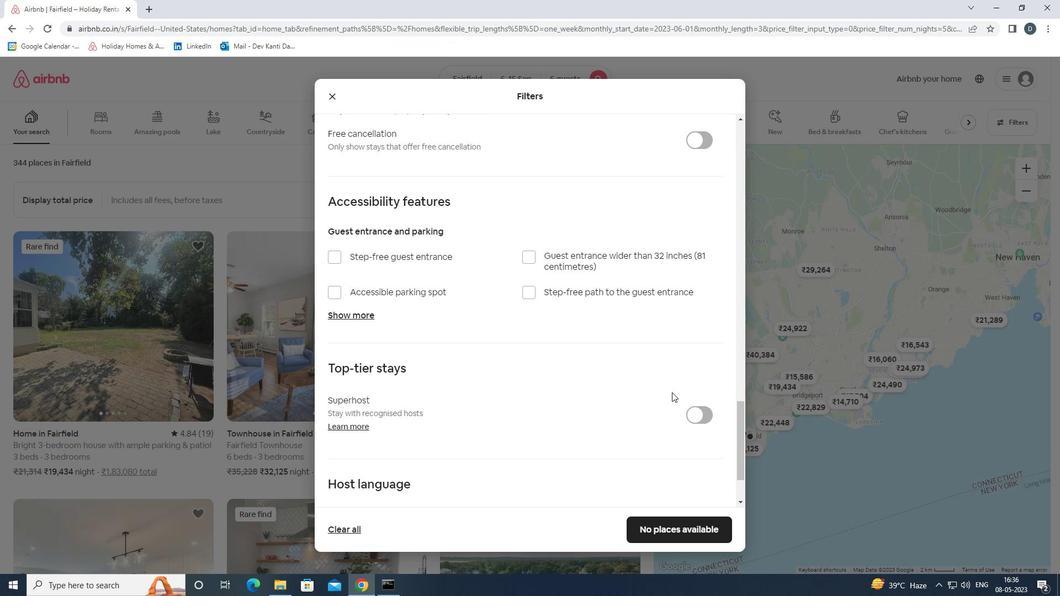 
Action: Mouse scrolled (668, 395) with delta (0, 0)
Screenshot: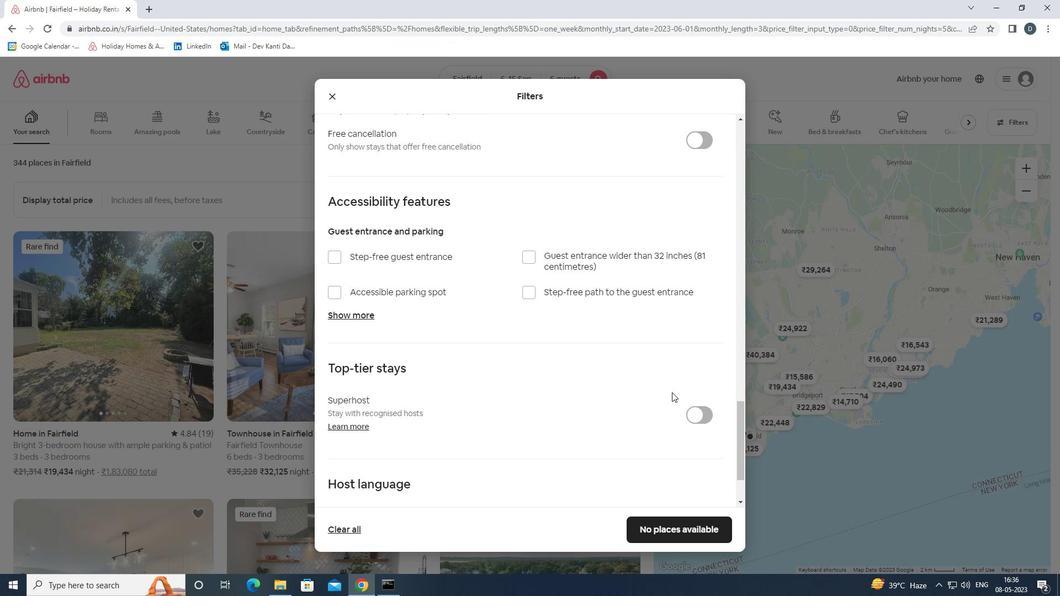 
Action: Mouse moved to (622, 411)
Screenshot: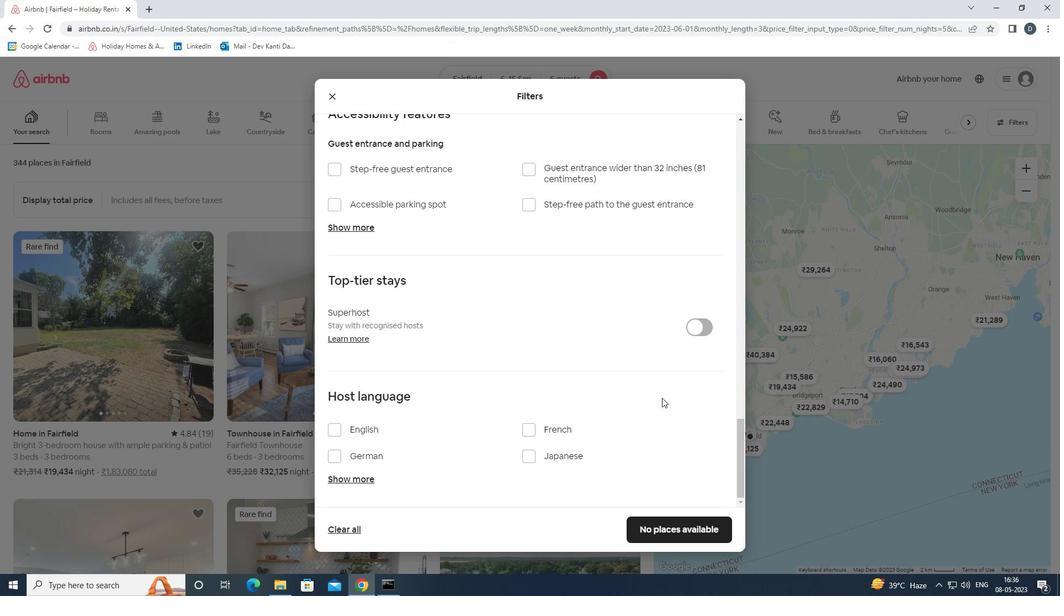 
Action: Mouse scrolled (622, 410) with delta (0, 0)
Screenshot: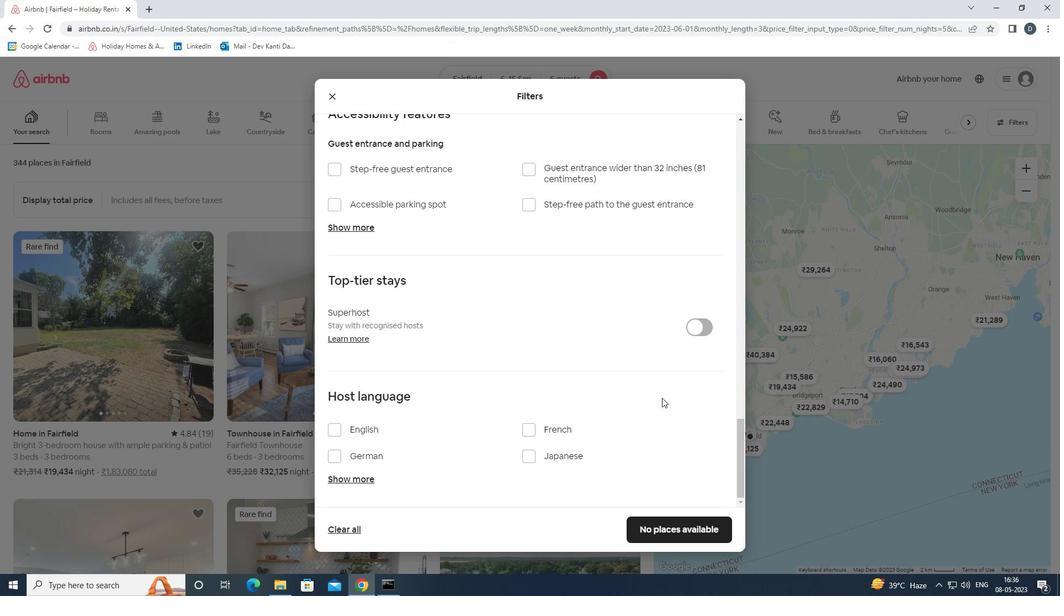 
Action: Mouse moved to (617, 413)
Screenshot: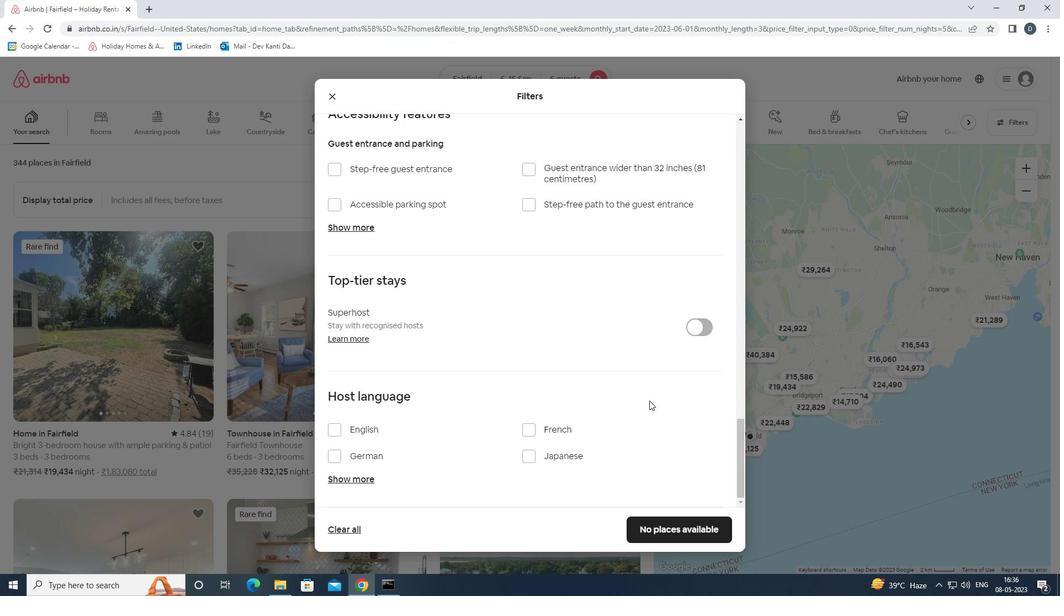
Action: Mouse scrolled (617, 412) with delta (0, 0)
Screenshot: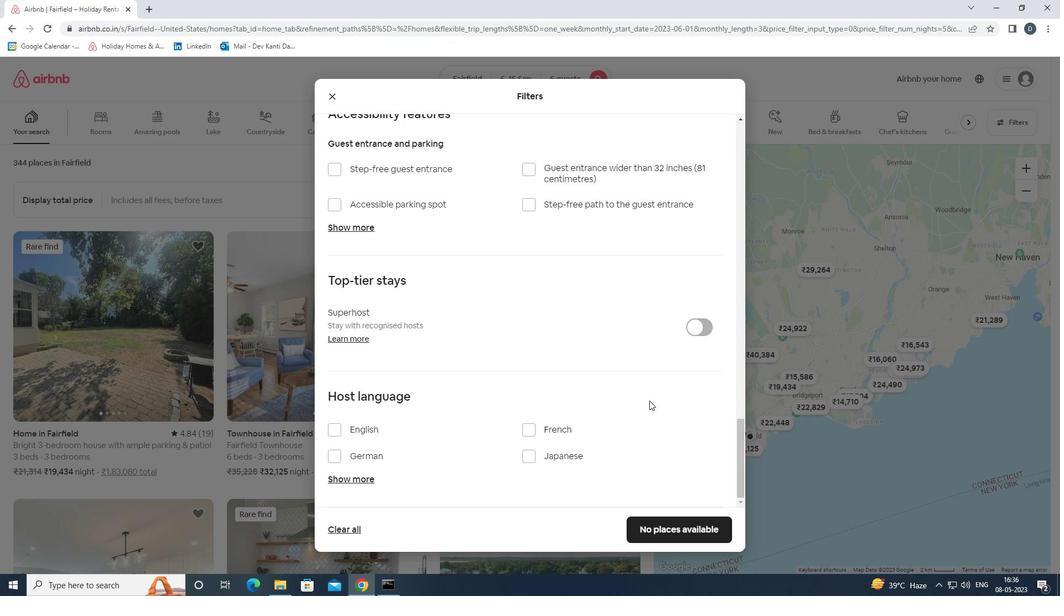 
Action: Mouse moved to (376, 430)
Screenshot: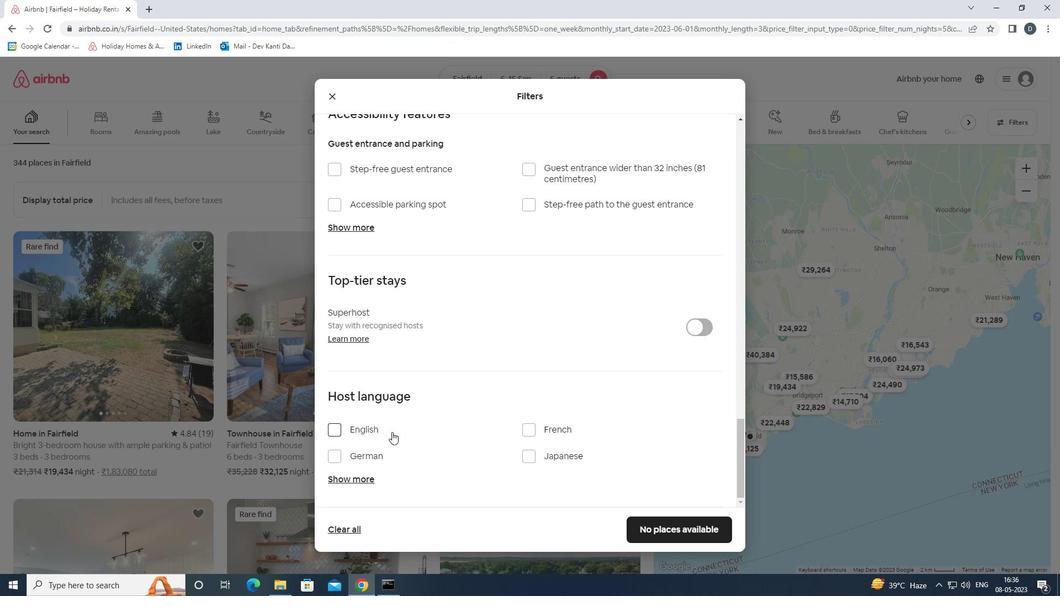 
Action: Mouse pressed left at (376, 430)
Screenshot: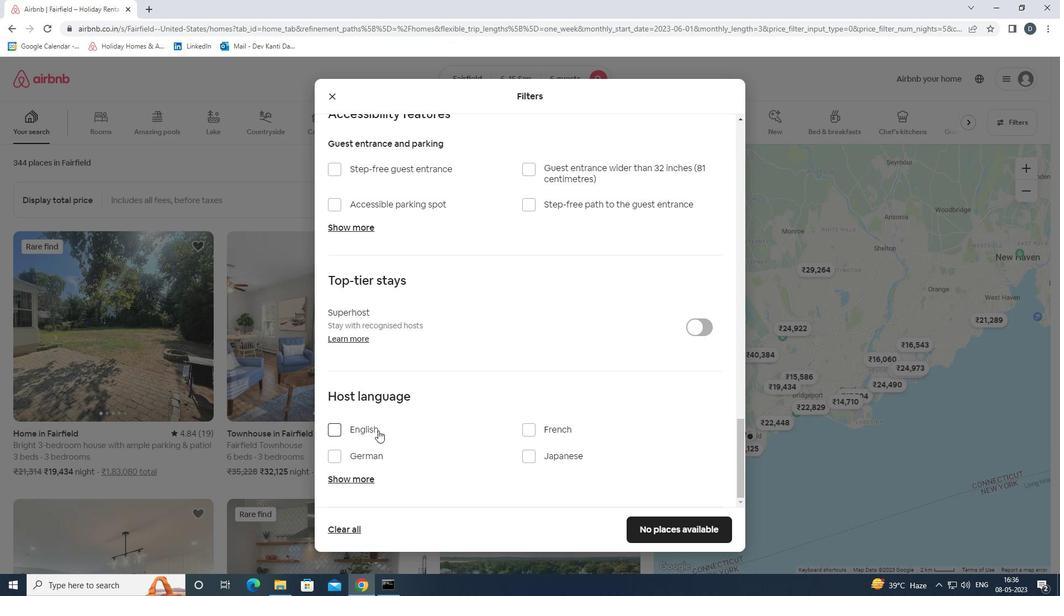 
Action: Mouse moved to (655, 522)
Screenshot: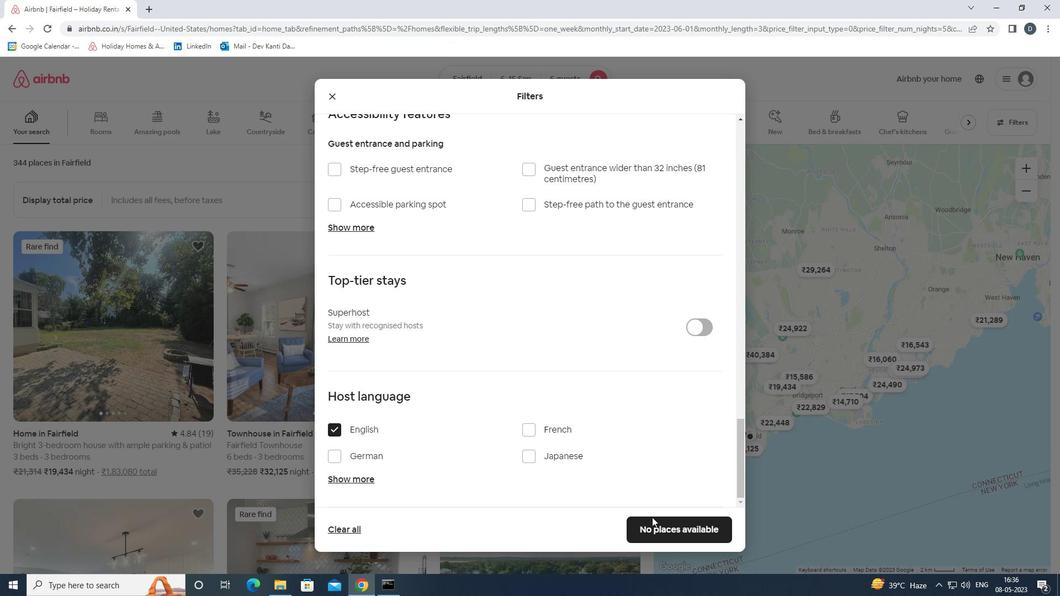 
Action: Mouse pressed left at (655, 522)
Screenshot: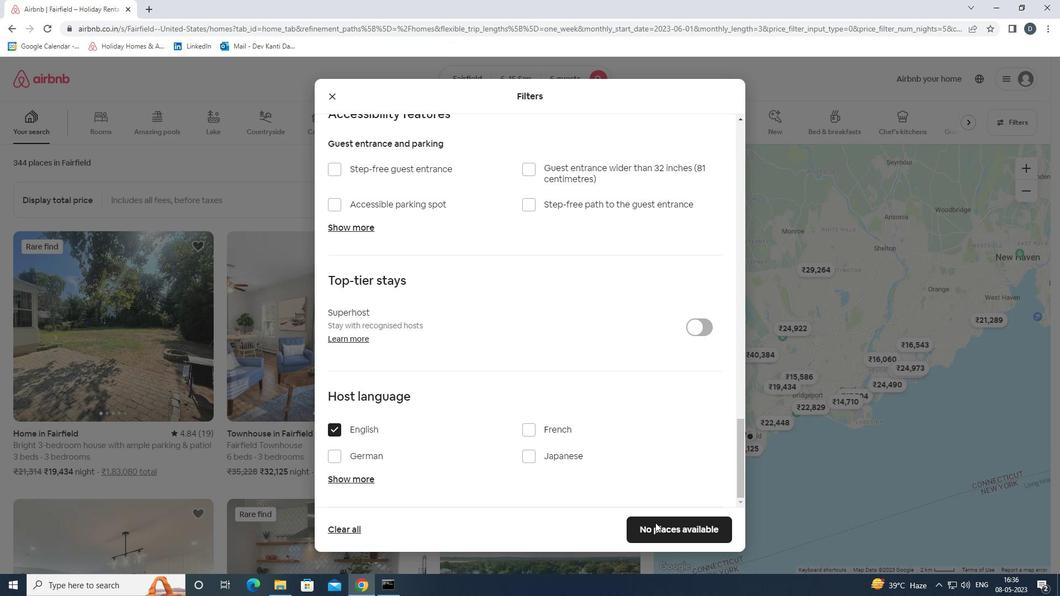 
Action: Mouse moved to (653, 530)
Screenshot: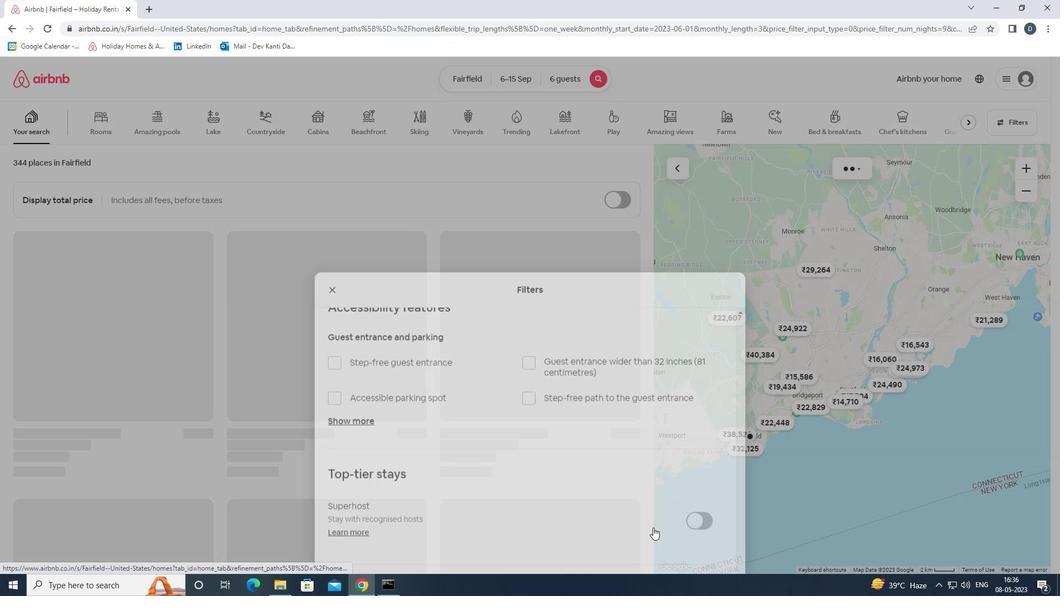 
